 Task: Check the percentage active listings of underground utilities in the last 1 year.
Action: Mouse moved to (1050, 238)
Screenshot: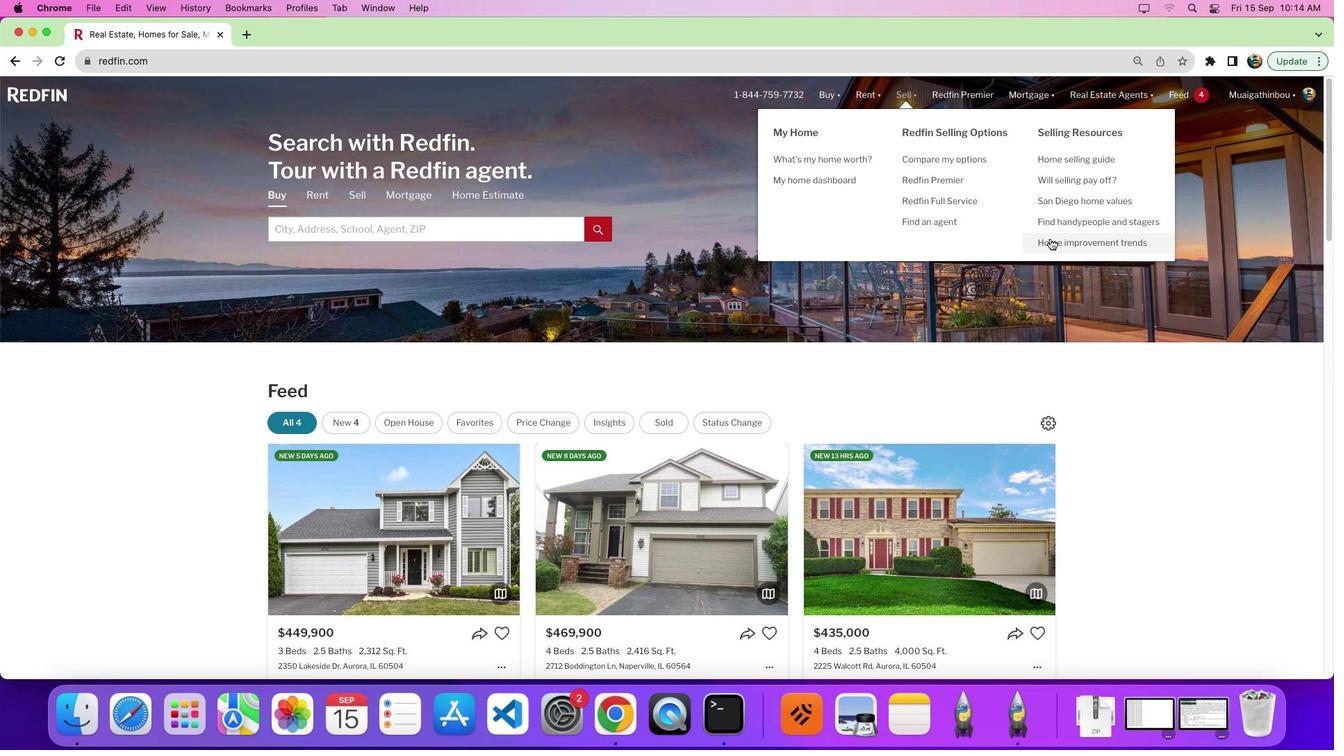 
Action: Mouse pressed left at (1050, 238)
Screenshot: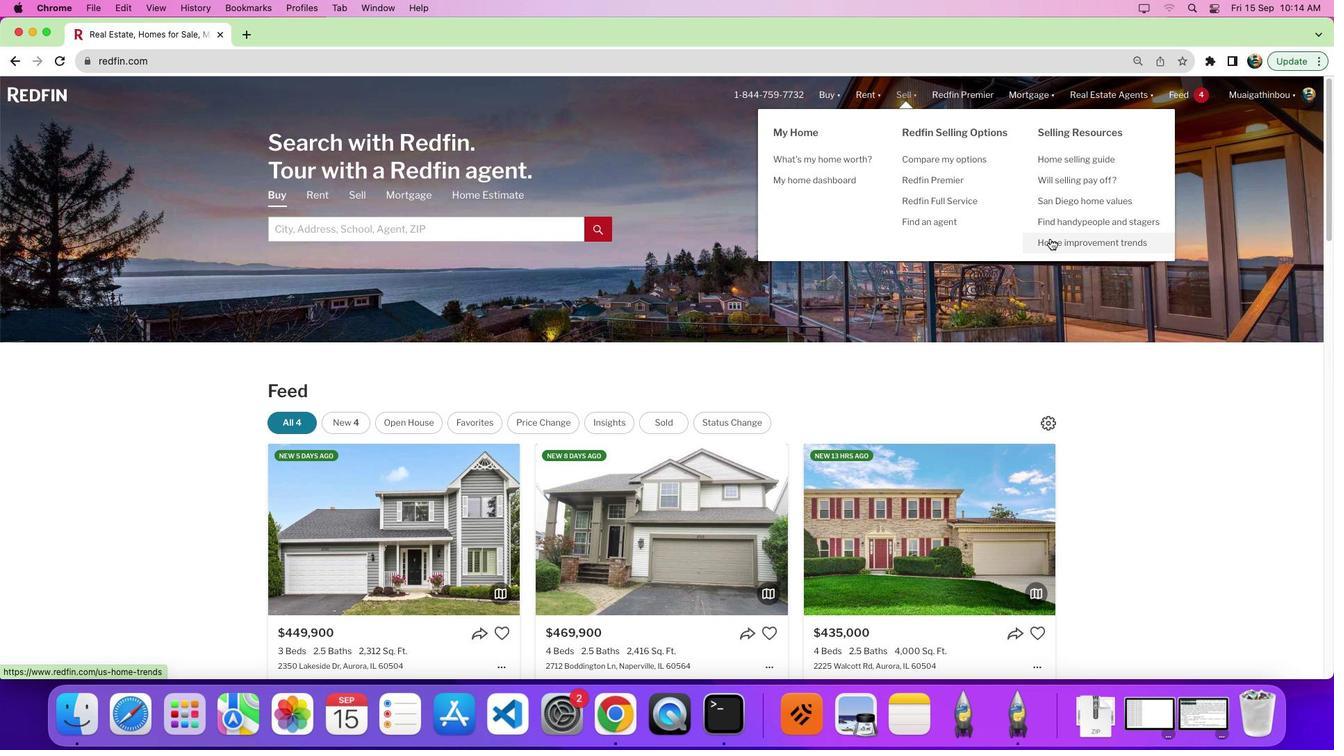 
Action: Mouse moved to (381, 276)
Screenshot: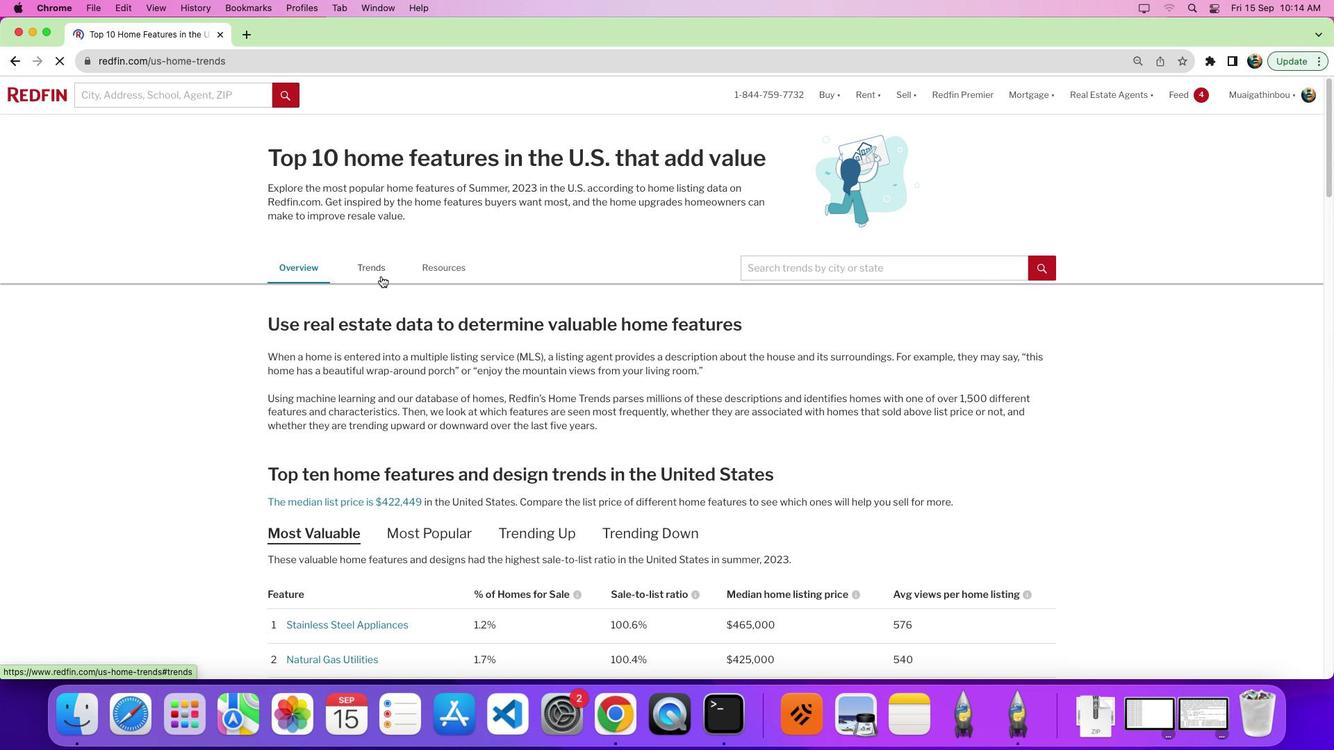 
Action: Mouse pressed left at (381, 276)
Screenshot: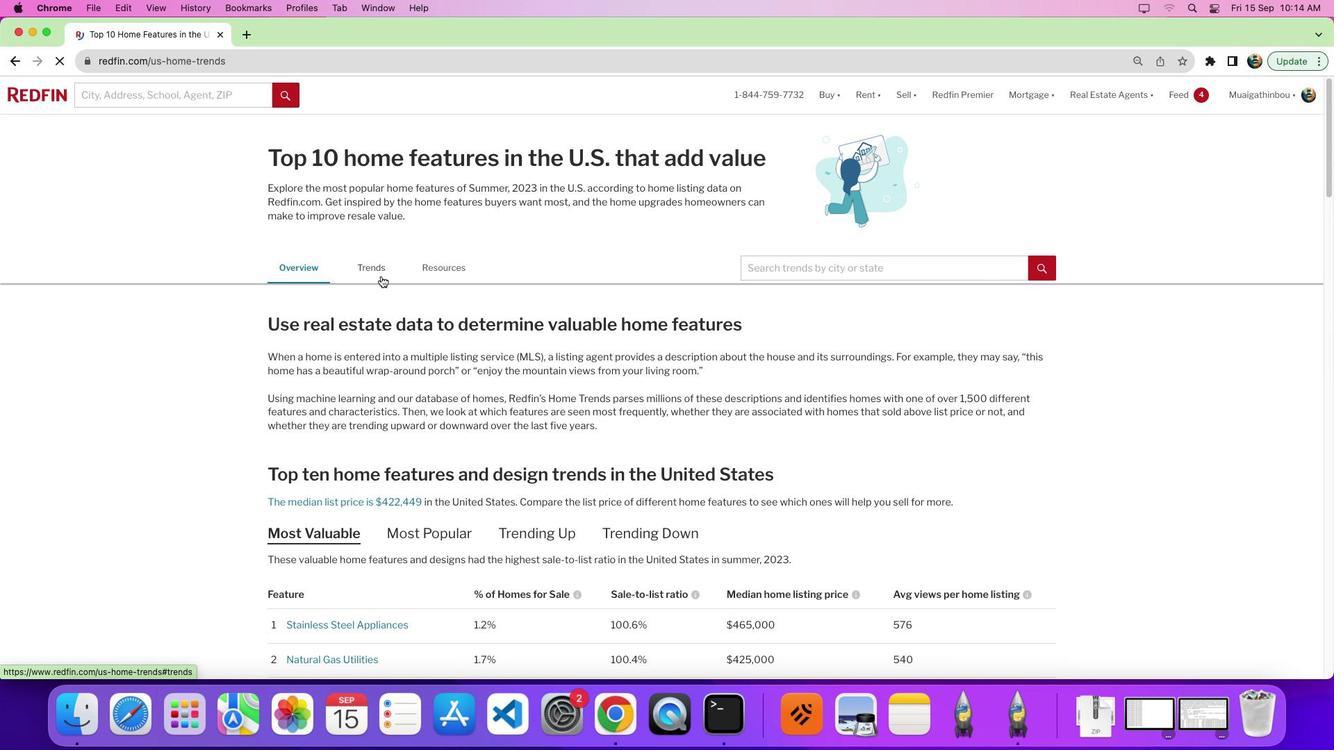 
Action: Mouse moved to (368, 263)
Screenshot: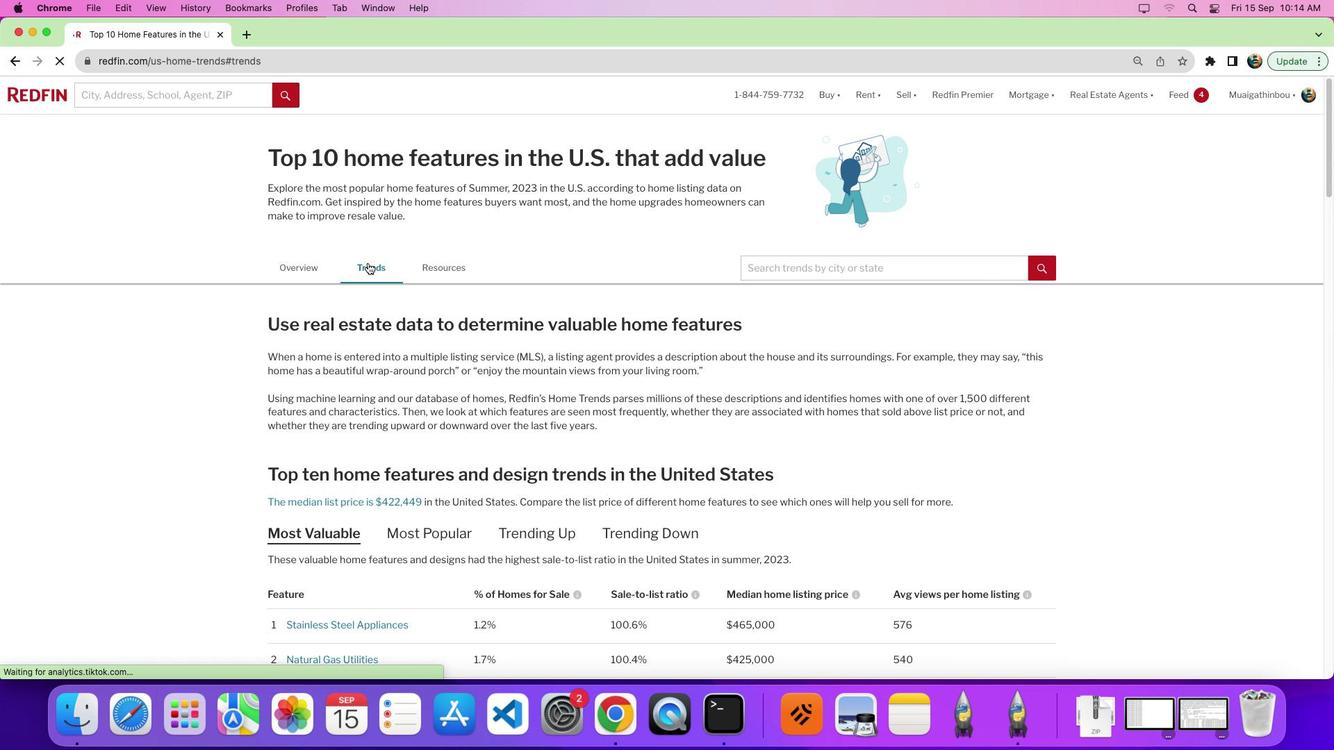 
Action: Mouse pressed left at (368, 263)
Screenshot: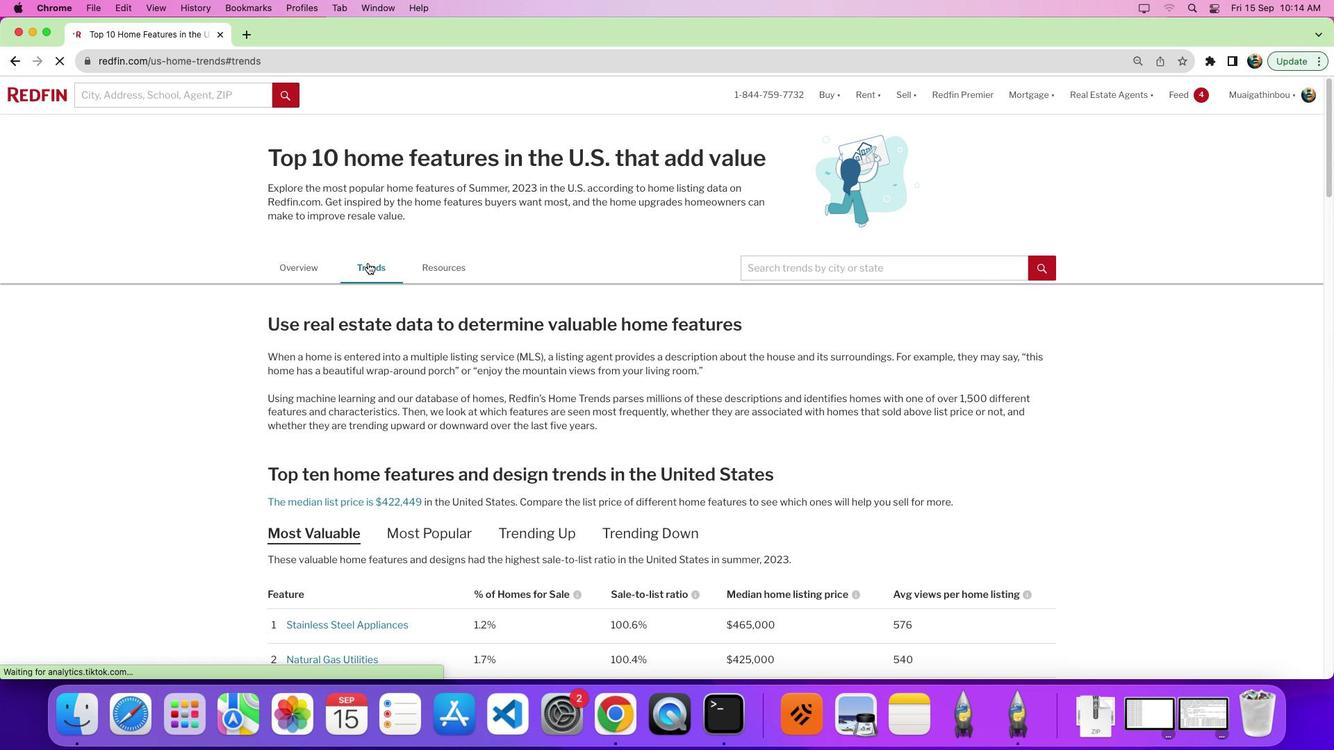 
Action: Mouse moved to (520, 355)
Screenshot: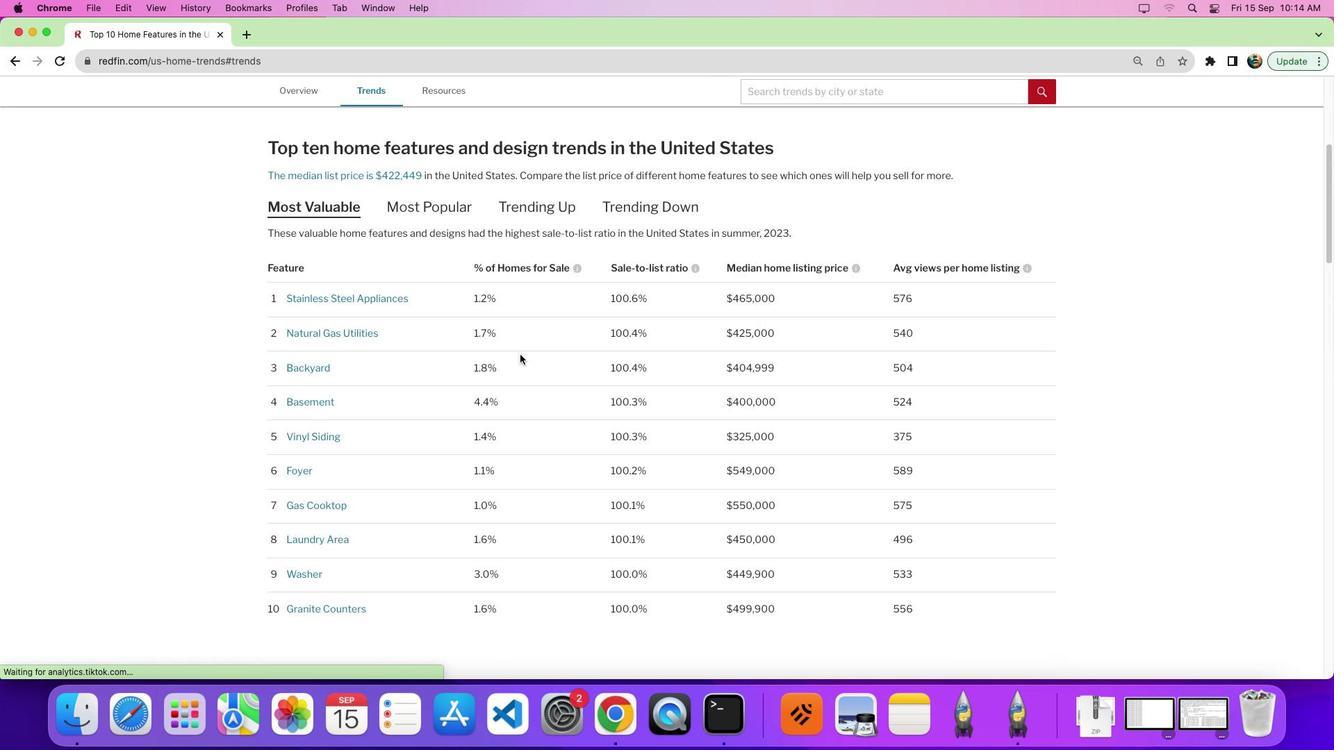 
Action: Mouse scrolled (520, 355) with delta (0, 0)
Screenshot: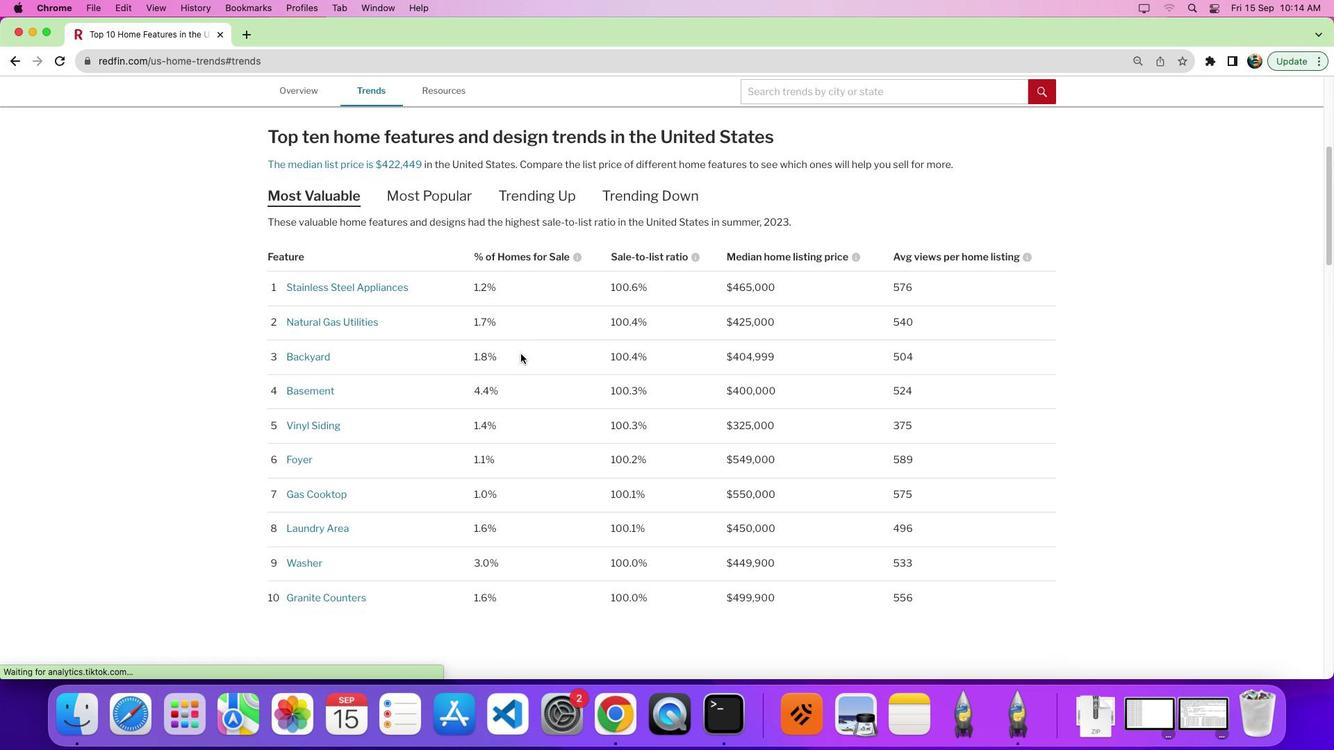 
Action: Mouse scrolled (520, 355) with delta (0, 0)
Screenshot: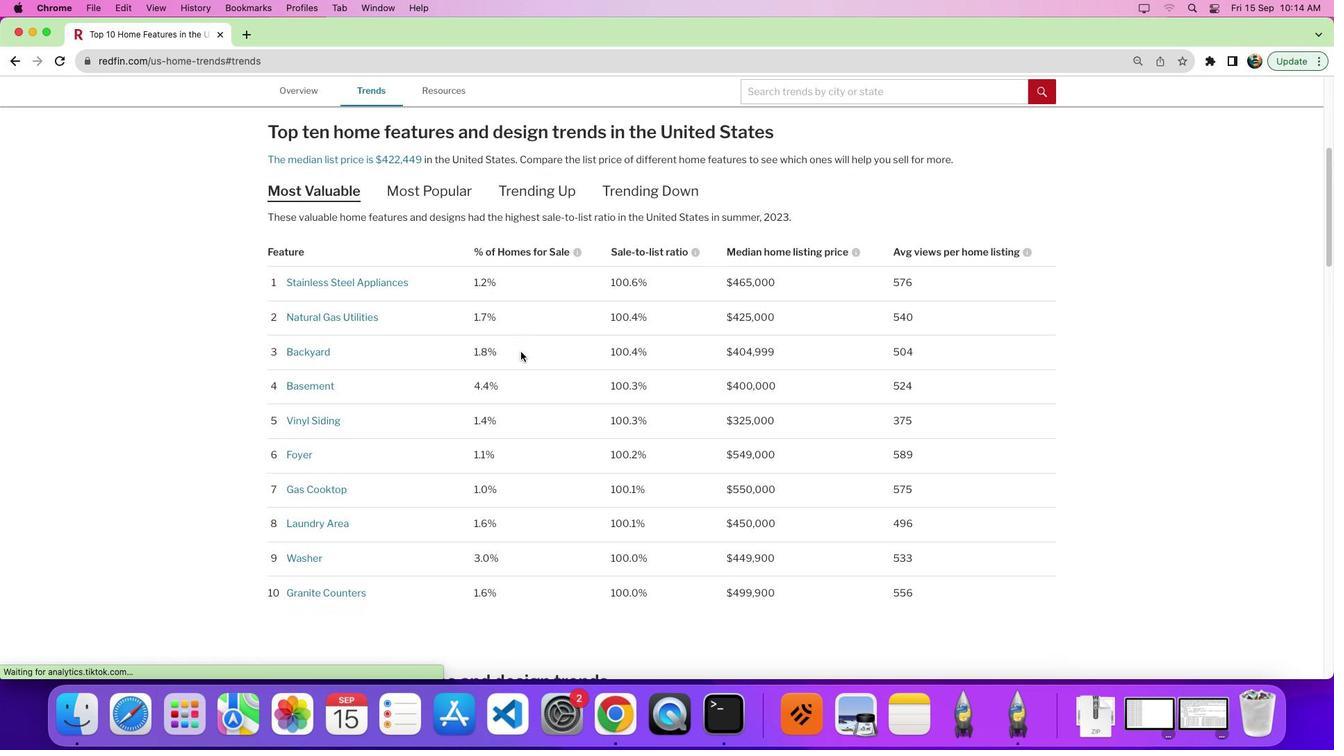 
Action: Mouse moved to (520, 353)
Screenshot: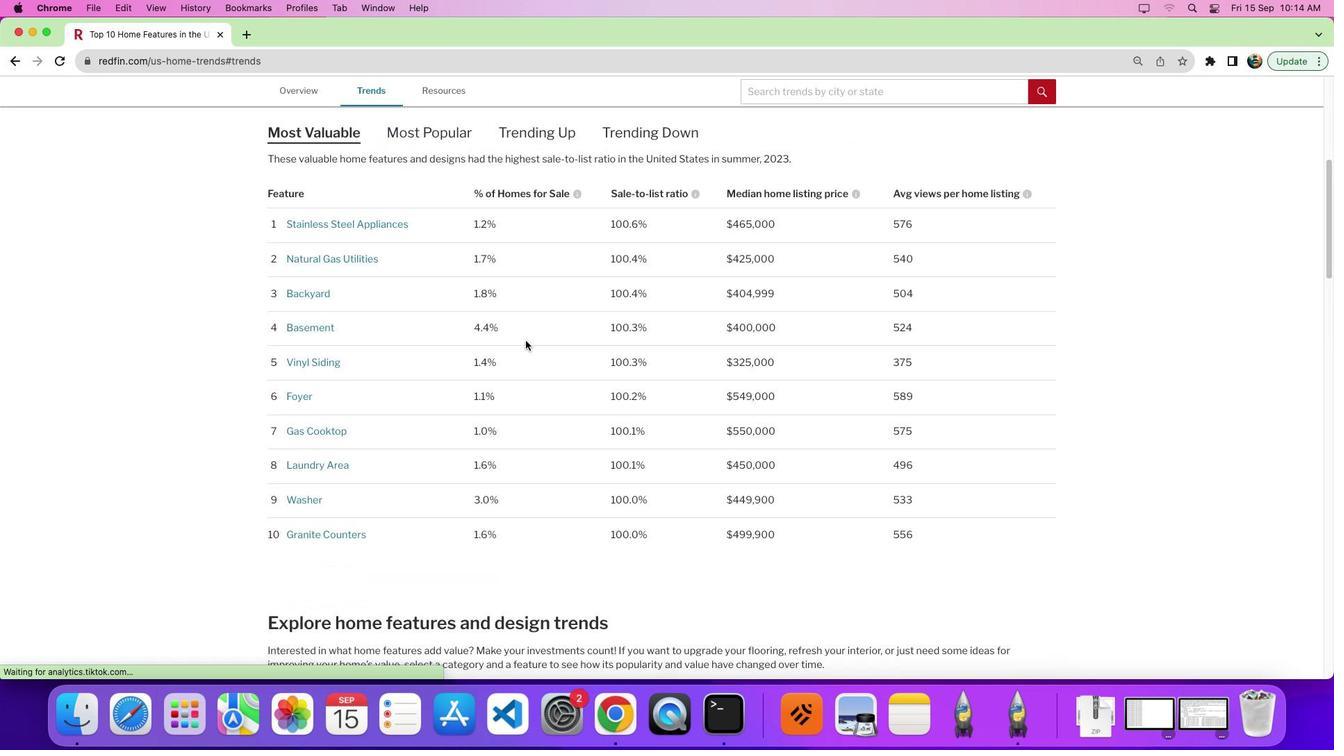 
Action: Mouse scrolled (520, 353) with delta (0, -2)
Screenshot: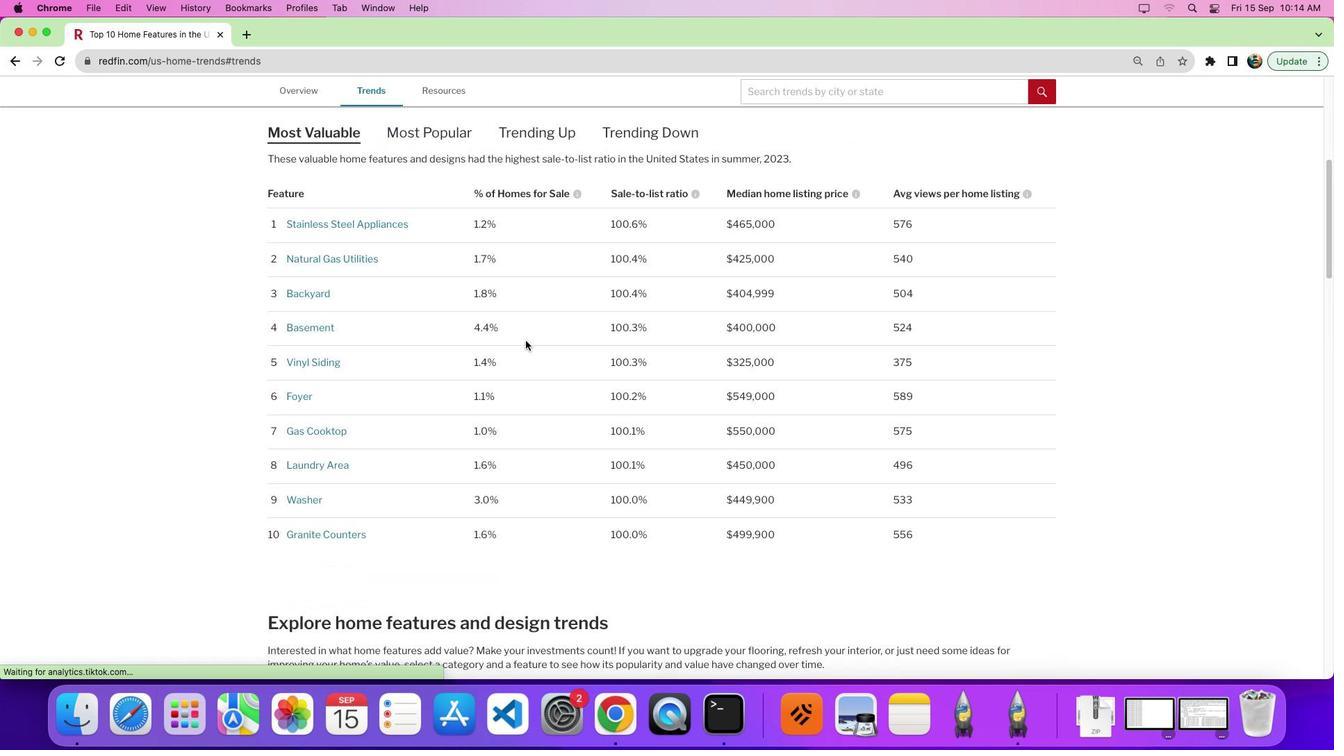 
Action: Mouse moved to (532, 339)
Screenshot: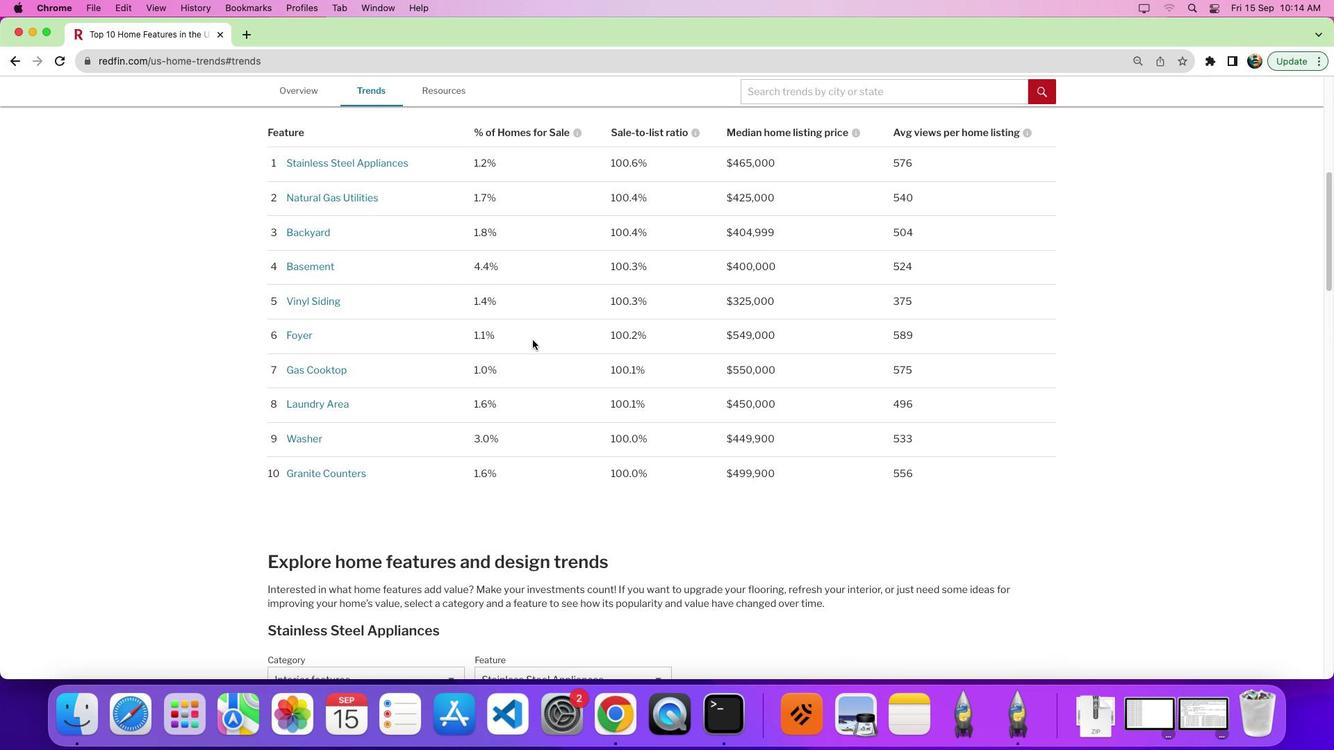 
Action: Mouse scrolled (532, 339) with delta (0, 0)
Screenshot: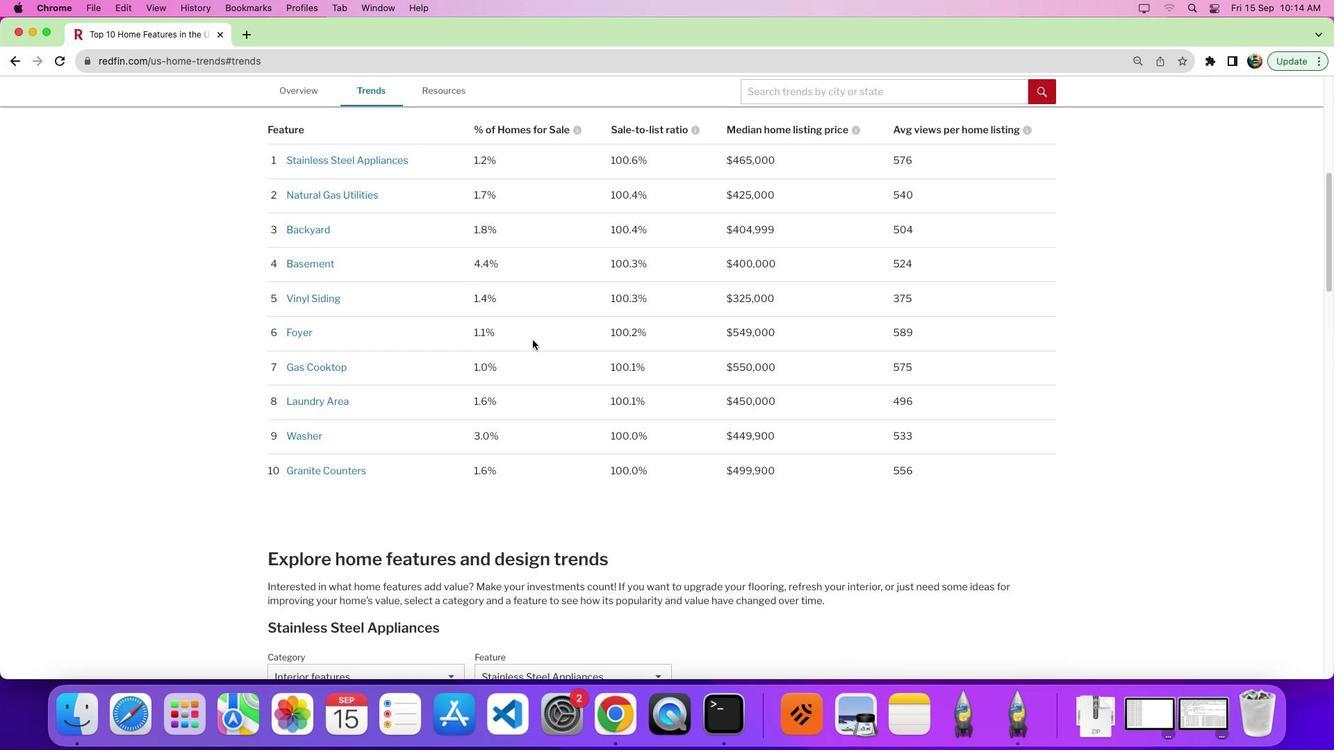 
Action: Mouse moved to (533, 339)
Screenshot: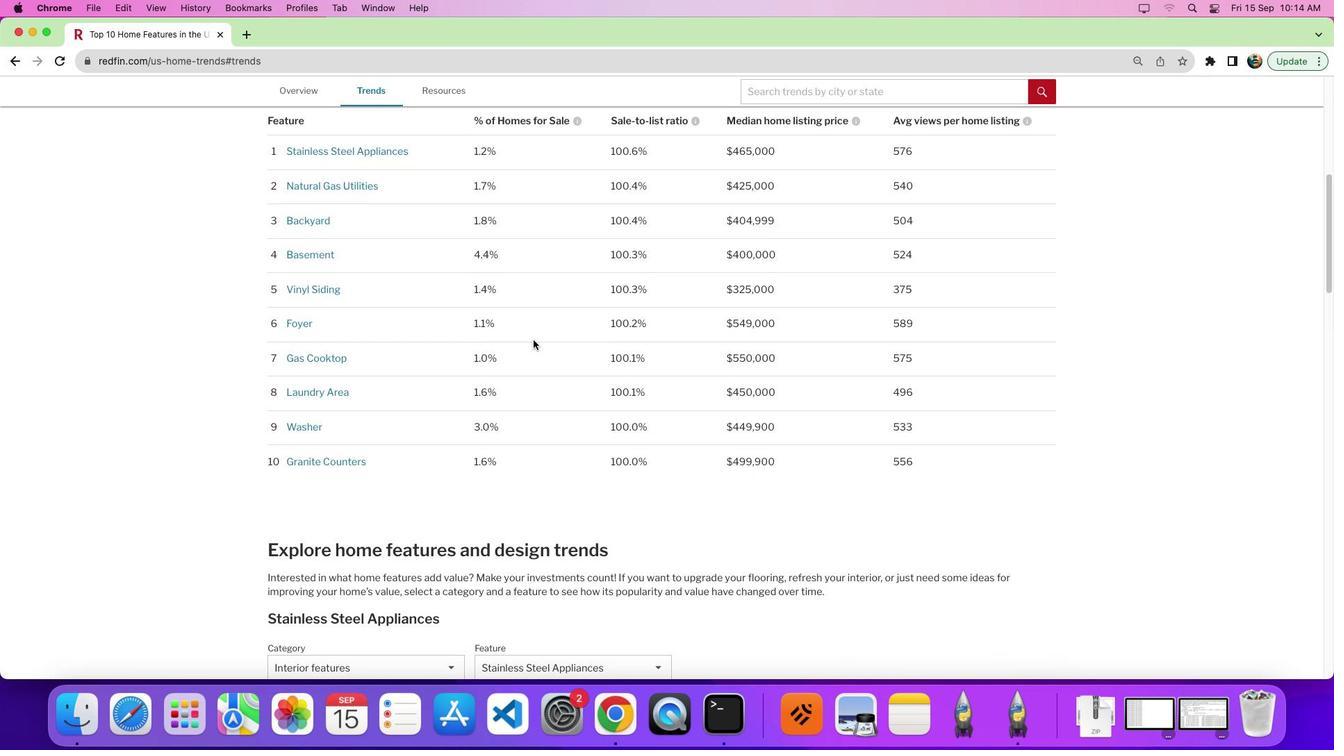 
Action: Mouse scrolled (533, 339) with delta (0, 0)
Screenshot: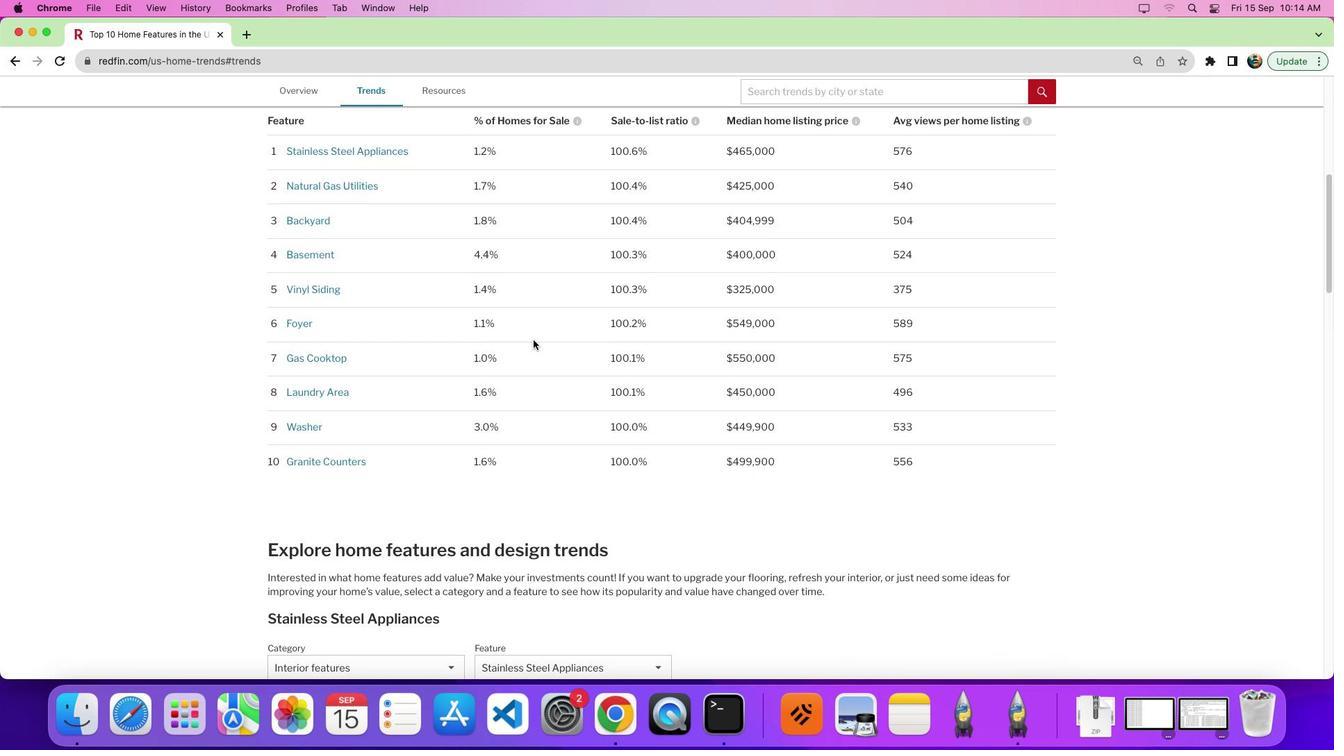 
Action: Mouse moved to (536, 344)
Screenshot: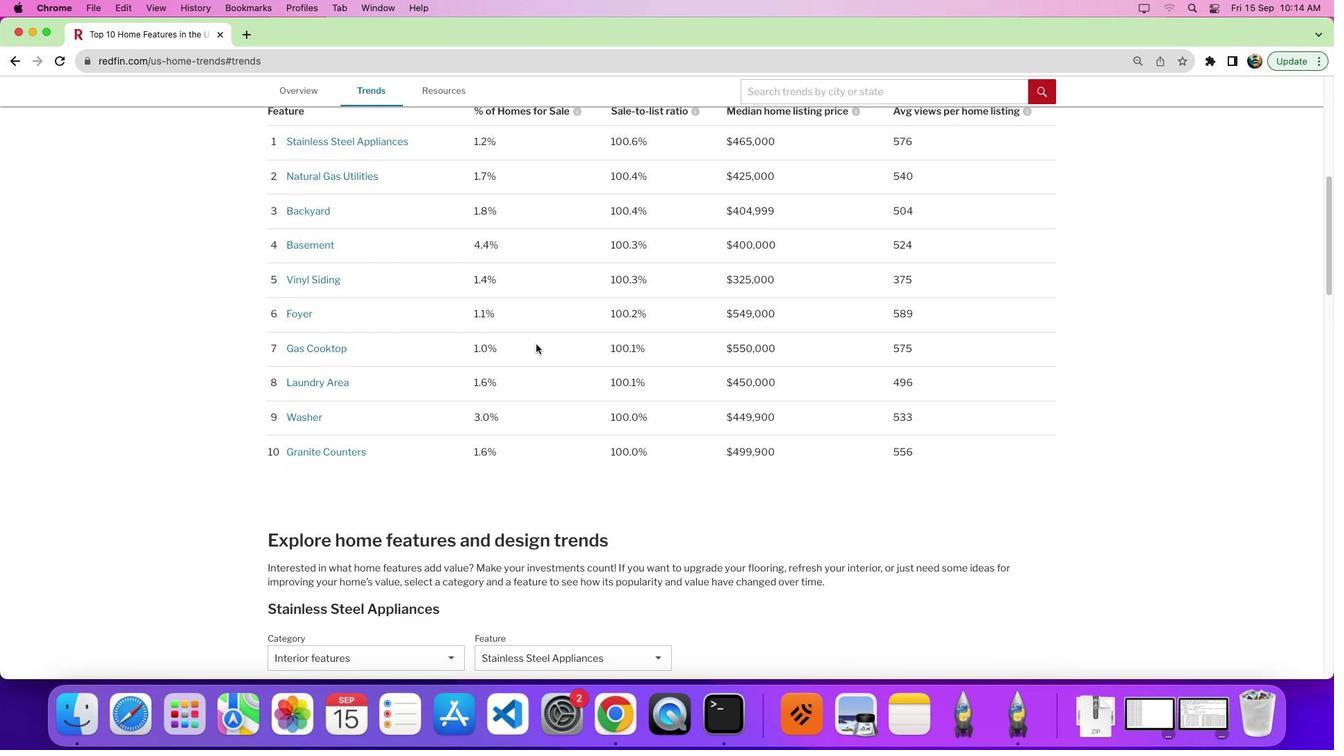 
Action: Mouse scrolled (536, 344) with delta (0, 0)
Screenshot: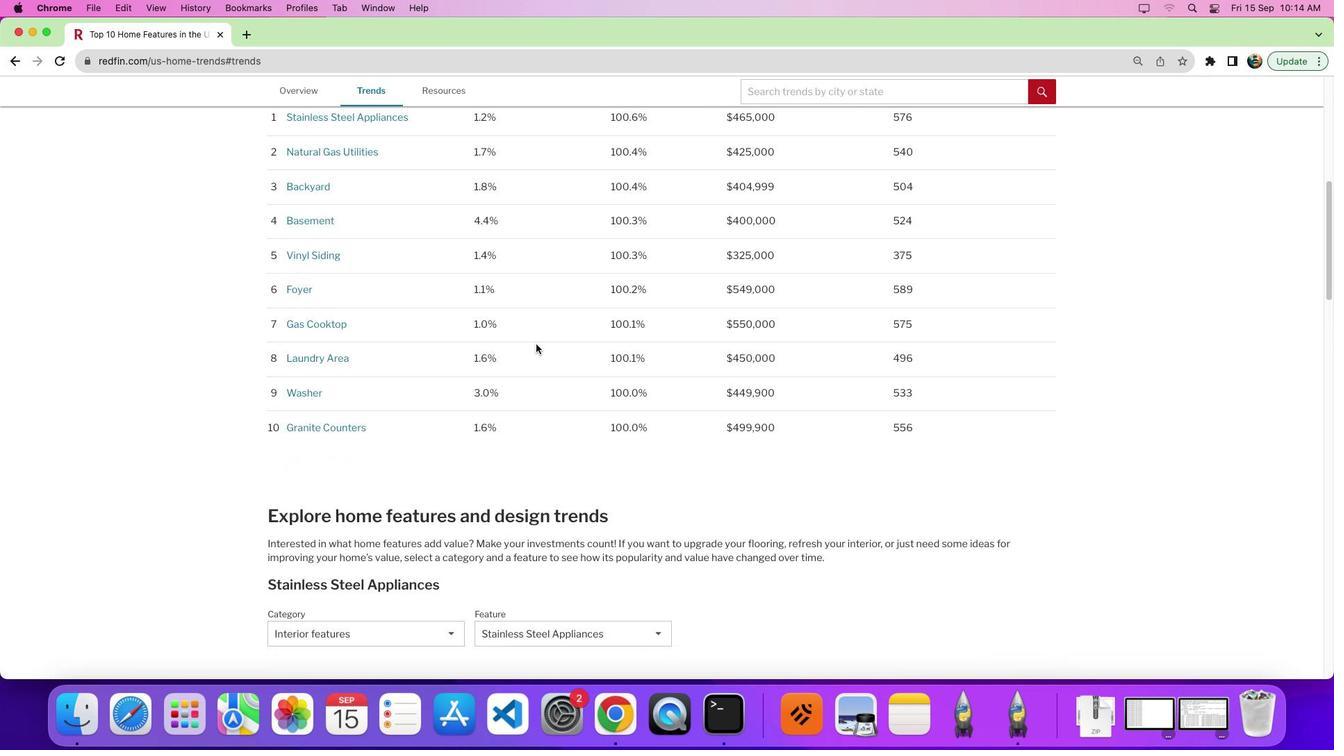 
Action: Mouse scrolled (536, 344) with delta (0, 0)
Screenshot: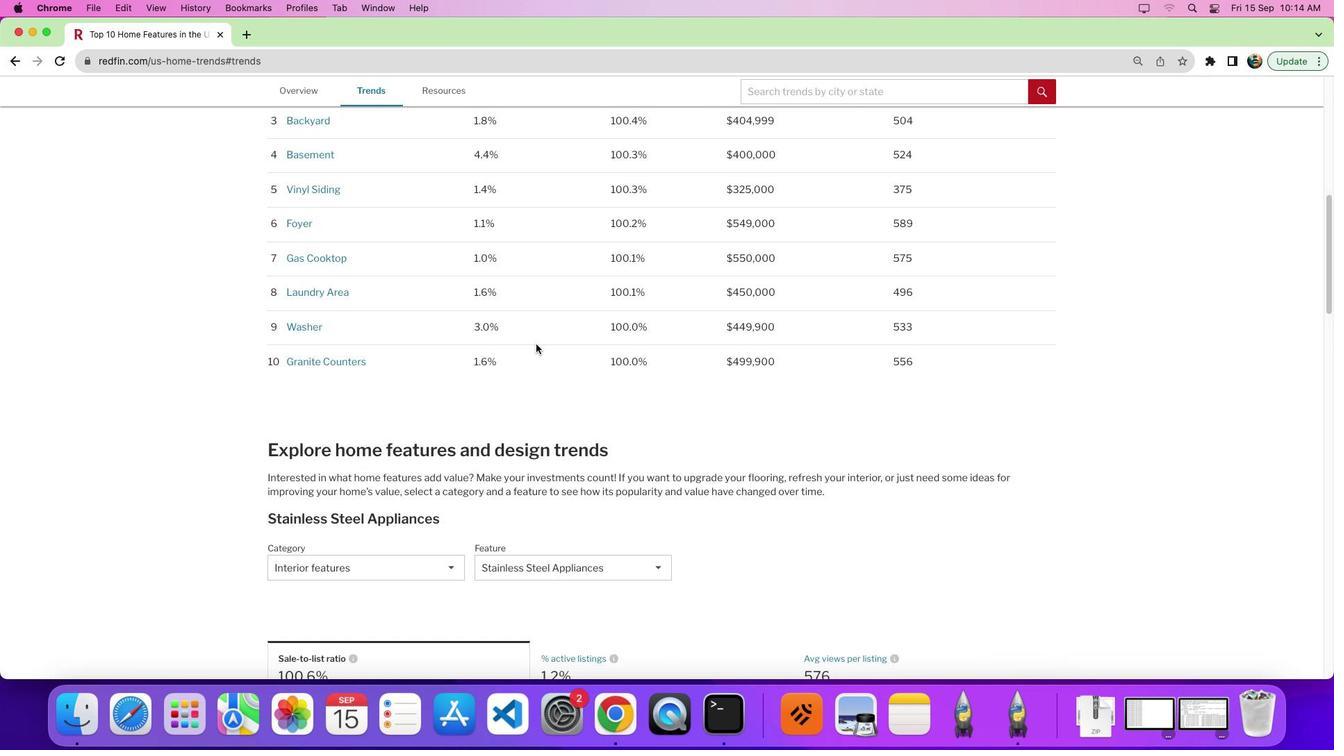
Action: Mouse scrolled (536, 344) with delta (0, -4)
Screenshot: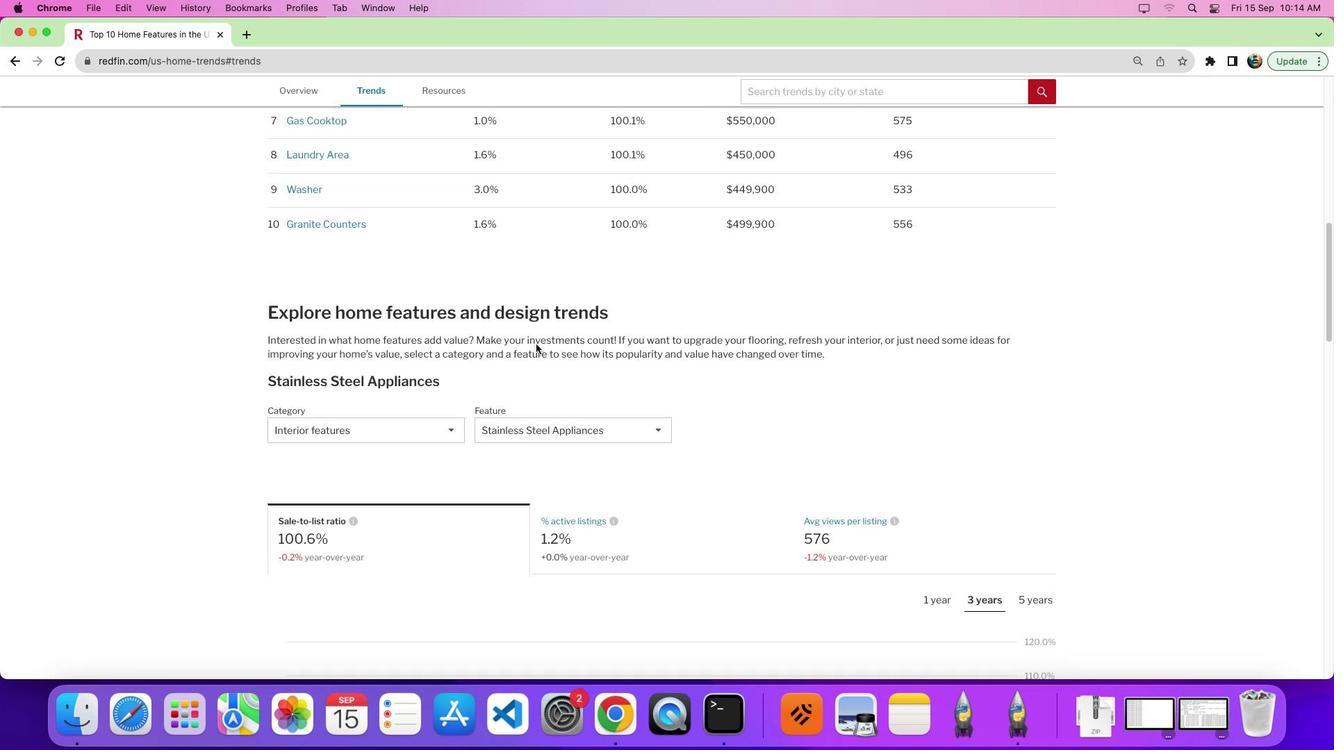 
Action: Mouse moved to (362, 417)
Screenshot: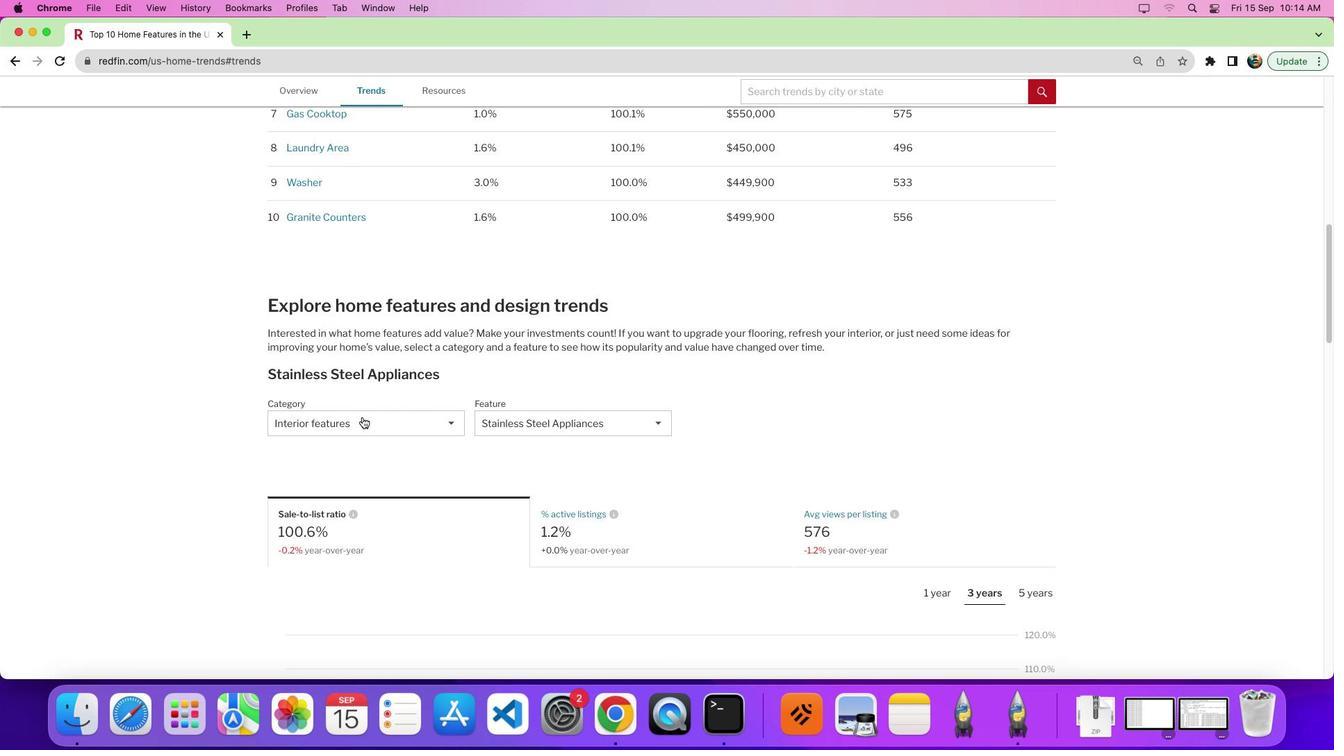 
Action: Mouse pressed left at (362, 417)
Screenshot: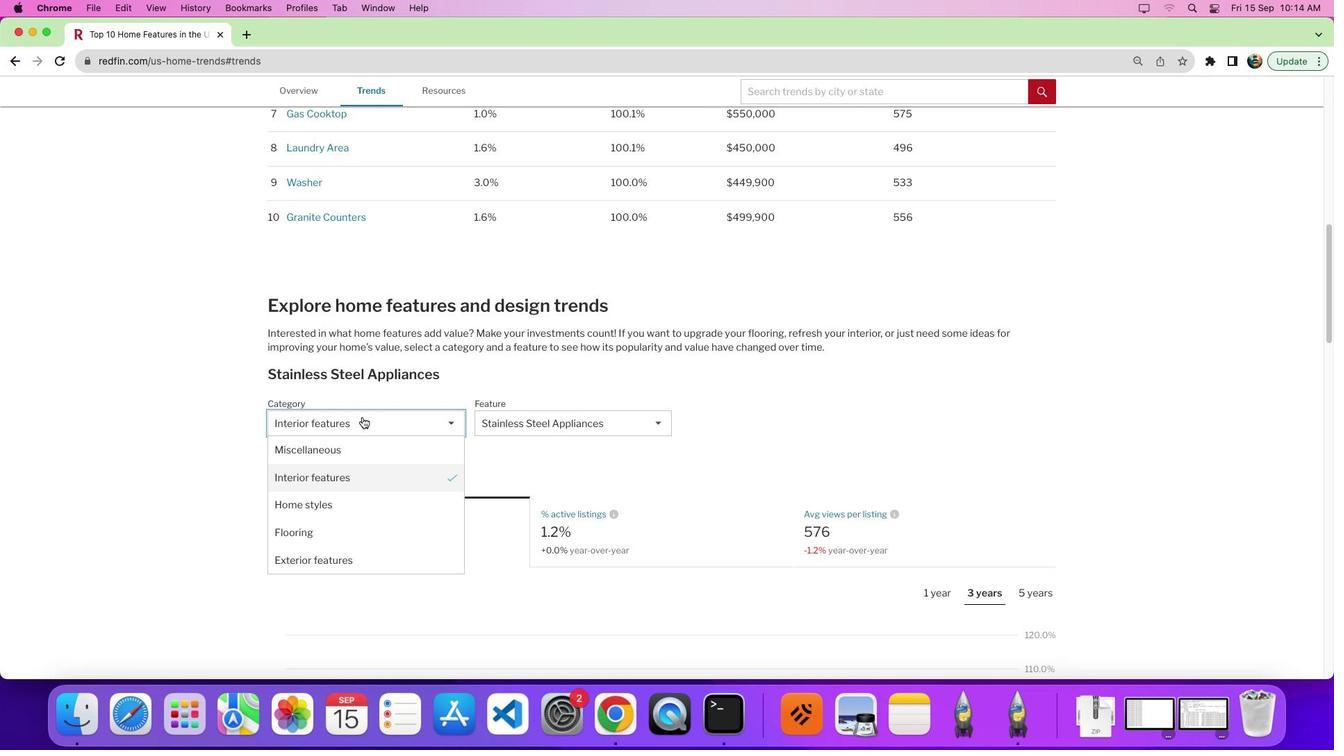 
Action: Mouse moved to (367, 449)
Screenshot: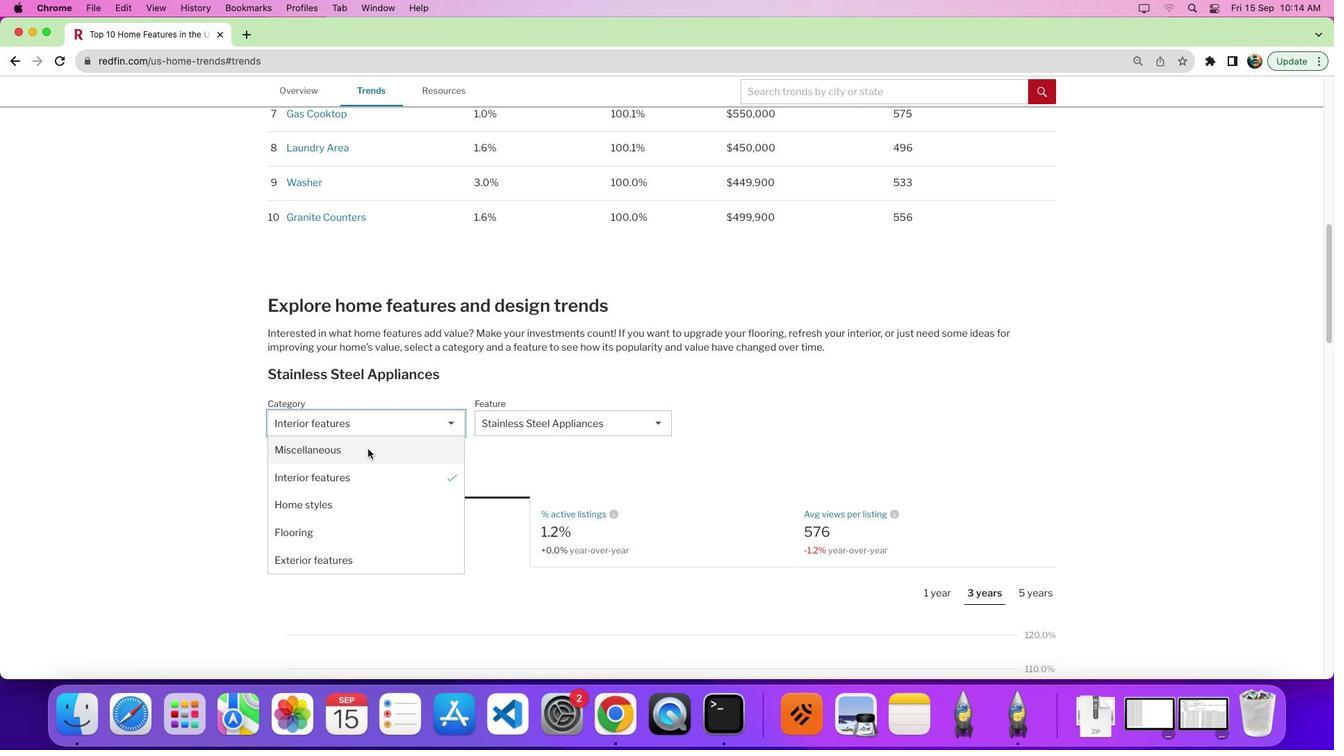 
Action: Mouse pressed left at (367, 449)
Screenshot: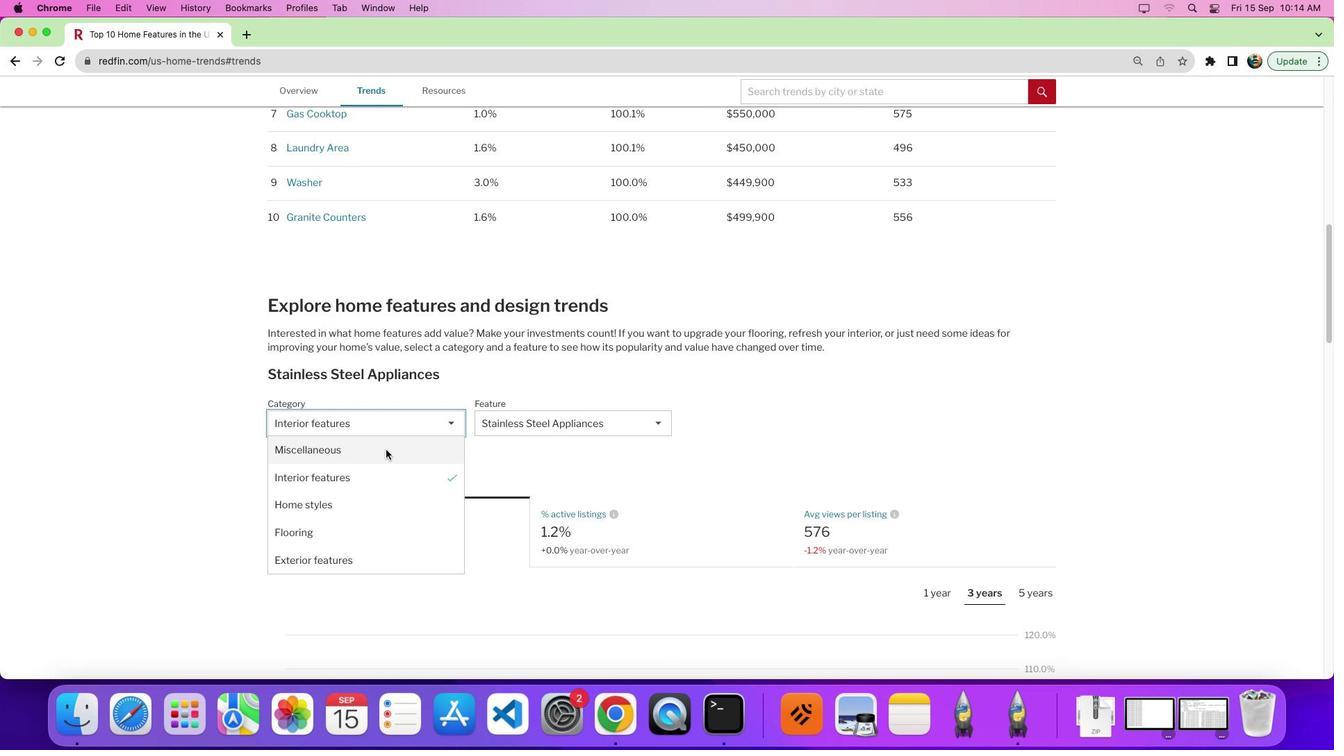 
Action: Mouse moved to (543, 427)
Screenshot: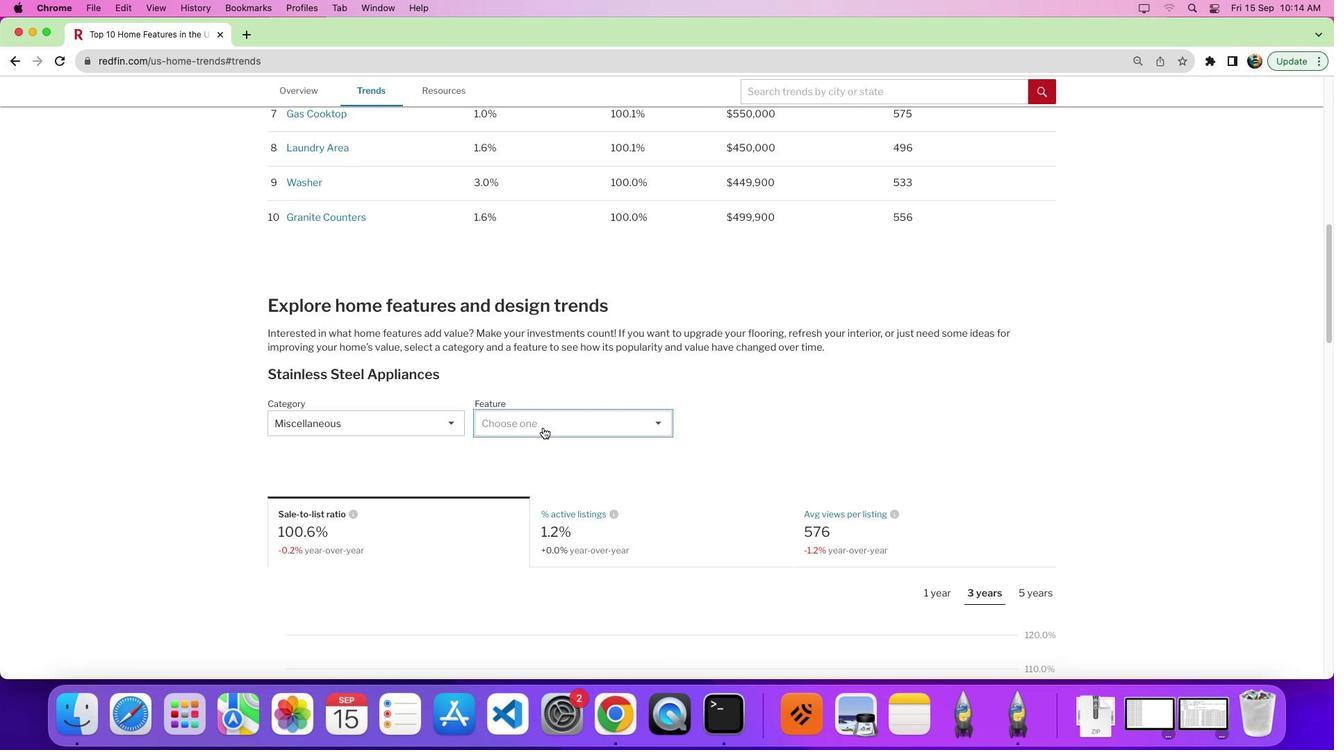 
Action: Mouse pressed left at (543, 427)
Screenshot: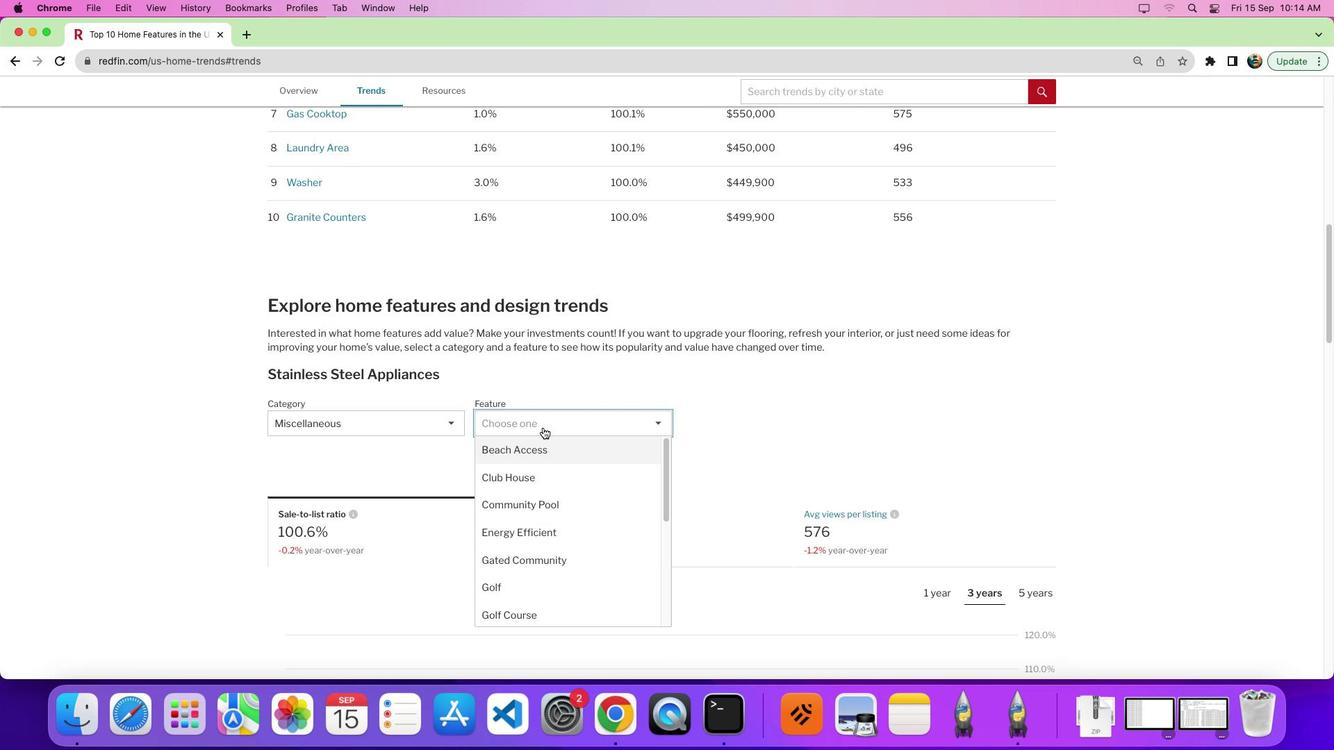 
Action: Mouse moved to (556, 536)
Screenshot: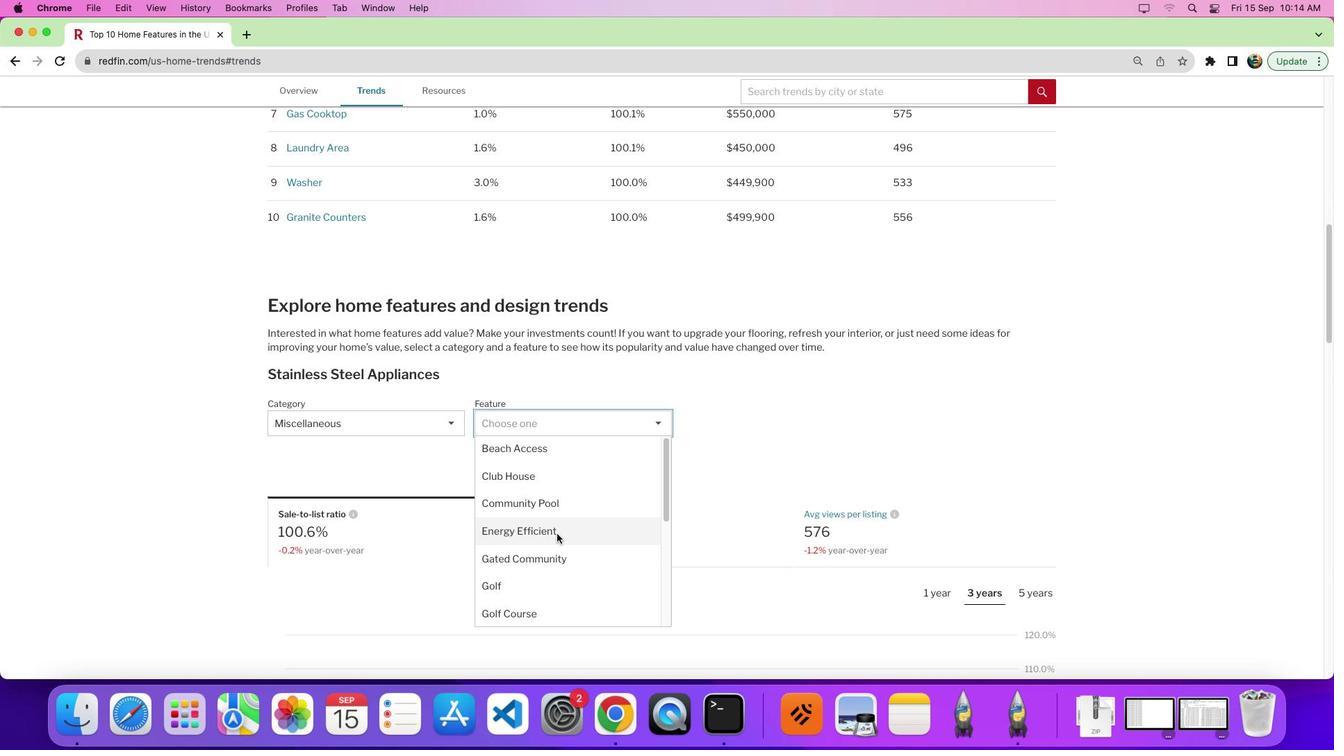 
Action: Mouse scrolled (556, 536) with delta (0, 0)
Screenshot: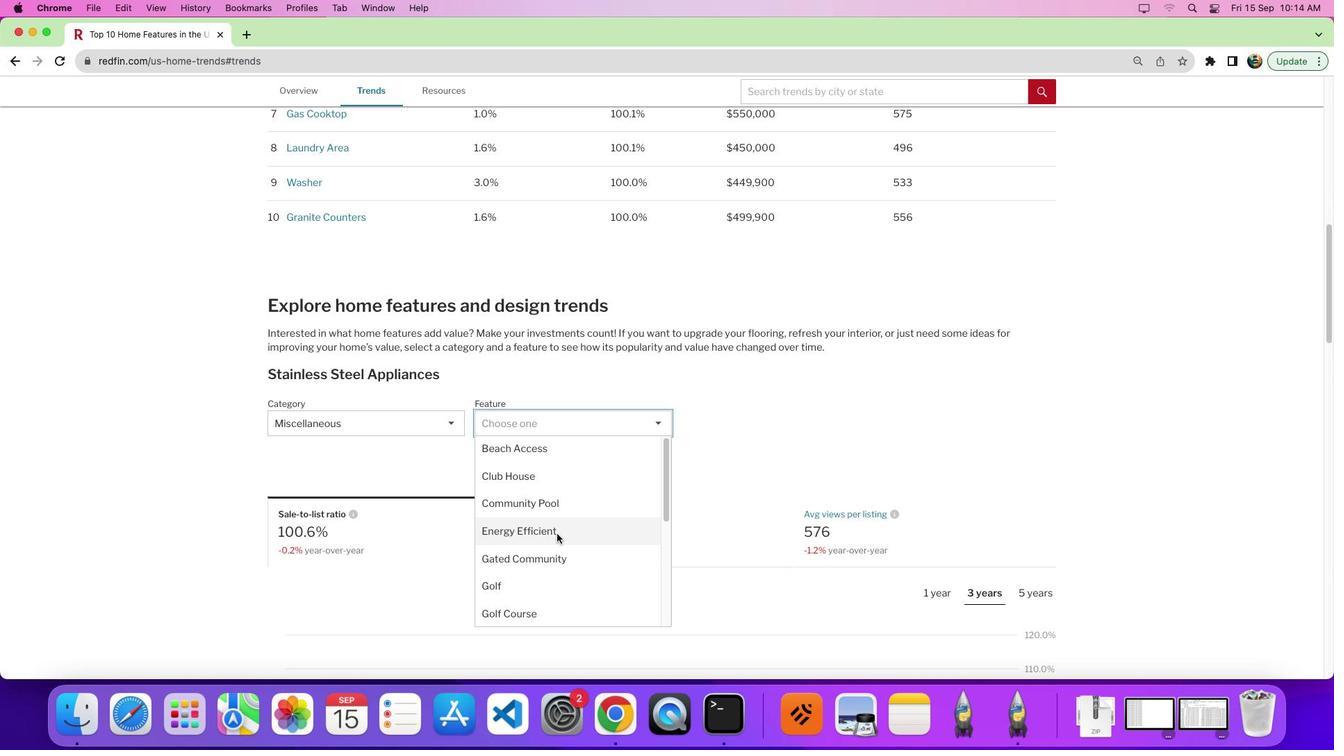 
Action: Mouse moved to (556, 533)
Screenshot: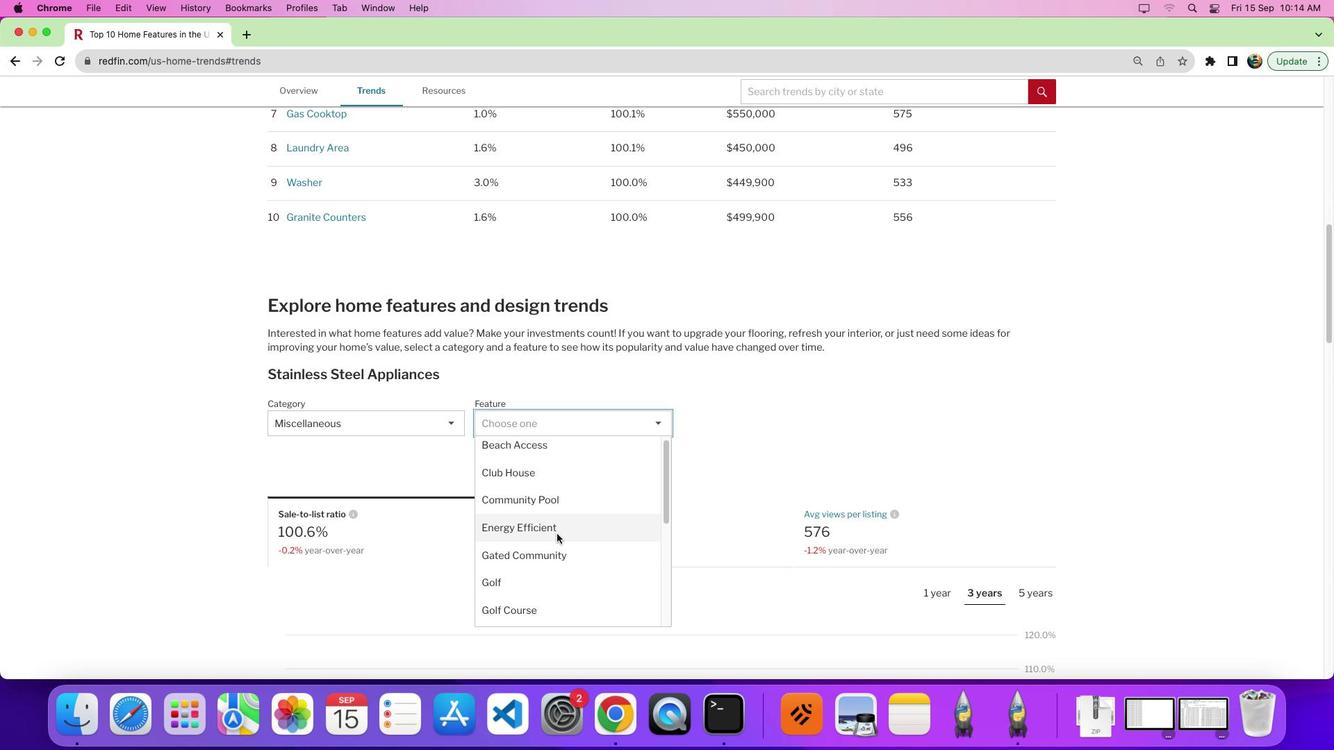 
Action: Mouse scrolled (556, 533) with delta (0, 0)
Screenshot: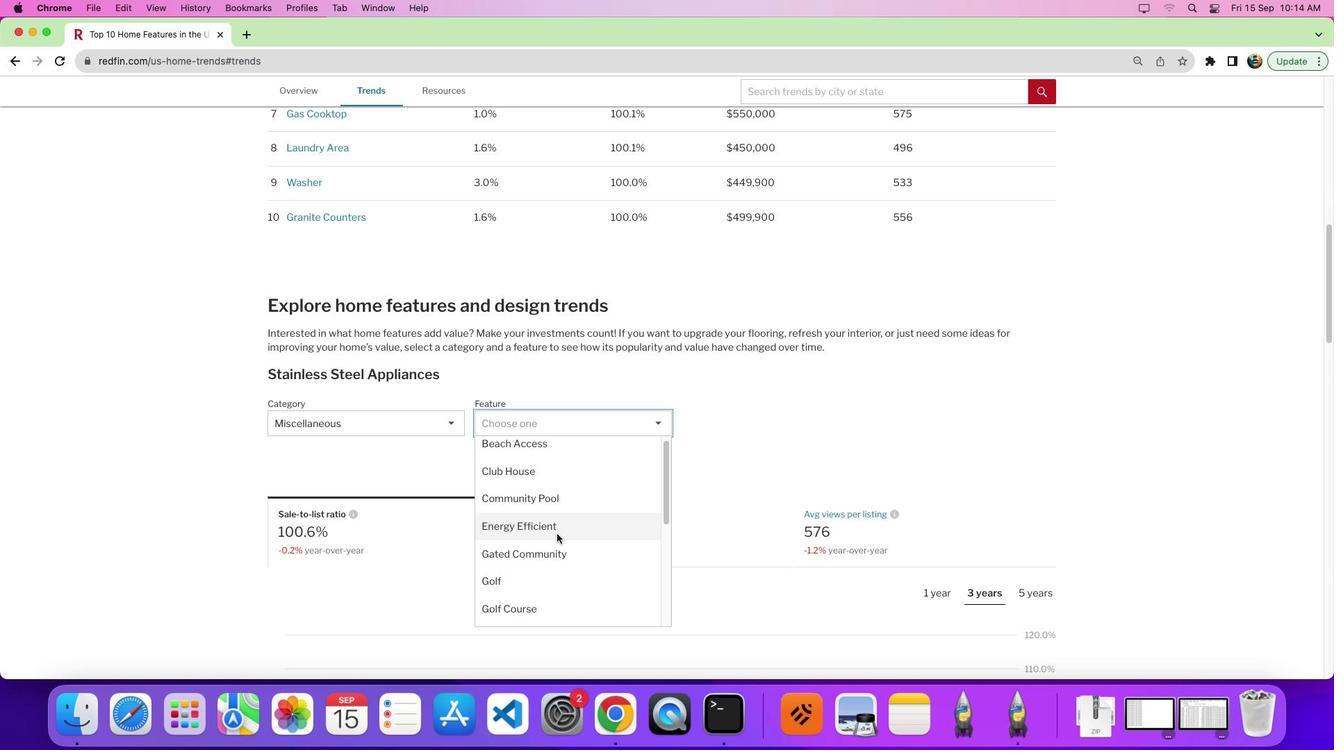 
Action: Mouse scrolled (556, 533) with delta (0, 0)
Screenshot: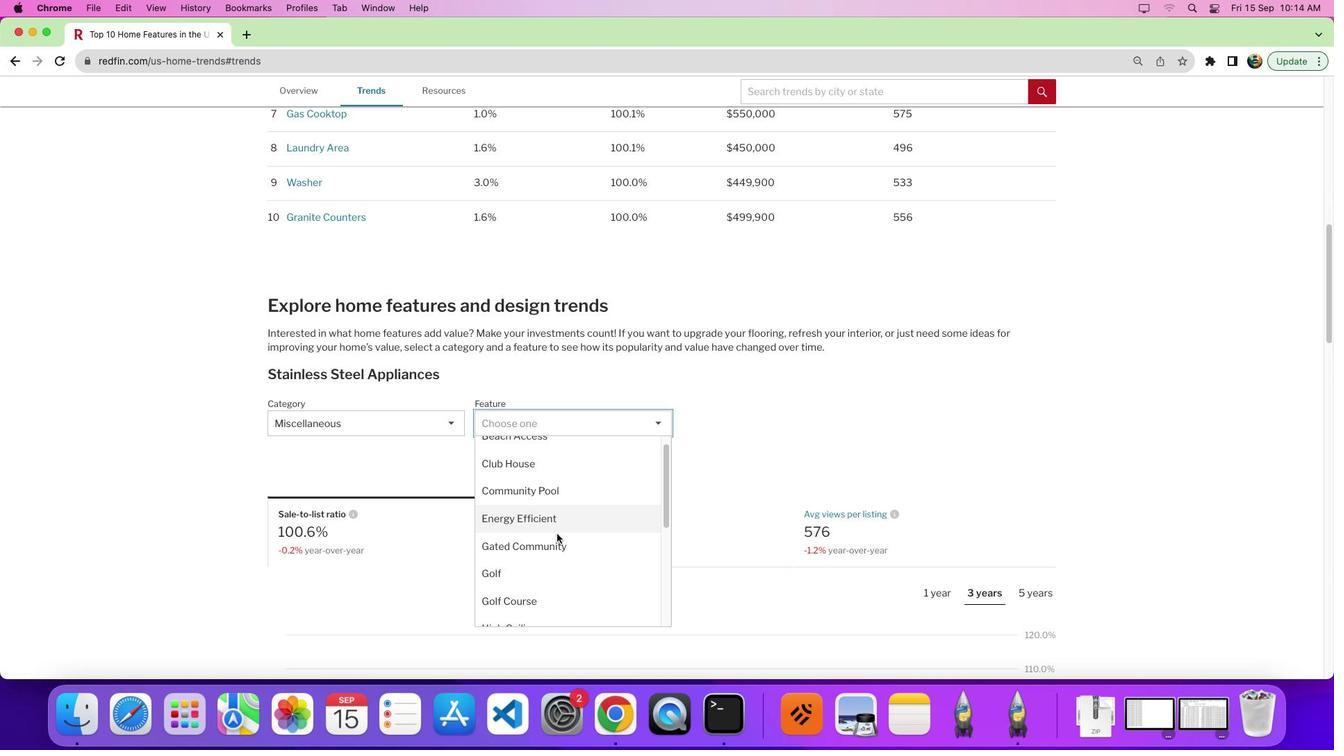 
Action: Mouse scrolled (556, 533) with delta (0, 0)
Screenshot: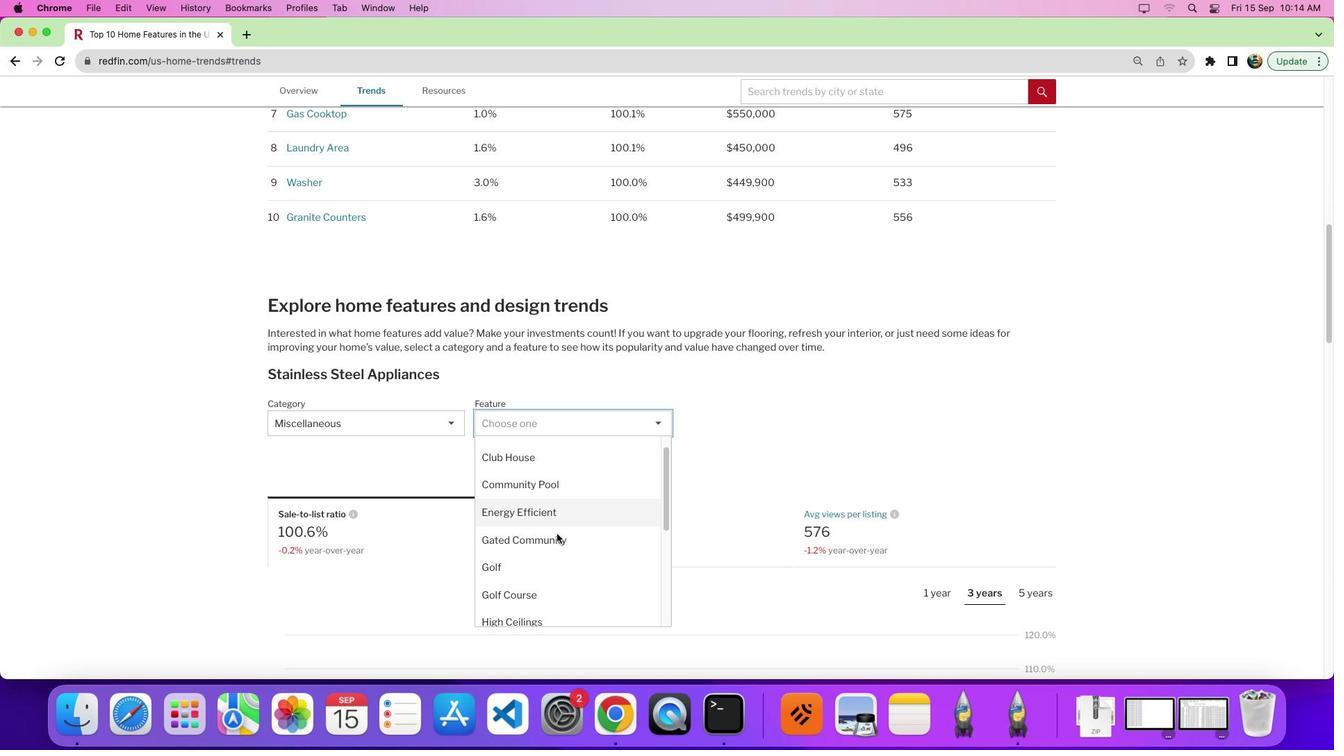 
Action: Mouse scrolled (556, 533) with delta (0, 0)
Screenshot: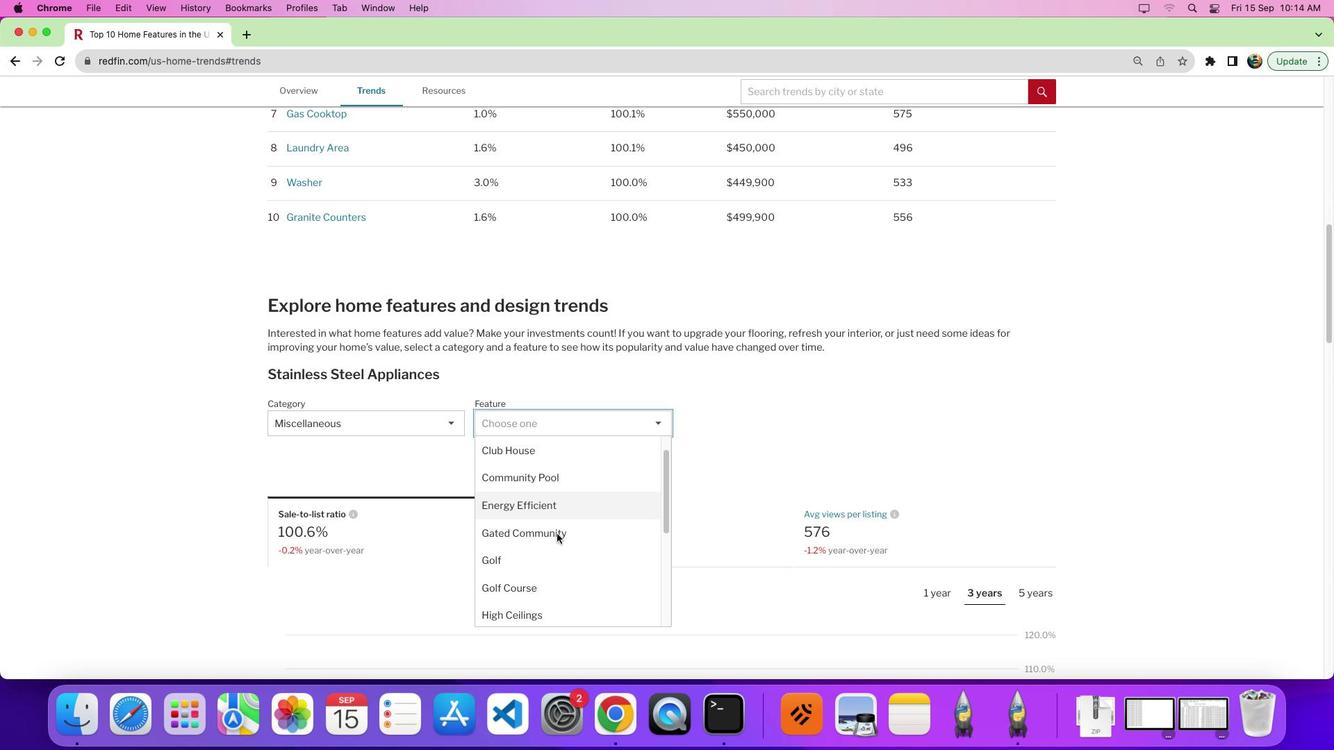 
Action: Mouse moved to (557, 533)
Screenshot: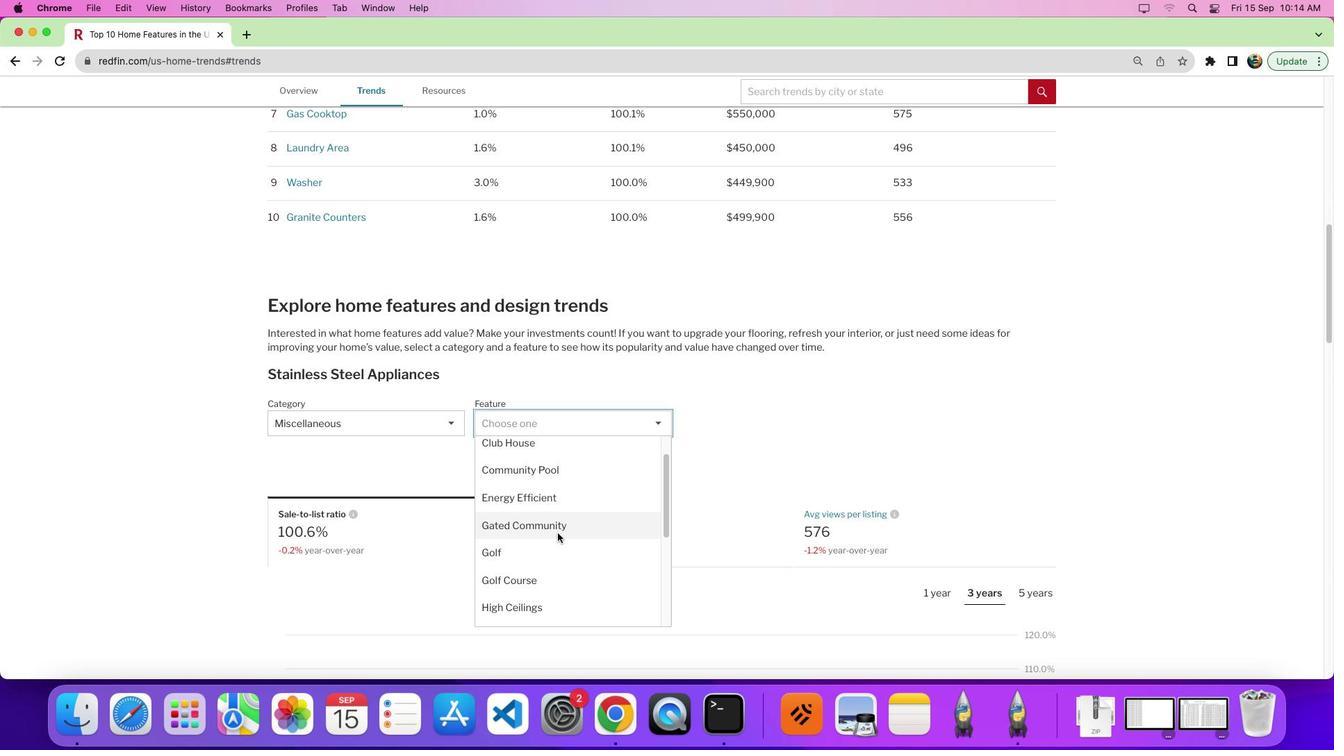 
Action: Mouse scrolled (557, 533) with delta (0, 0)
Screenshot: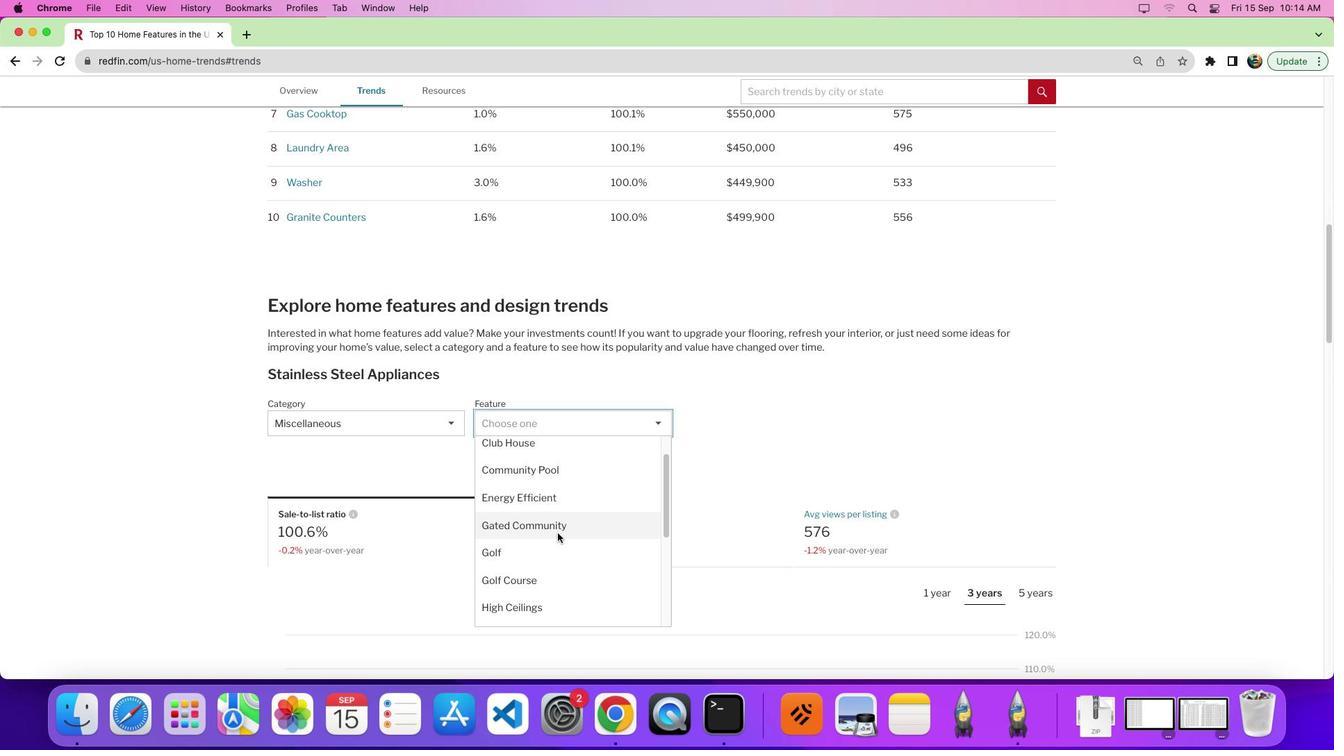 
Action: Mouse scrolled (557, 533) with delta (0, 0)
Screenshot: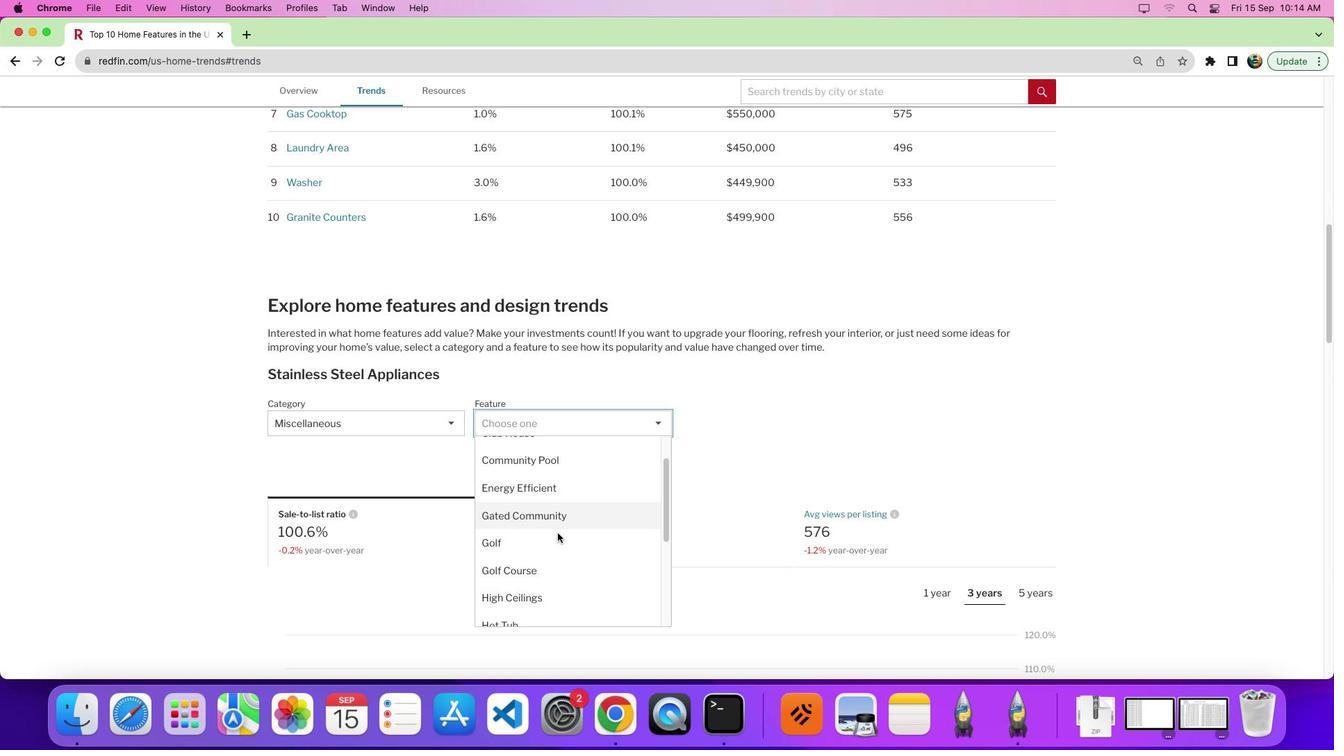 
Action: Mouse moved to (558, 532)
Screenshot: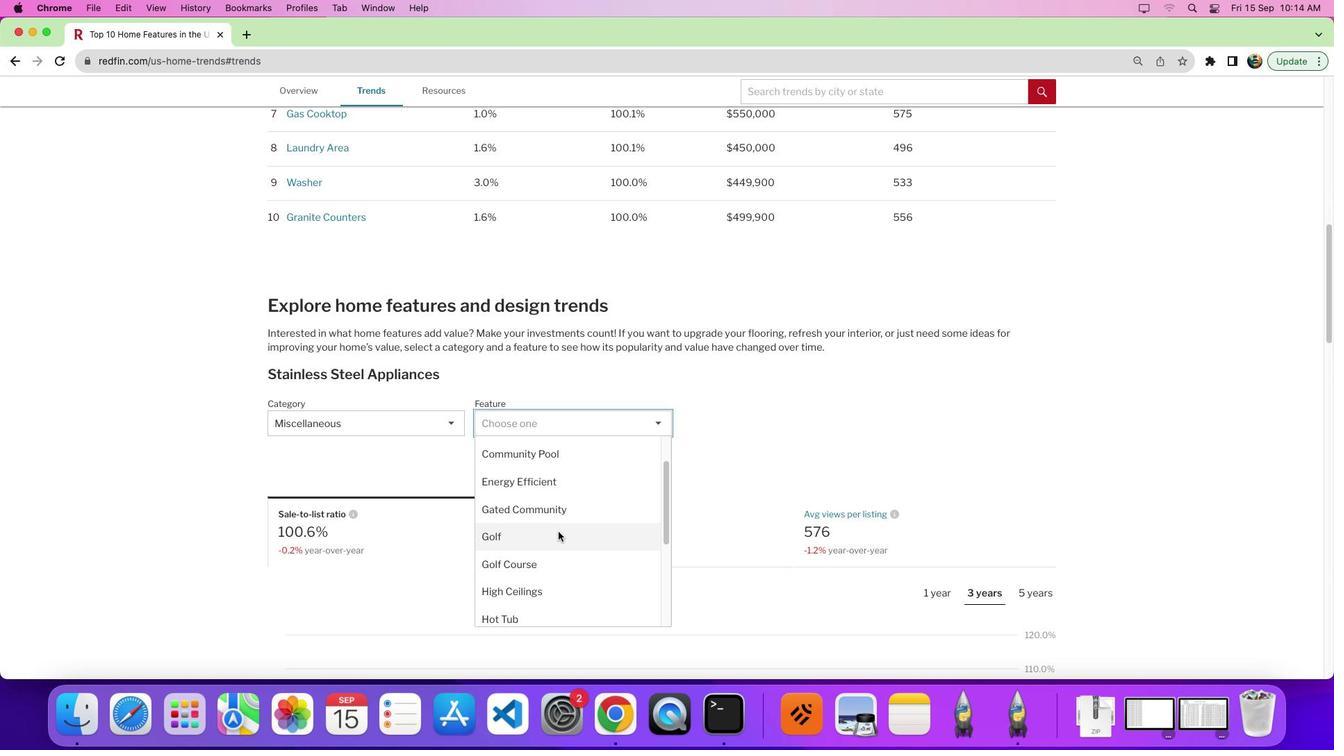 
Action: Mouse scrolled (558, 532) with delta (0, 0)
Screenshot: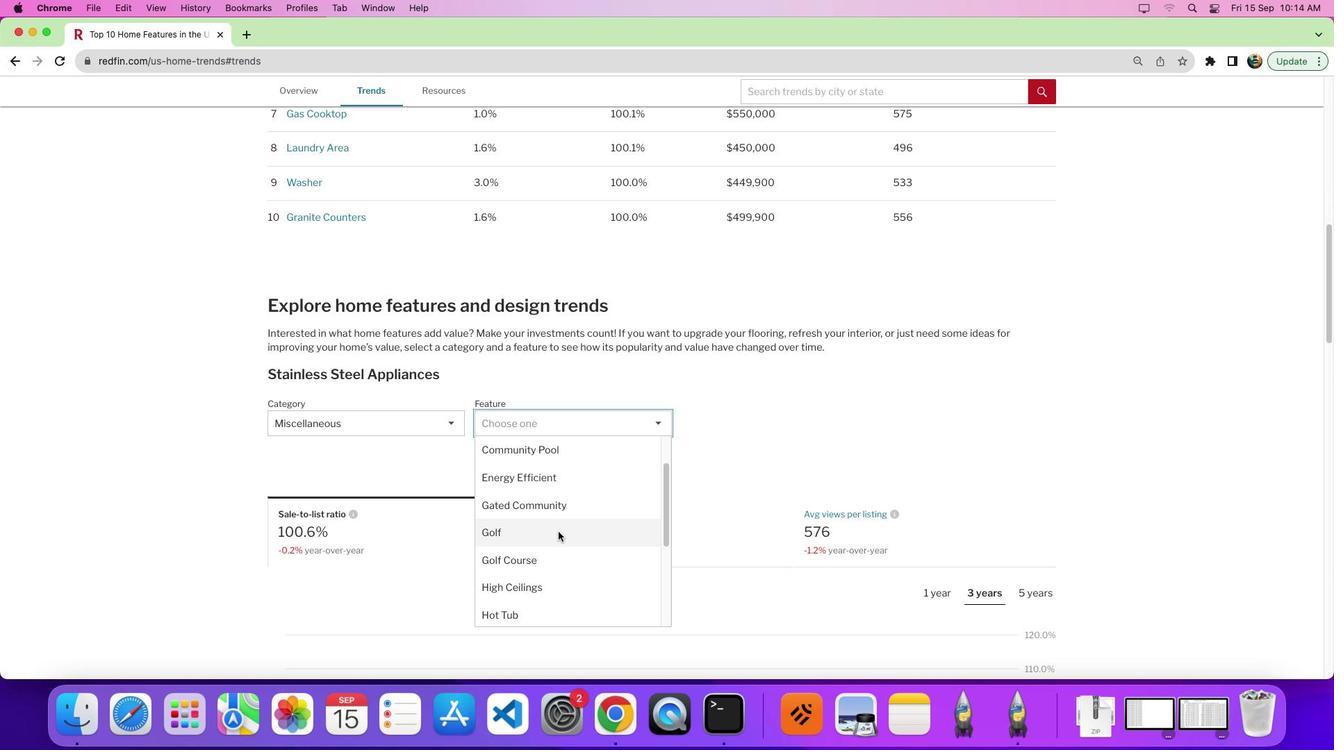 
Action: Mouse scrolled (558, 532) with delta (0, 0)
Screenshot: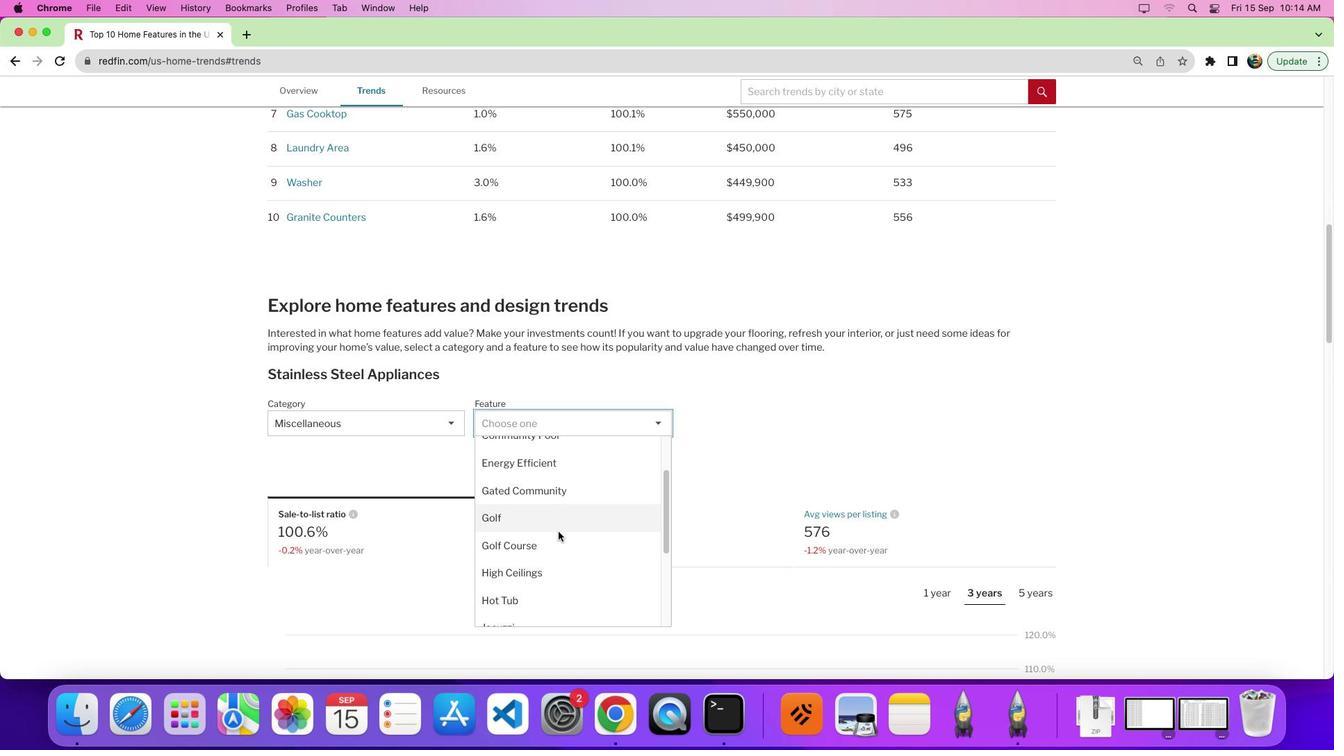 
Action: Mouse moved to (558, 532)
Screenshot: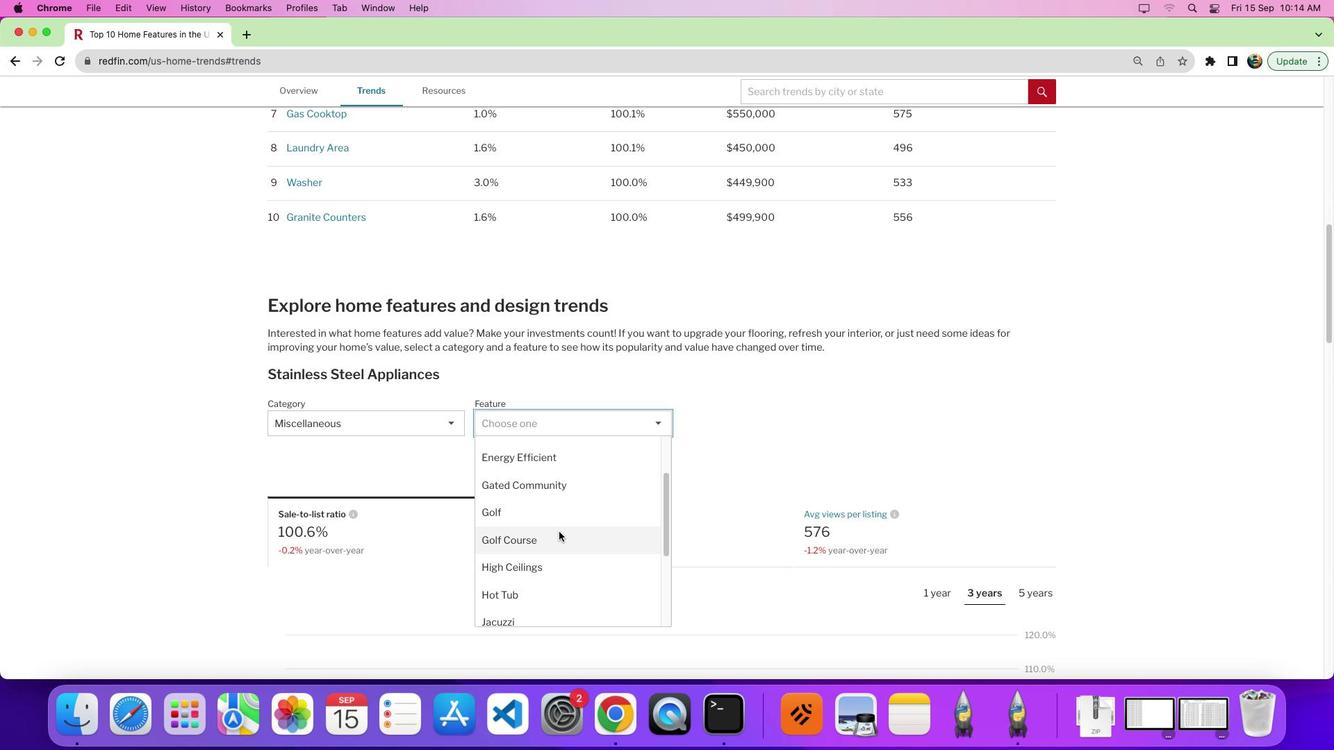 
Action: Mouse scrolled (558, 532) with delta (0, 0)
Screenshot: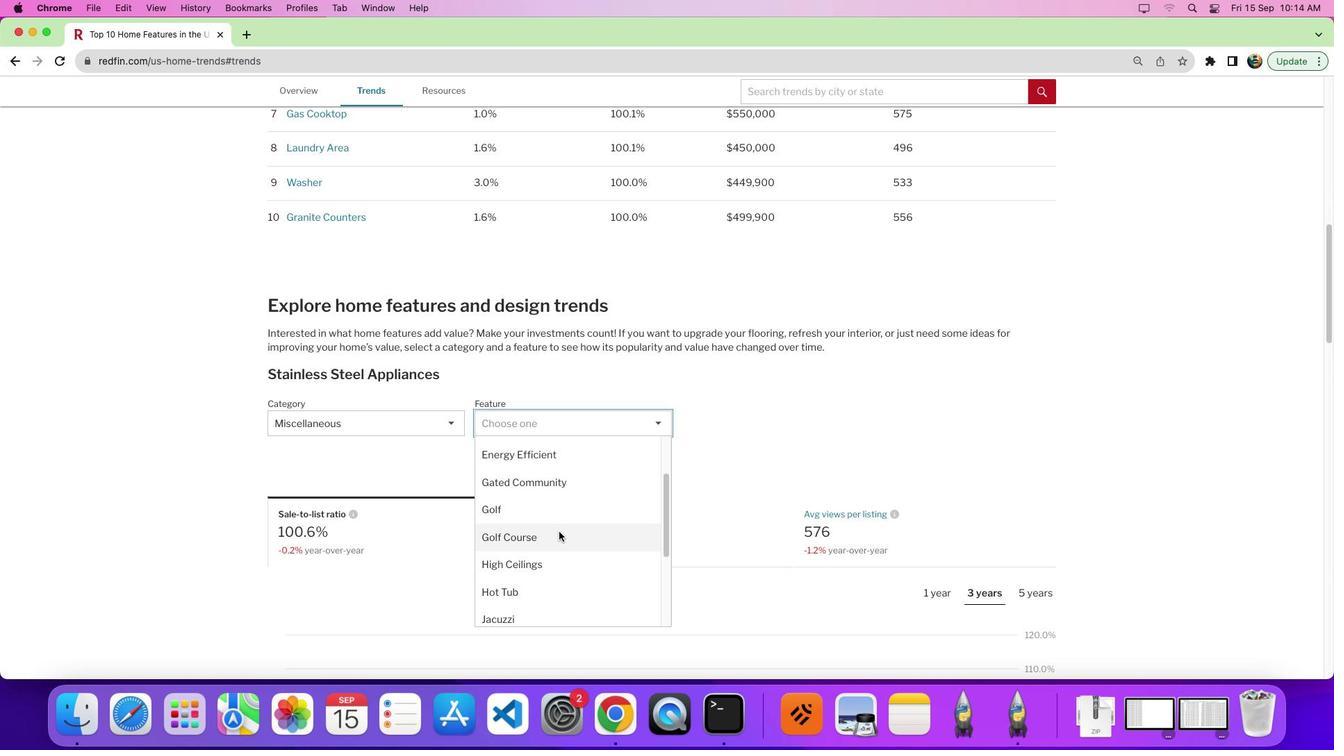 
Action: Mouse scrolled (558, 532) with delta (0, 0)
Screenshot: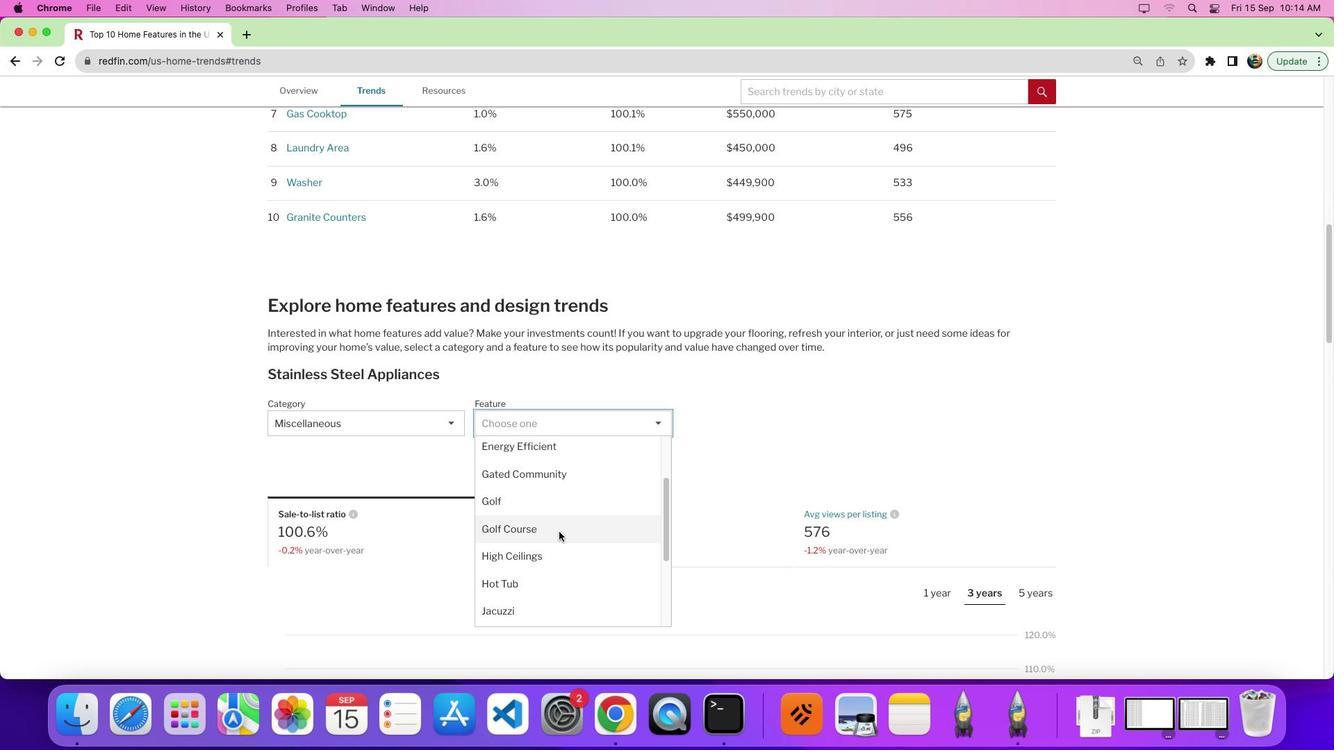 
Action: Mouse scrolled (558, 532) with delta (0, 0)
Screenshot: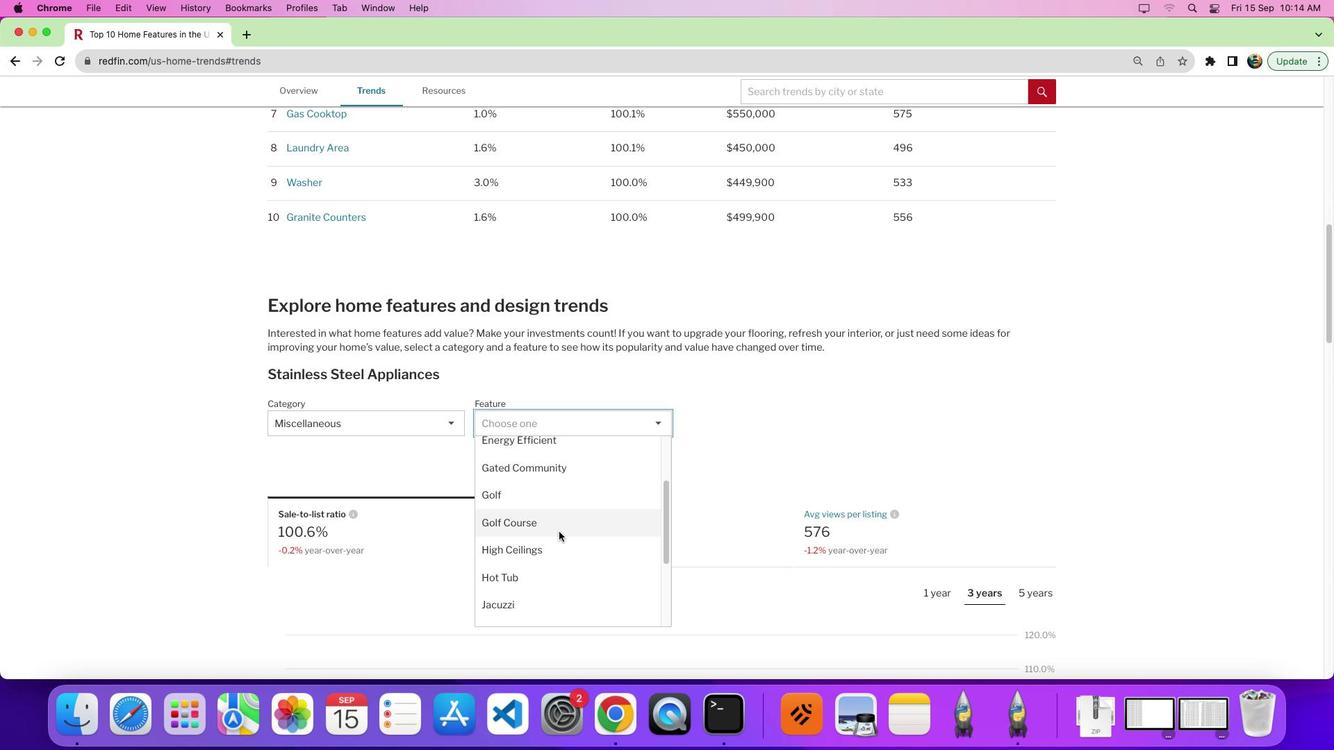 
Action: Mouse moved to (560, 531)
Screenshot: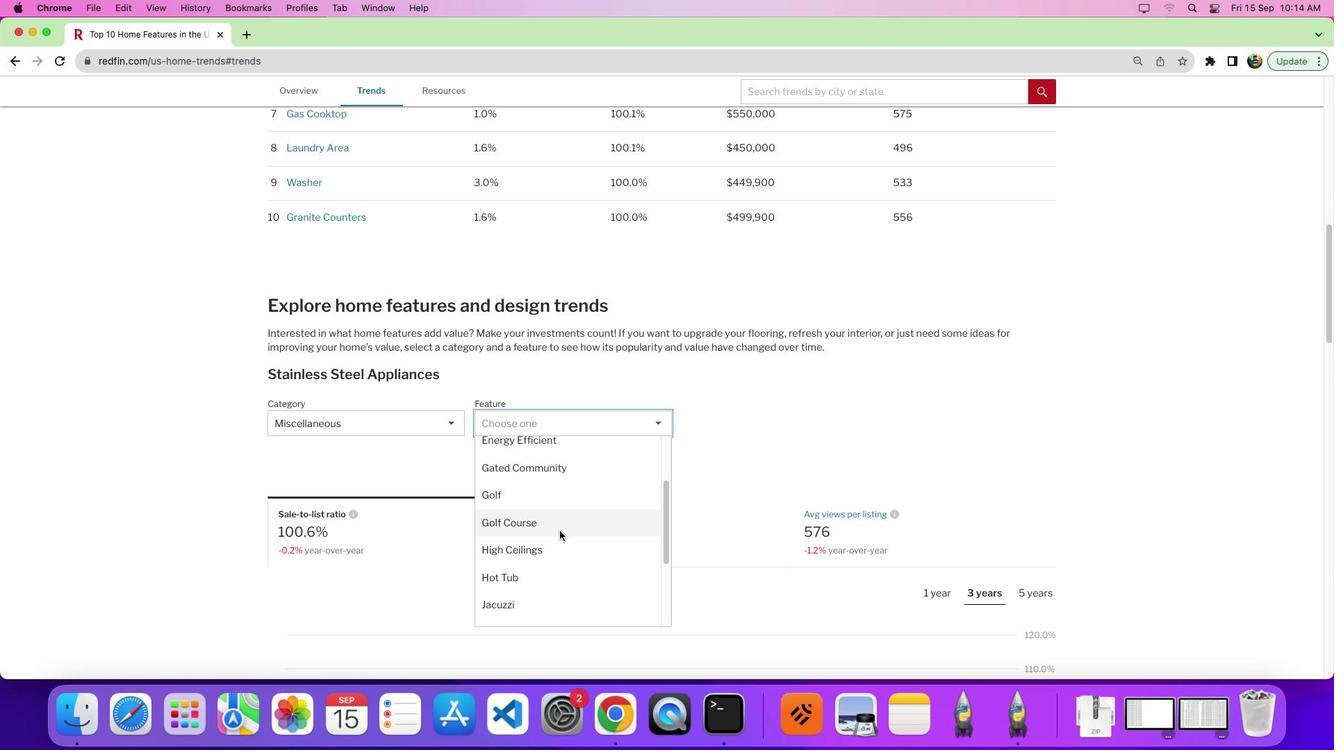 
Action: Mouse scrolled (560, 531) with delta (0, 0)
Screenshot: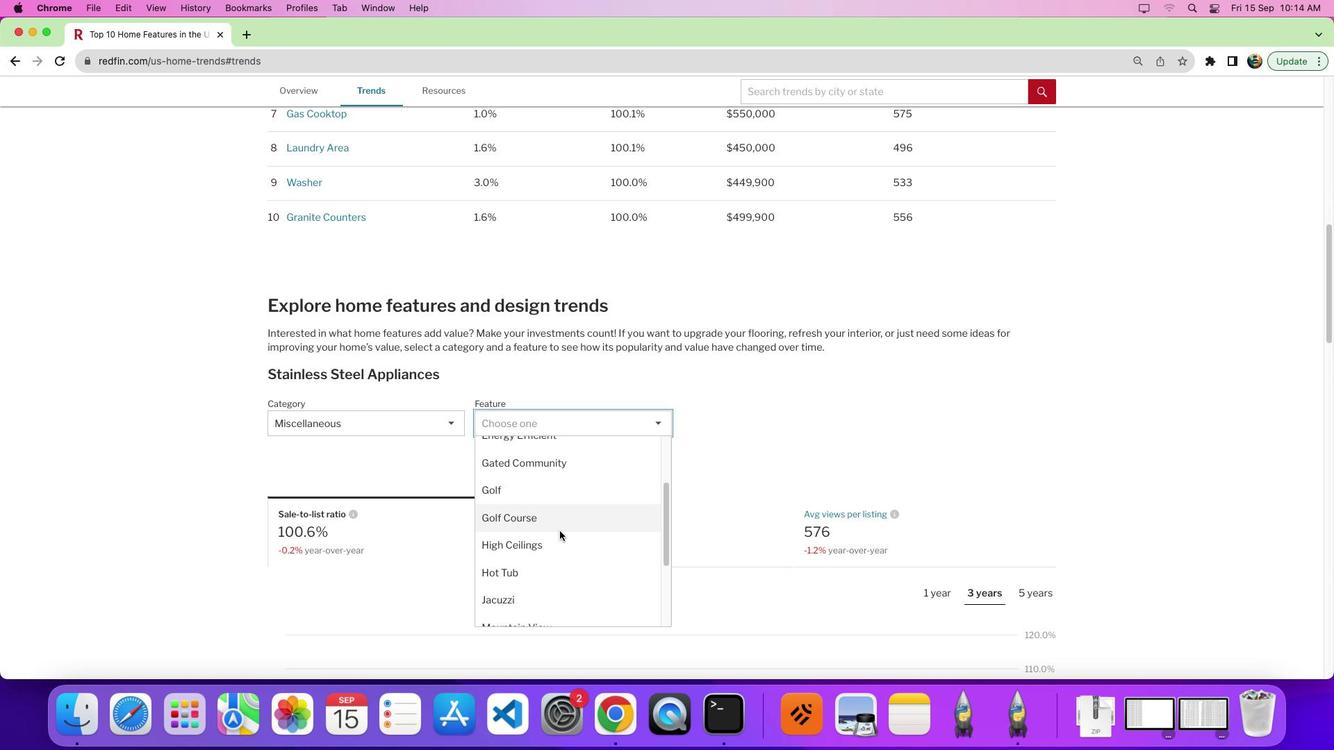 
Action: Mouse scrolled (560, 531) with delta (0, 0)
Screenshot: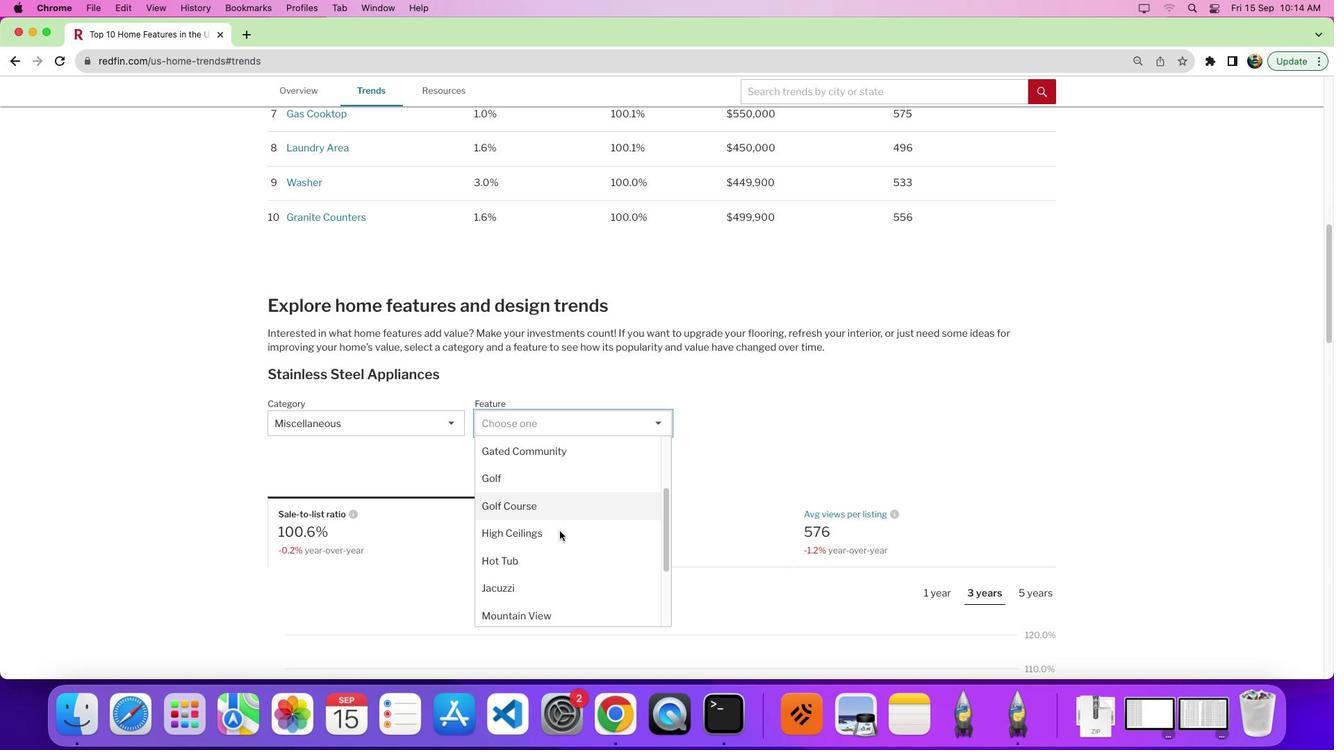 
Action: Mouse scrolled (560, 531) with delta (0, 0)
Screenshot: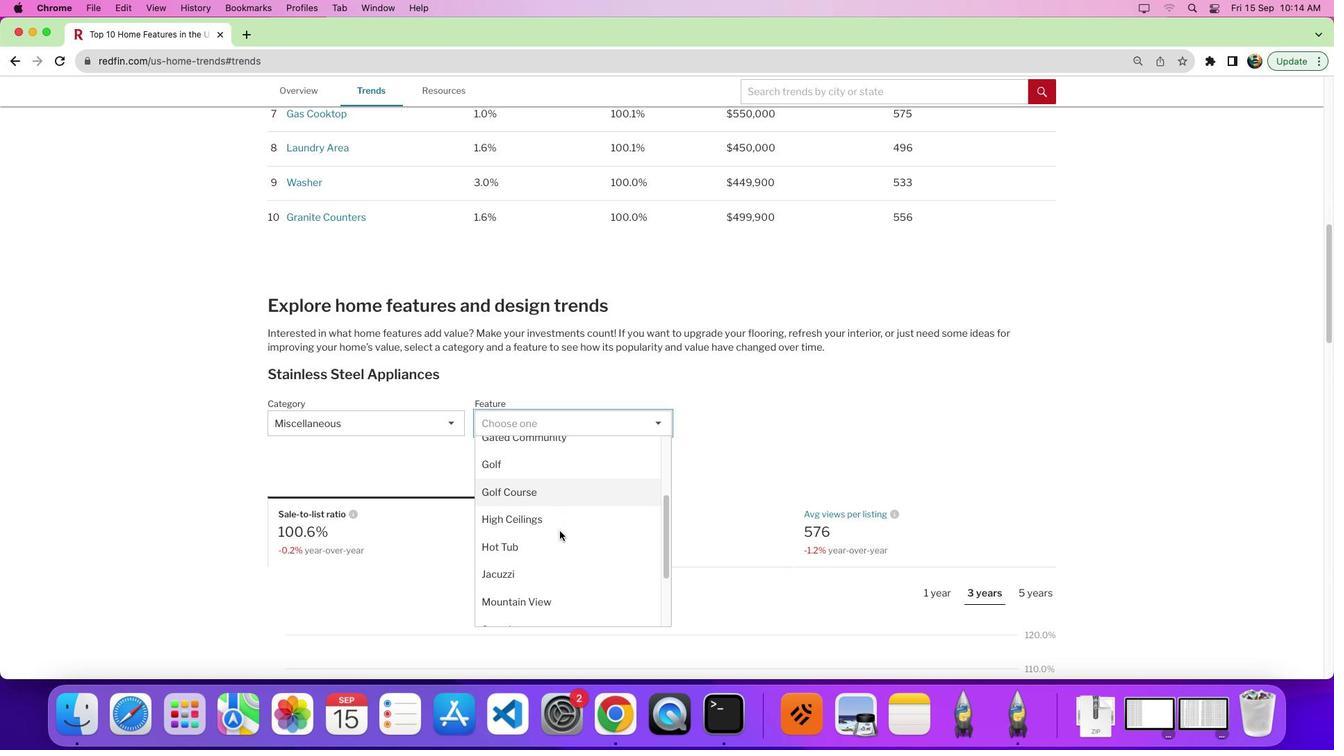 
Action: Mouse scrolled (560, 531) with delta (0, 0)
Screenshot: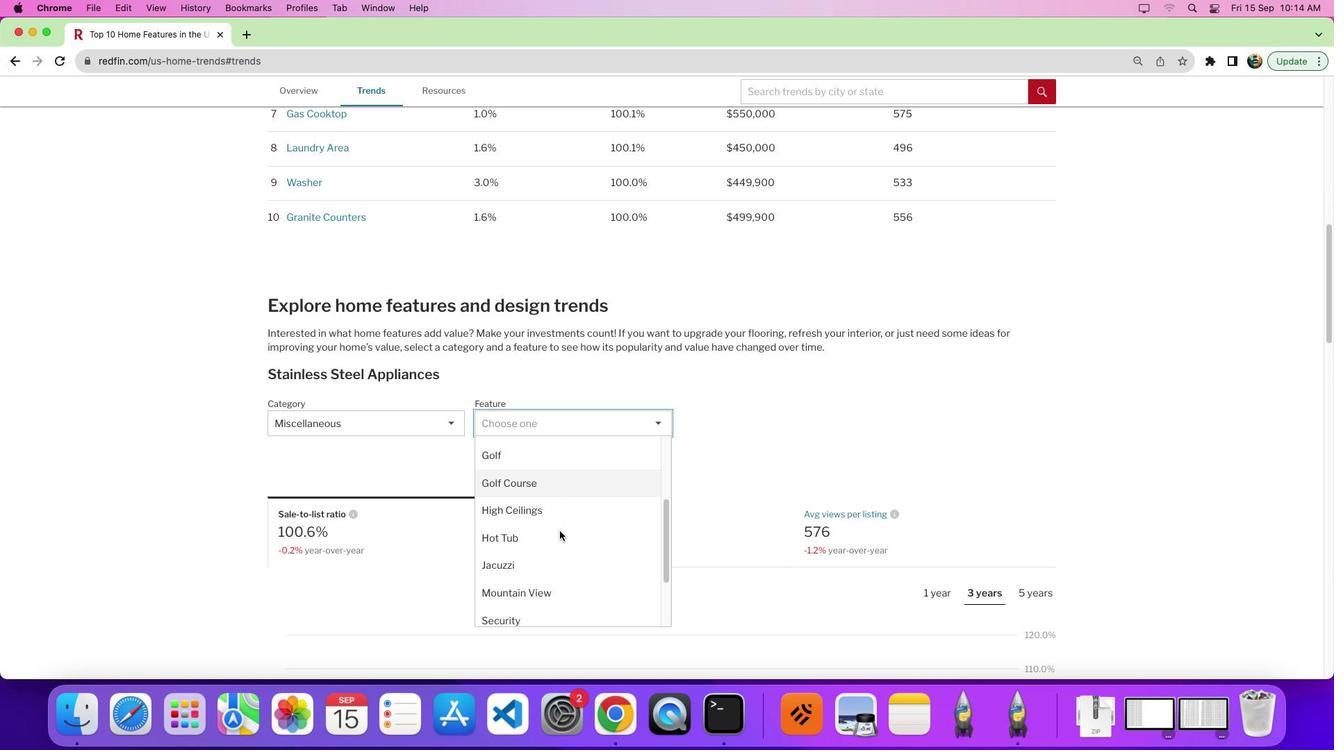 
Action: Mouse moved to (561, 529)
Screenshot: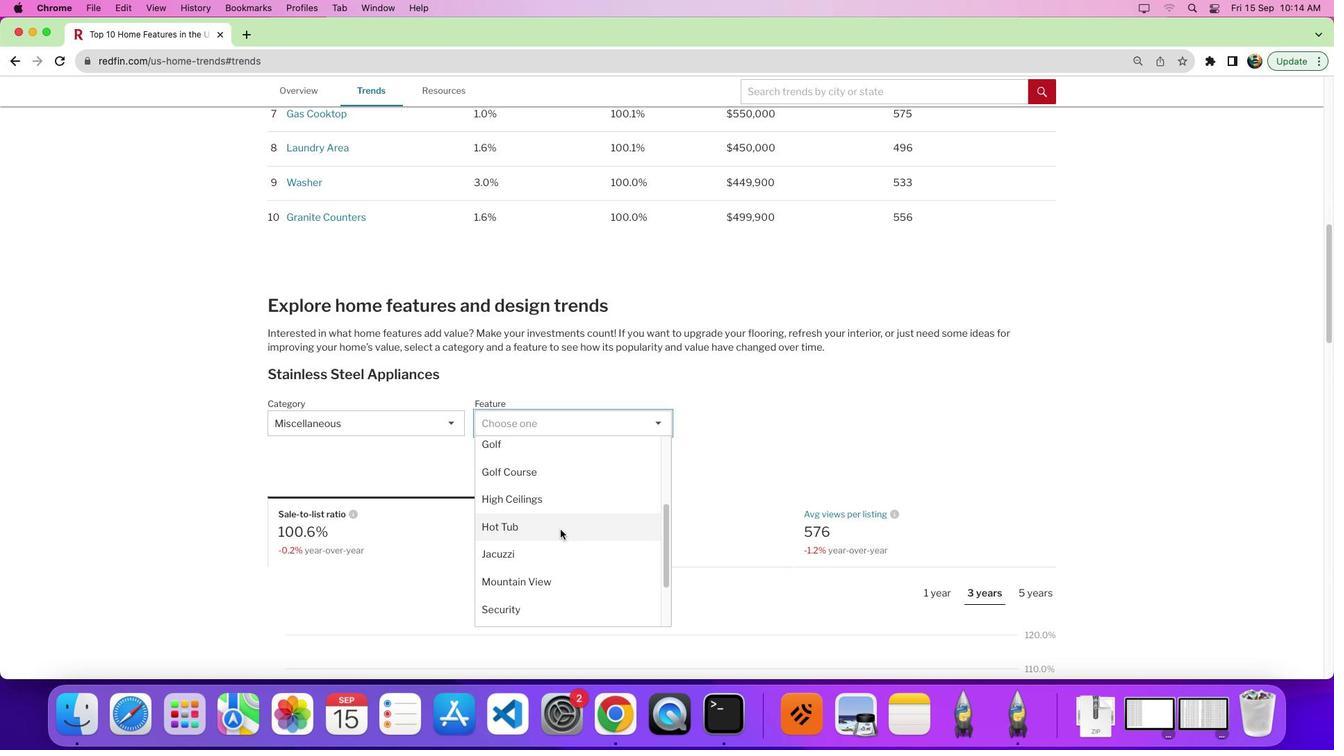 
Action: Mouse scrolled (561, 529) with delta (0, 0)
Screenshot: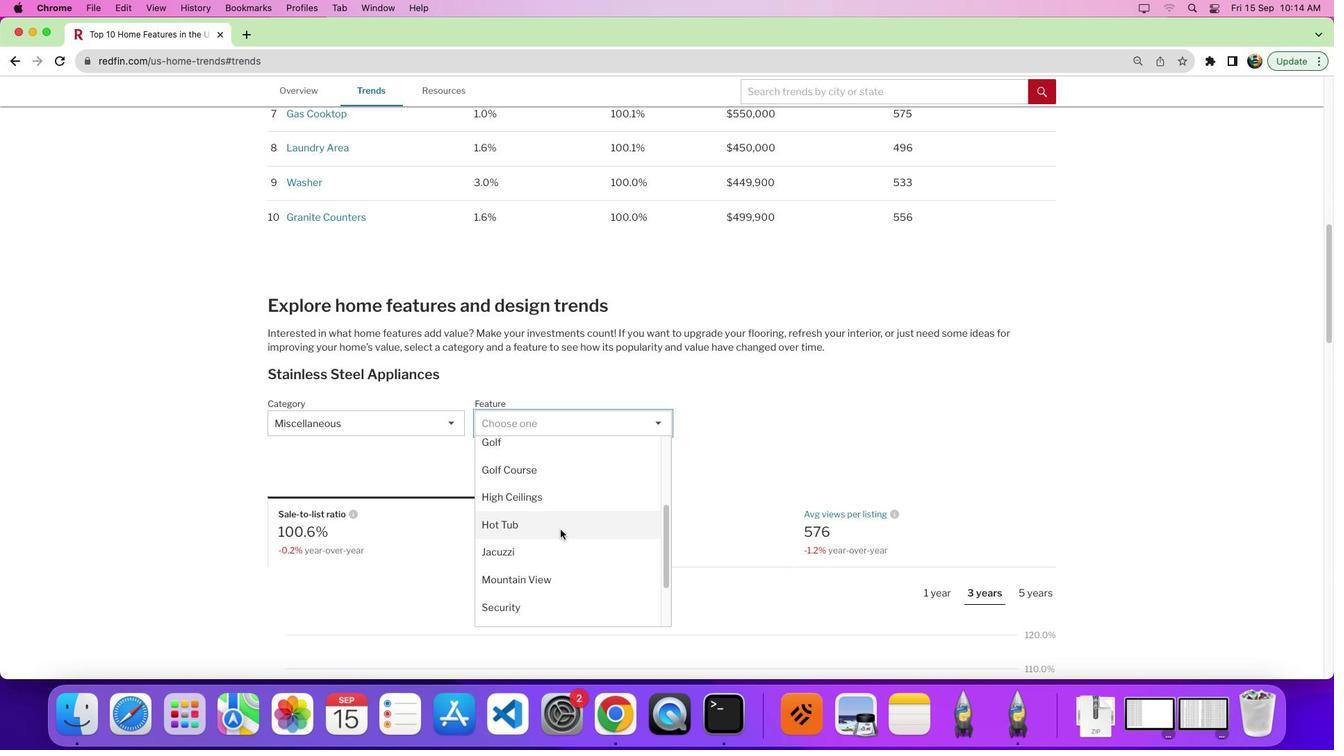 
Action: Mouse scrolled (561, 529) with delta (0, 0)
Screenshot: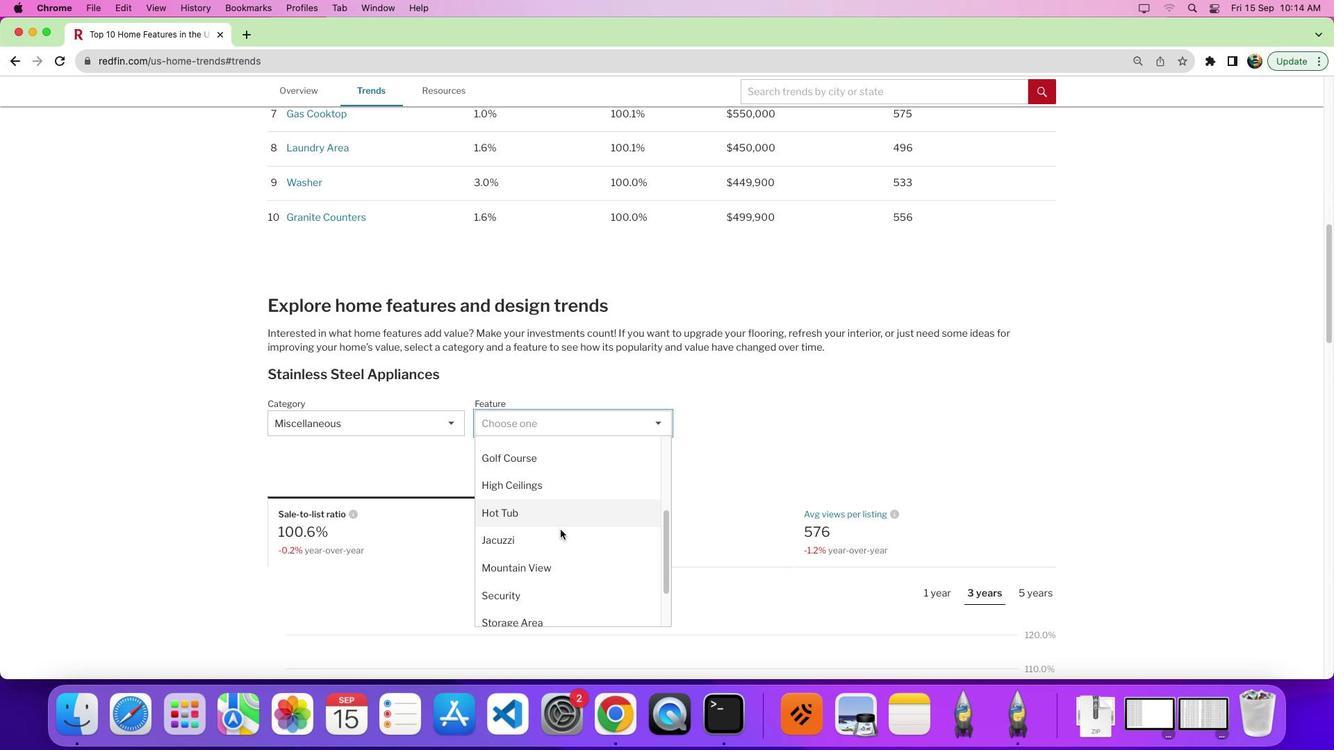 
Action: Mouse moved to (563, 523)
Screenshot: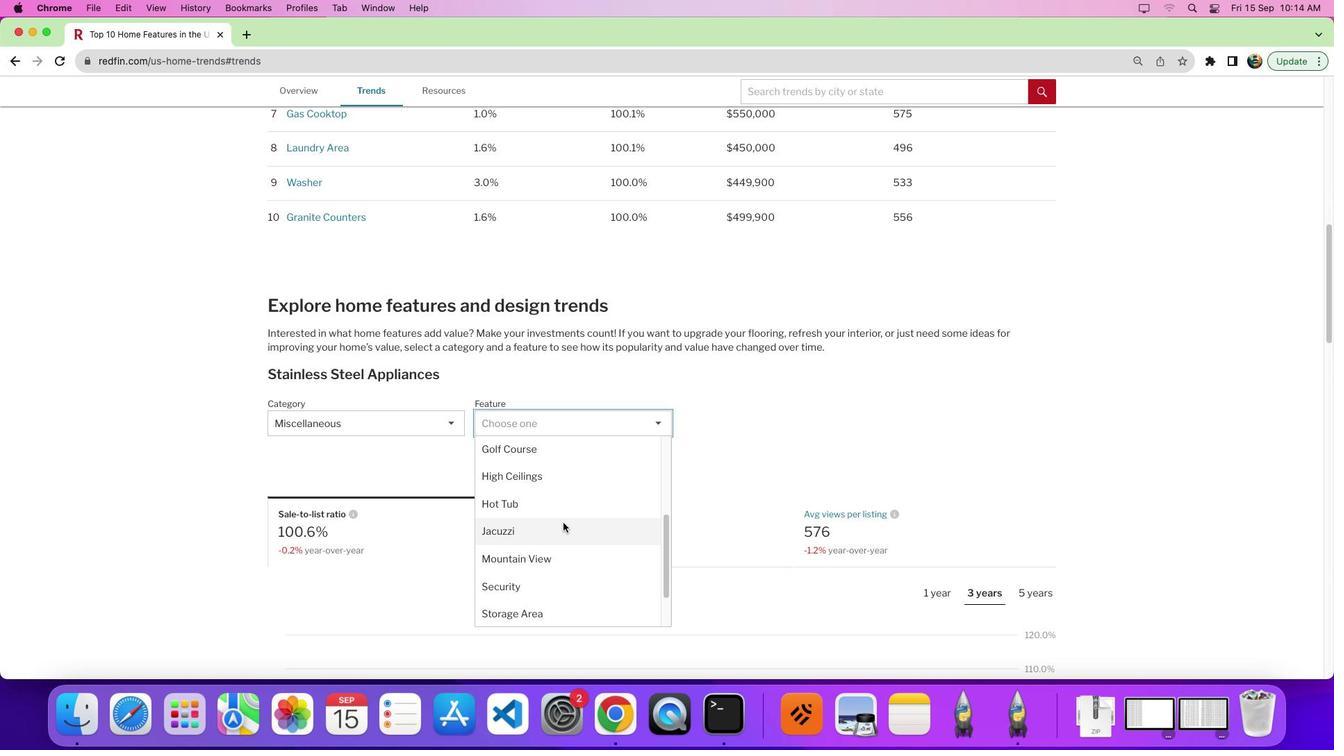 
Action: Mouse scrolled (563, 523) with delta (0, 0)
Screenshot: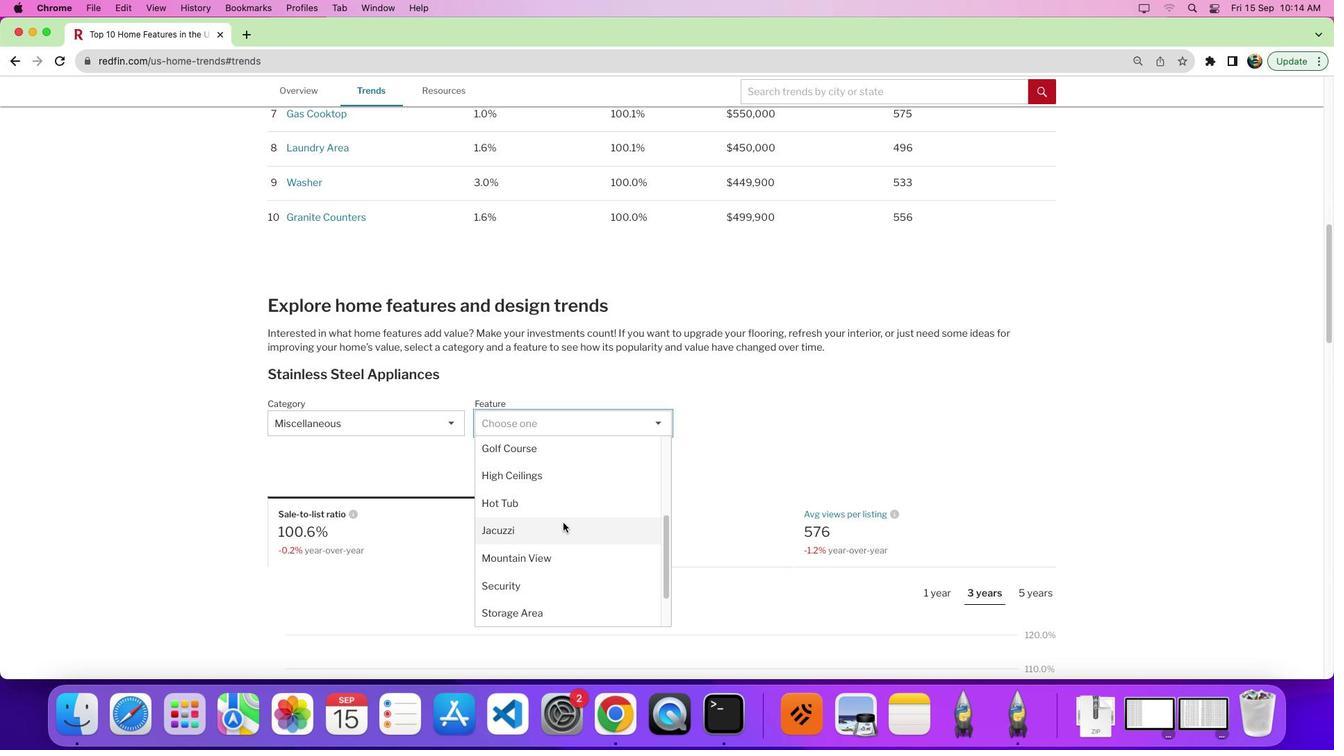 
Action: Mouse scrolled (563, 523) with delta (0, 0)
Screenshot: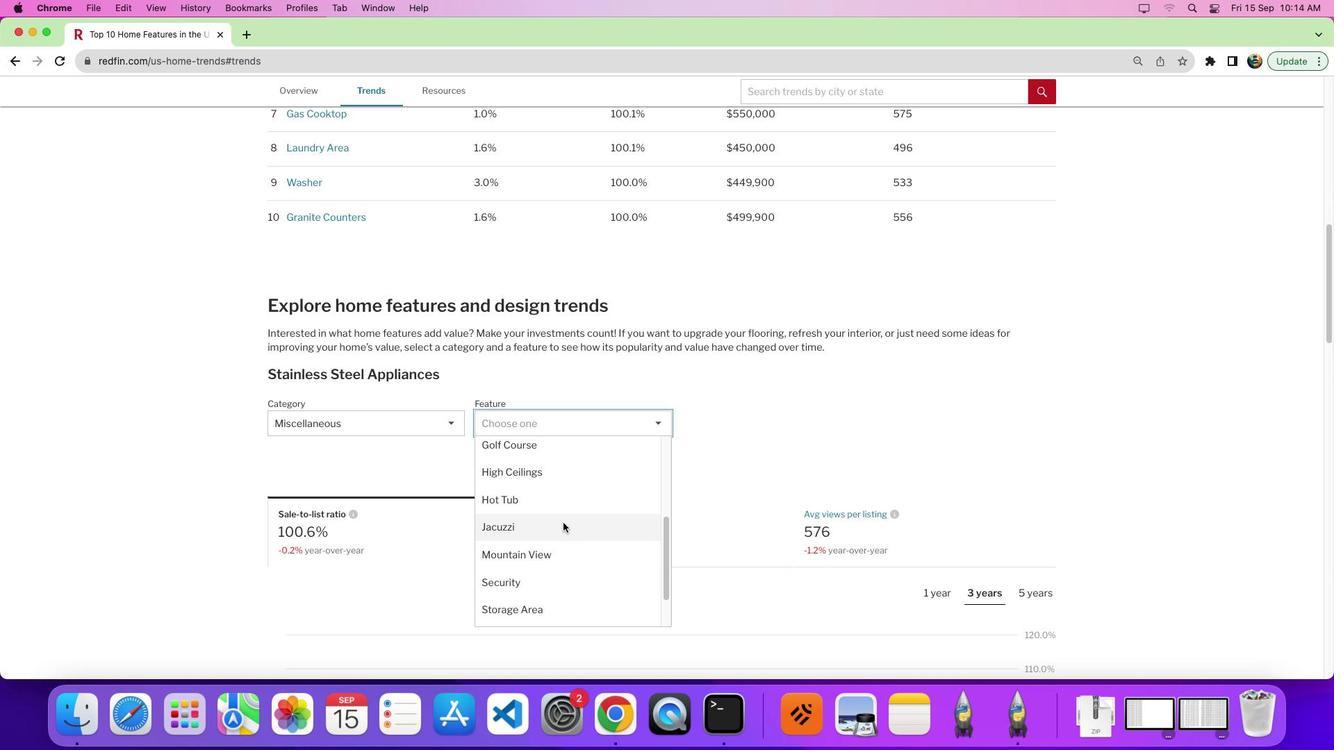 
Action: Mouse scrolled (563, 523) with delta (0, 0)
Screenshot: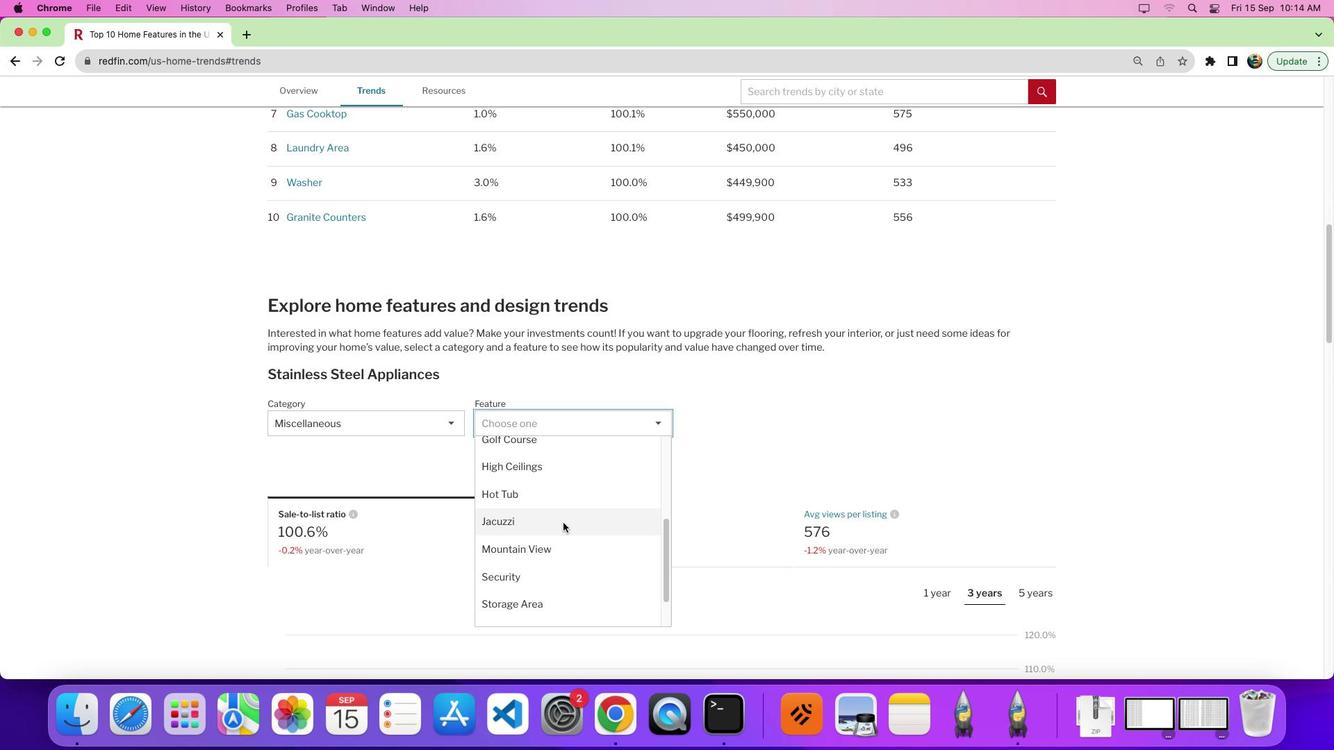 
Action: Mouse scrolled (563, 523) with delta (0, 0)
Screenshot: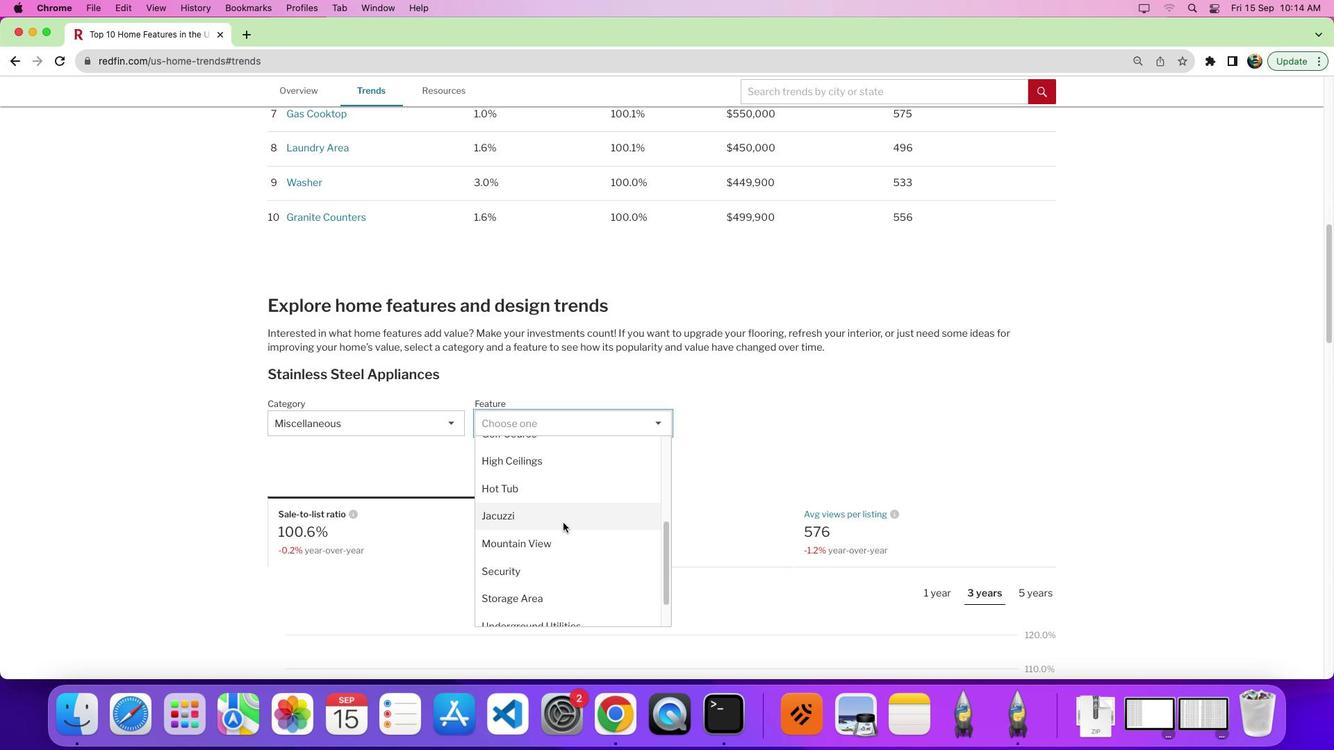 
Action: Mouse scrolled (563, 523) with delta (0, 0)
Screenshot: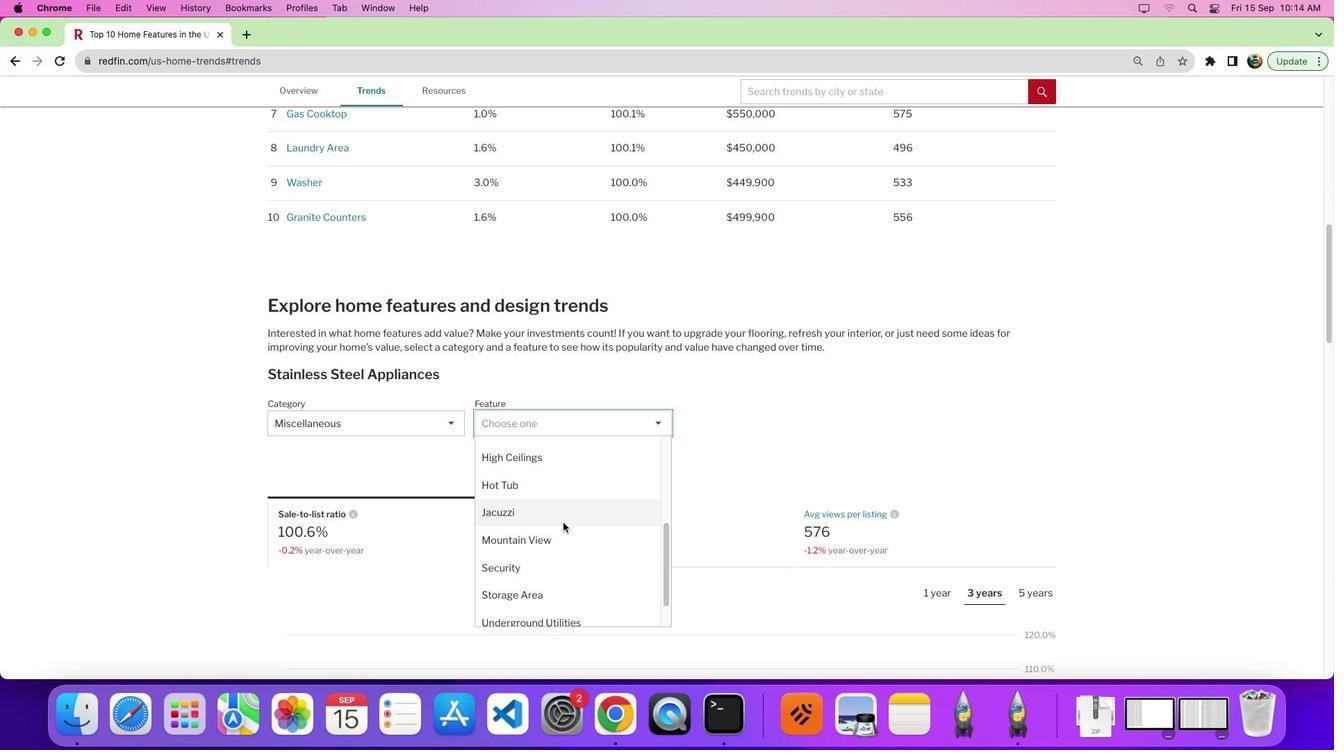 
Action: Mouse scrolled (563, 523) with delta (0, 0)
Screenshot: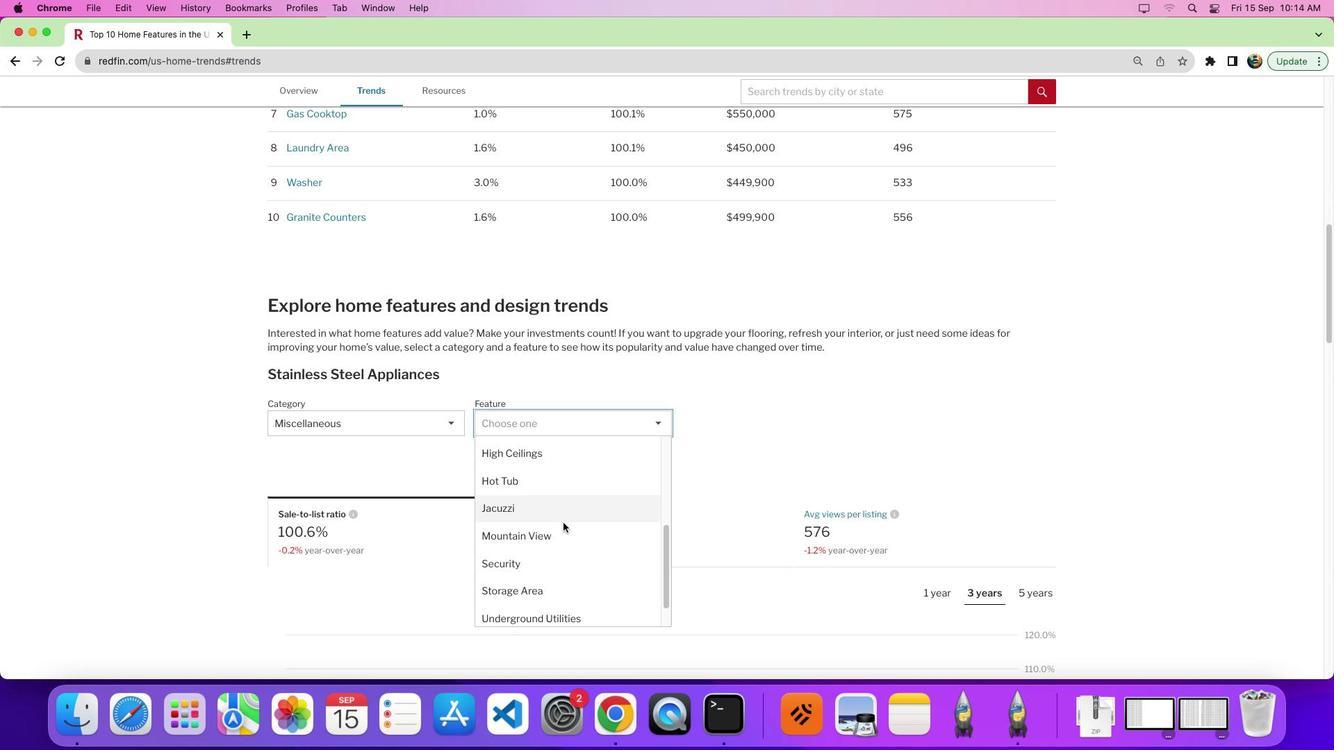 
Action: Mouse scrolled (563, 523) with delta (0, 0)
Screenshot: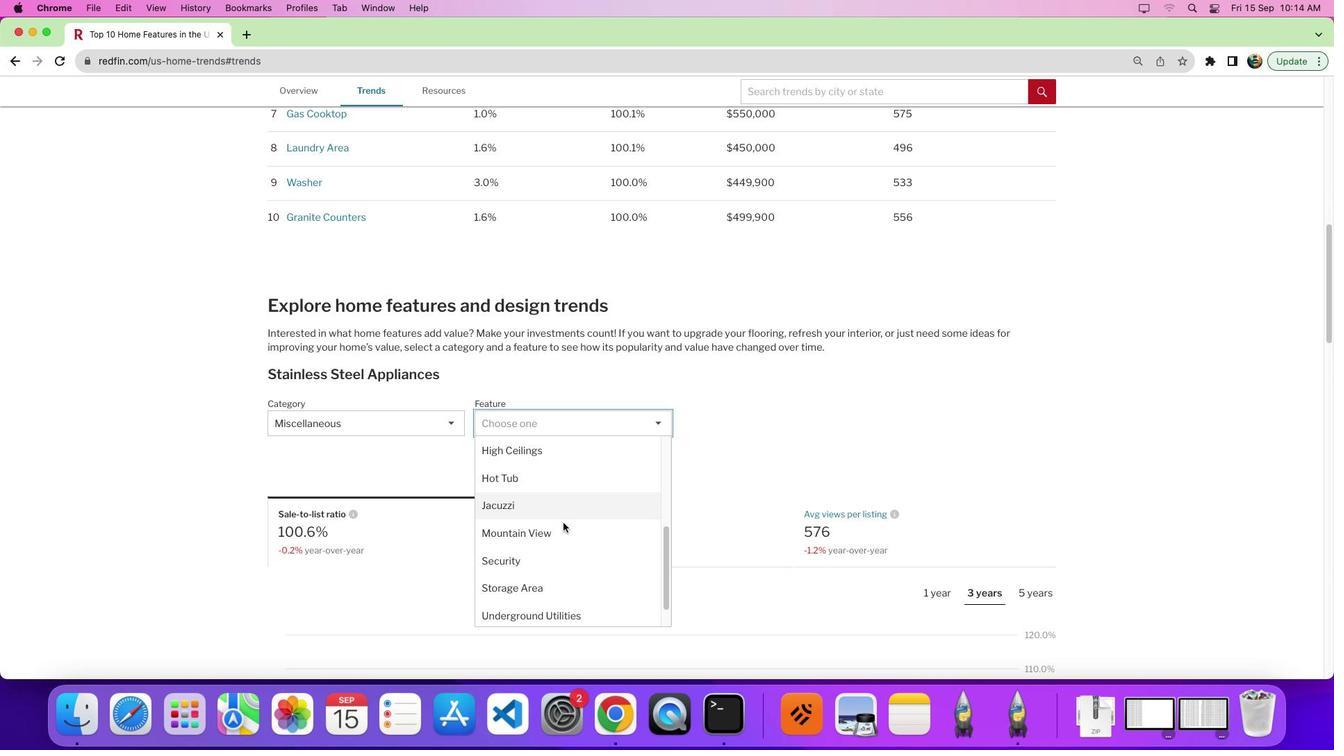 
Action: Mouse scrolled (563, 523) with delta (0, 0)
Screenshot: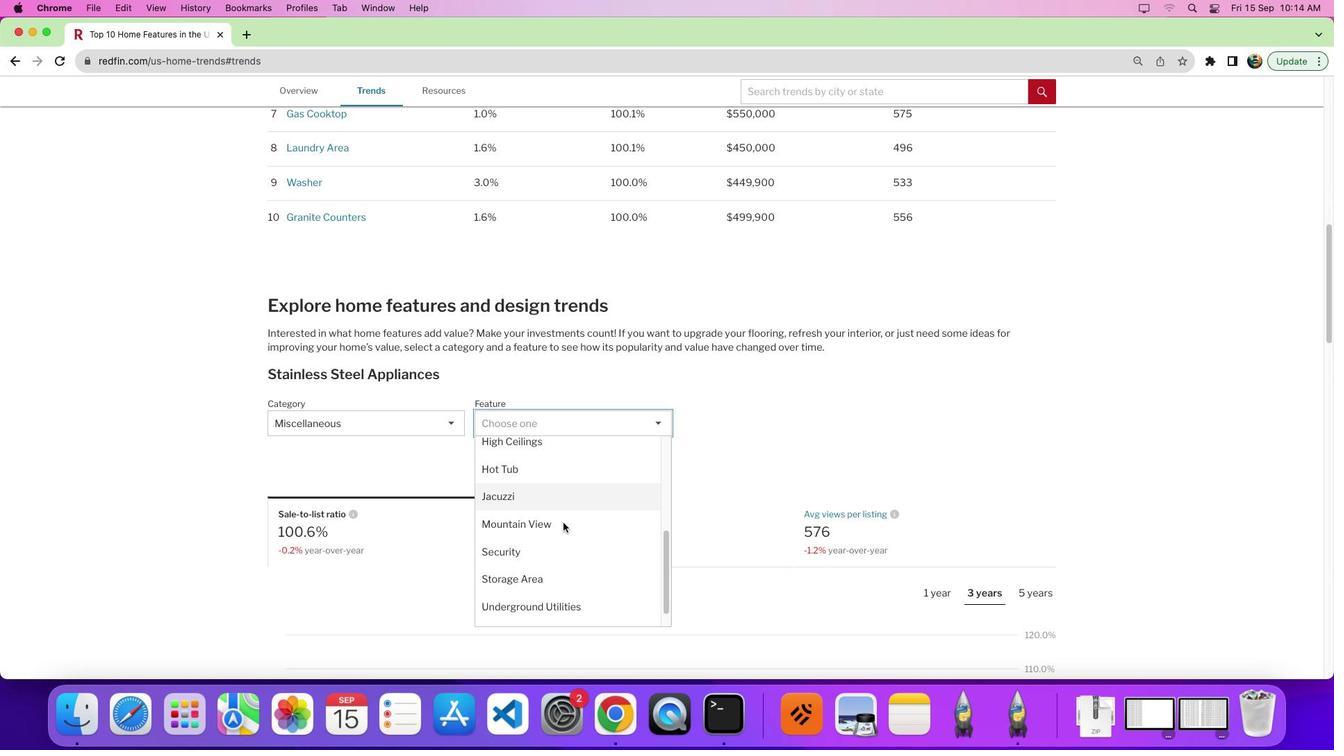 
Action: Mouse scrolled (563, 523) with delta (0, 0)
Screenshot: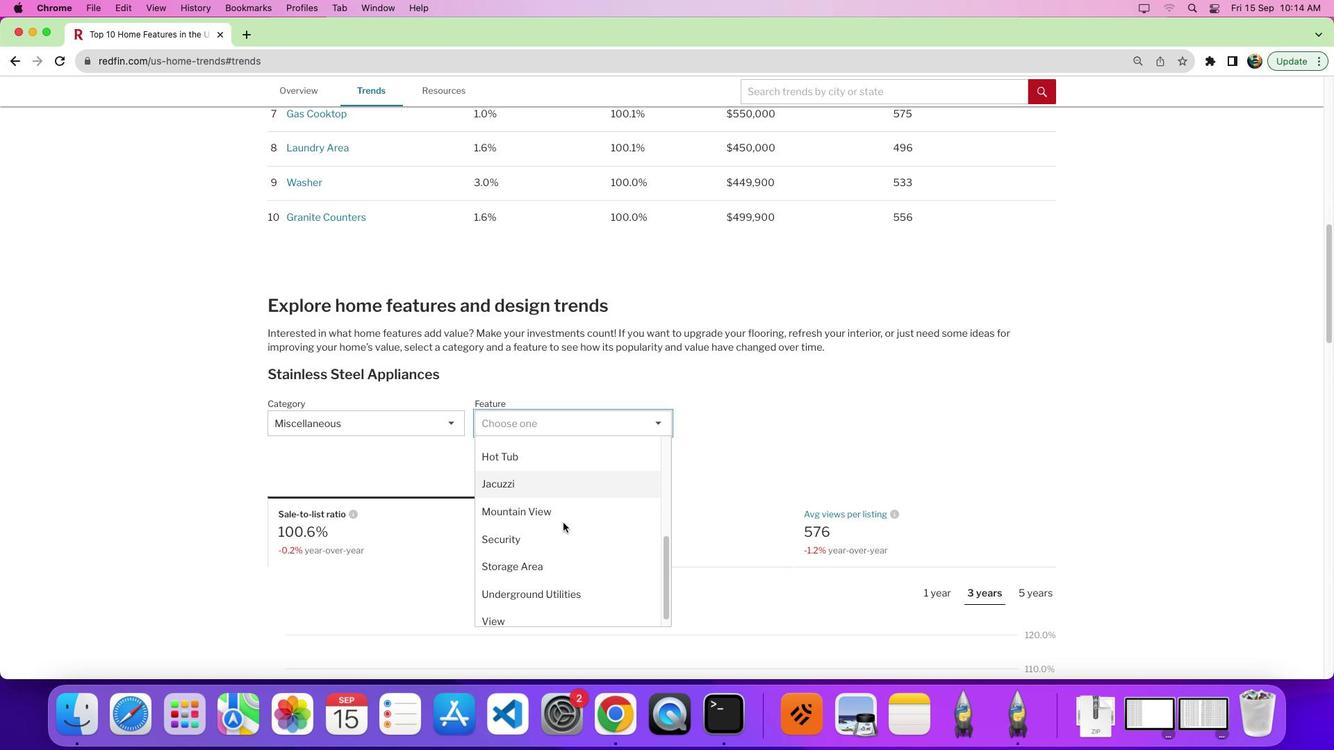 
Action: Mouse scrolled (563, 523) with delta (0, 0)
Screenshot: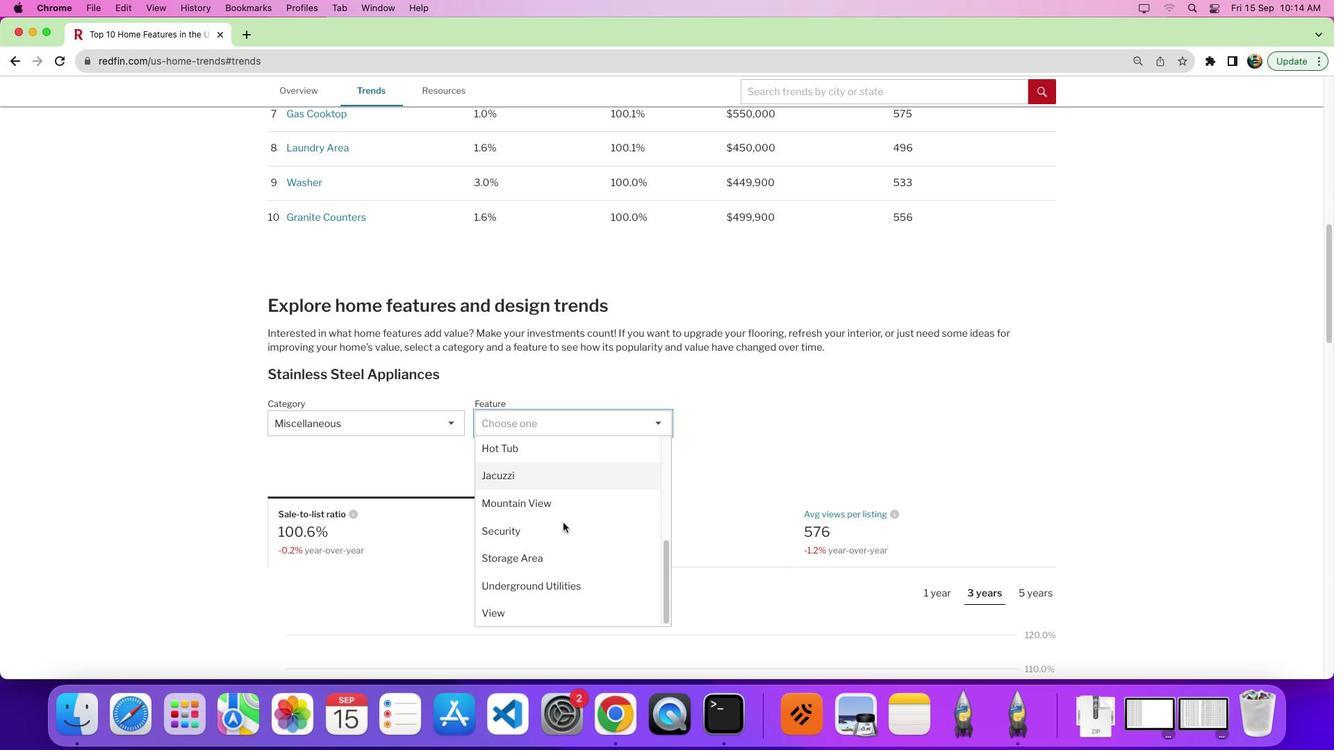 
Action: Mouse scrolled (563, 523) with delta (0, 0)
Screenshot: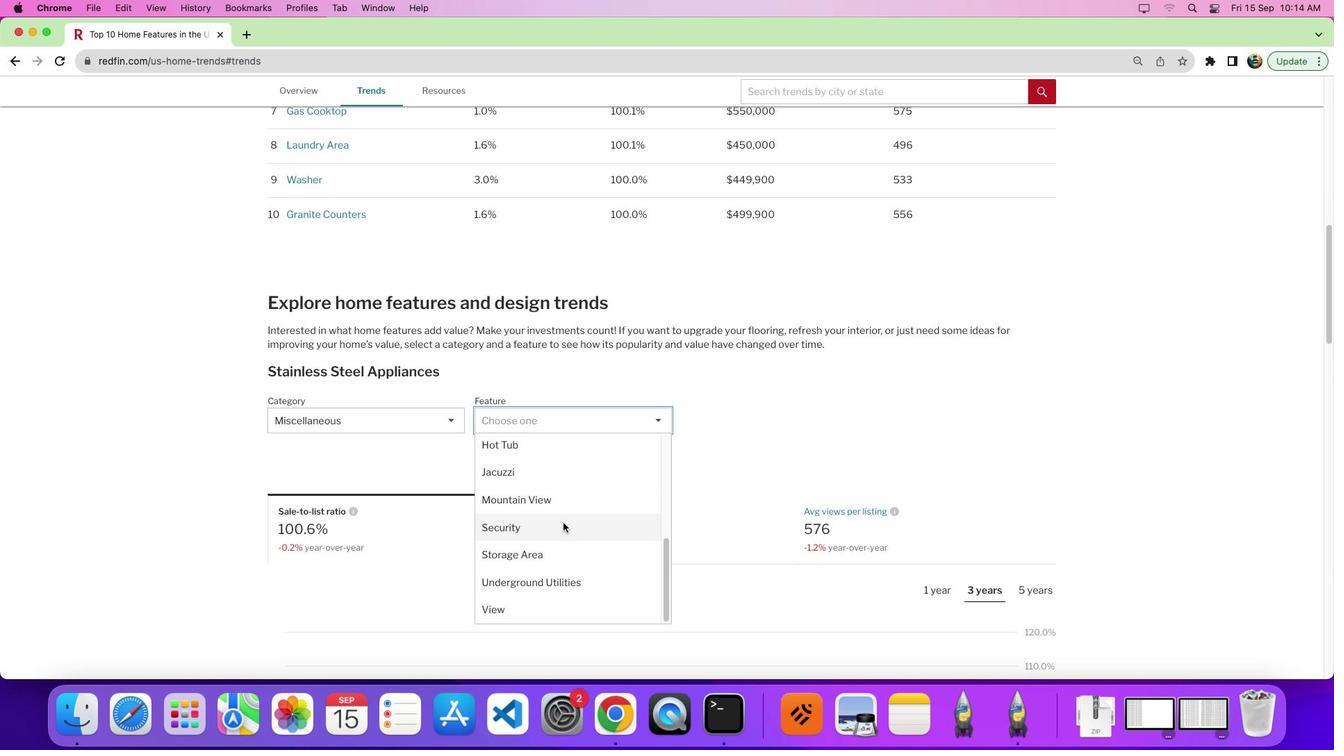
Action: Mouse scrolled (563, 523) with delta (0, 0)
Screenshot: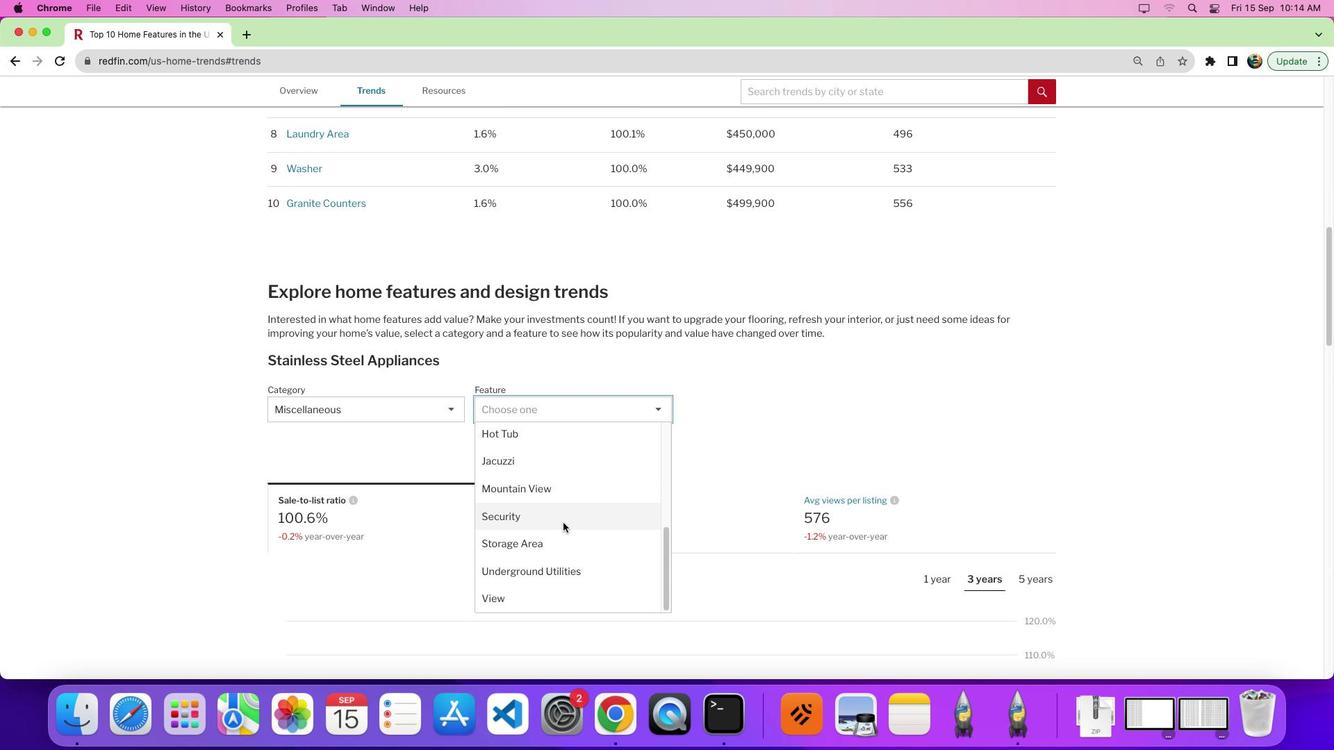 
Action: Mouse moved to (565, 522)
Screenshot: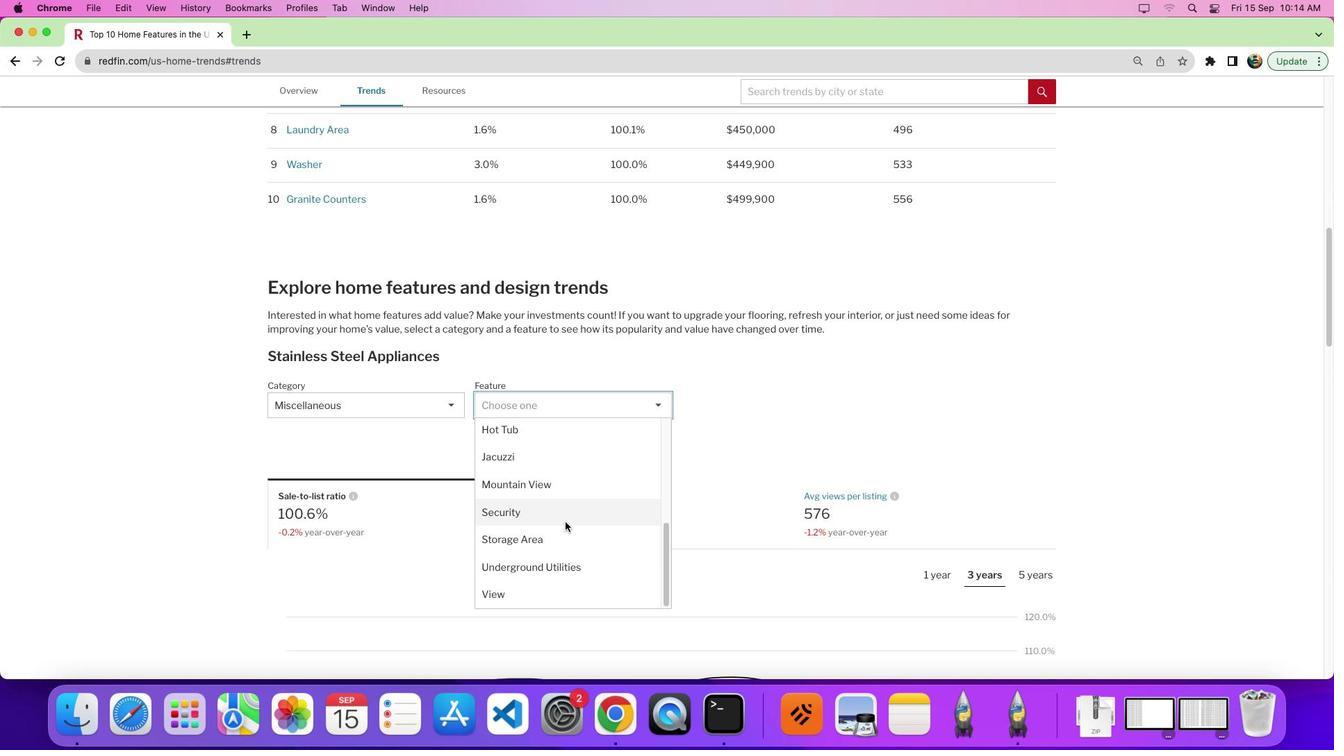 
Action: Mouse scrolled (565, 522) with delta (0, 0)
Screenshot: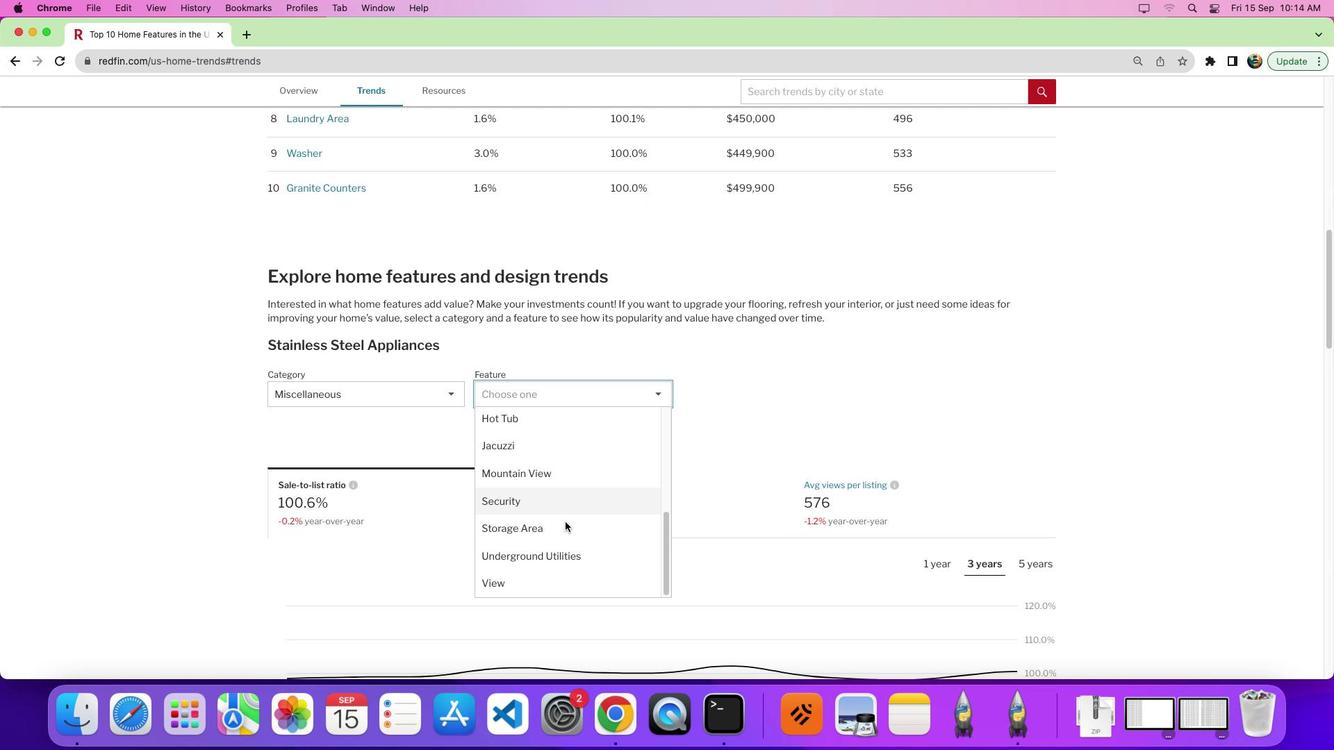 
Action: Mouse scrolled (565, 522) with delta (0, 0)
Screenshot: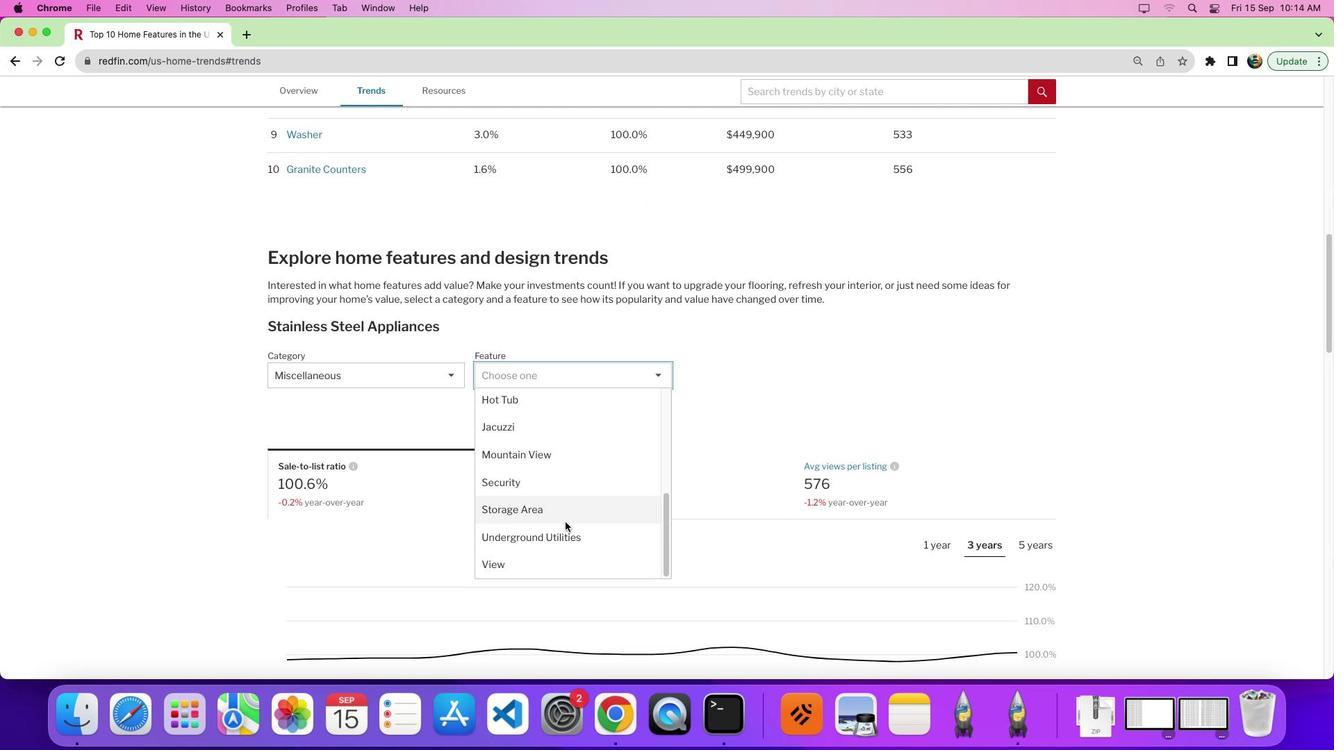 
Action: Mouse moved to (565, 522)
Screenshot: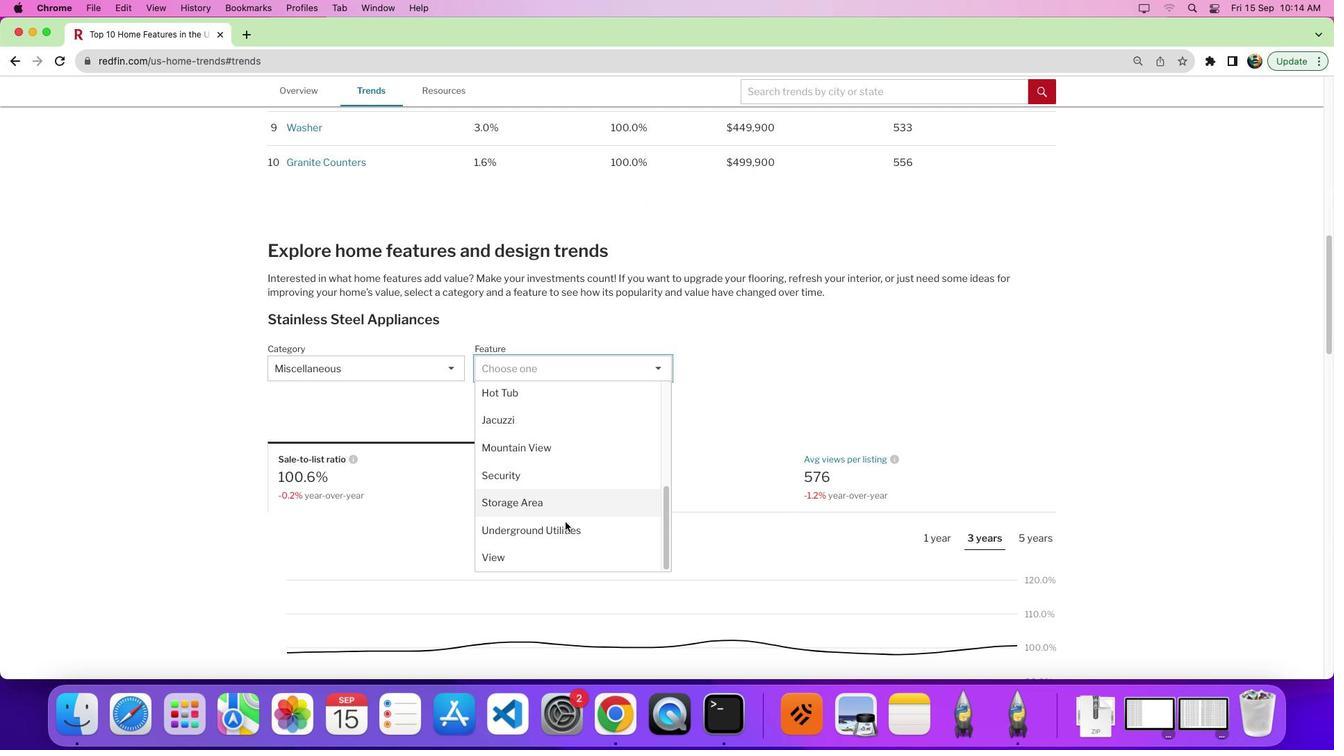 
Action: Mouse scrolled (565, 522) with delta (0, 0)
Screenshot: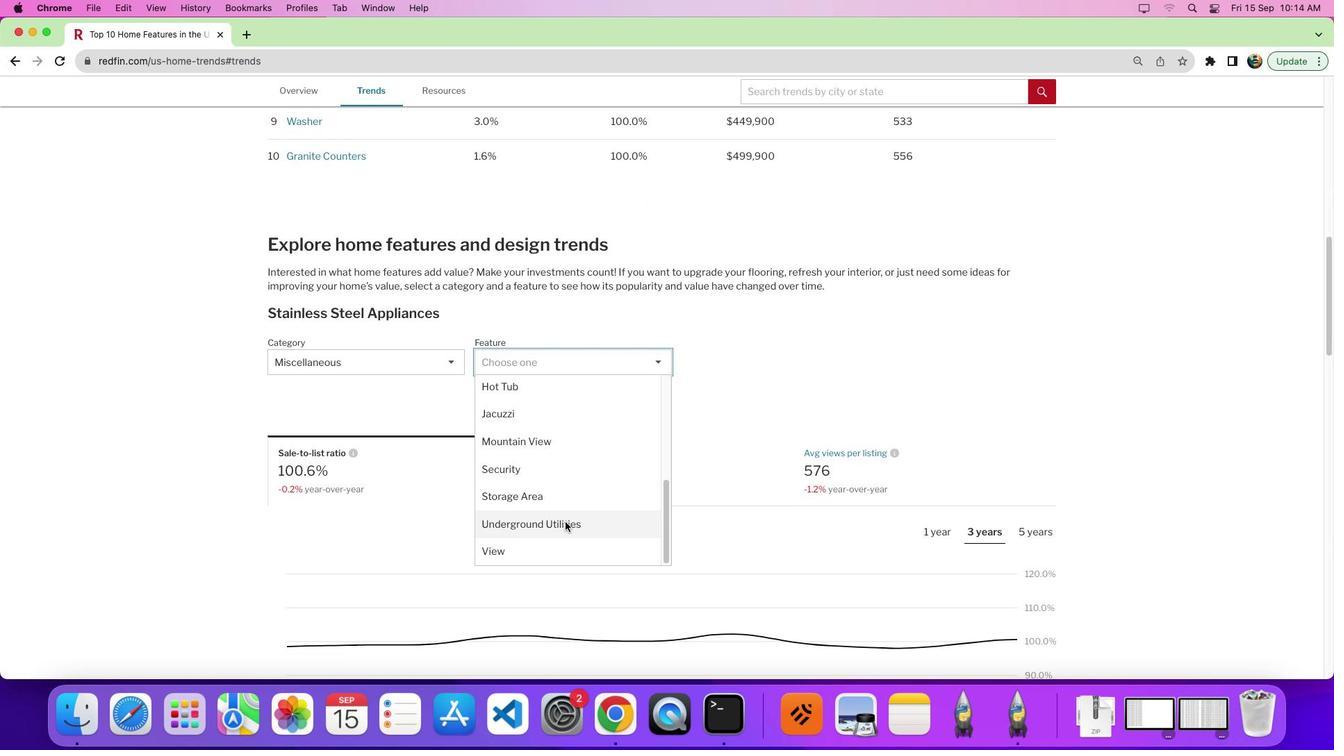
Action: Mouse scrolled (565, 522) with delta (0, 0)
Screenshot: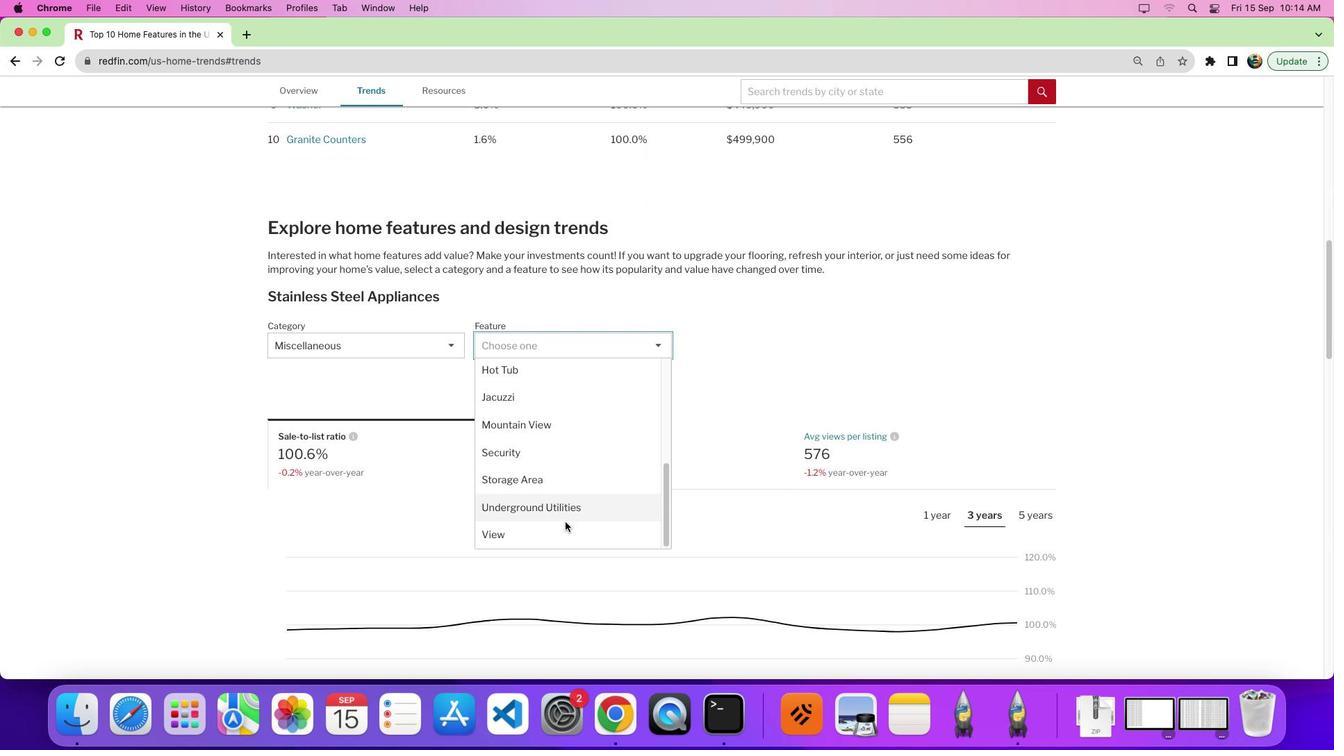 
Action: Mouse moved to (570, 507)
Screenshot: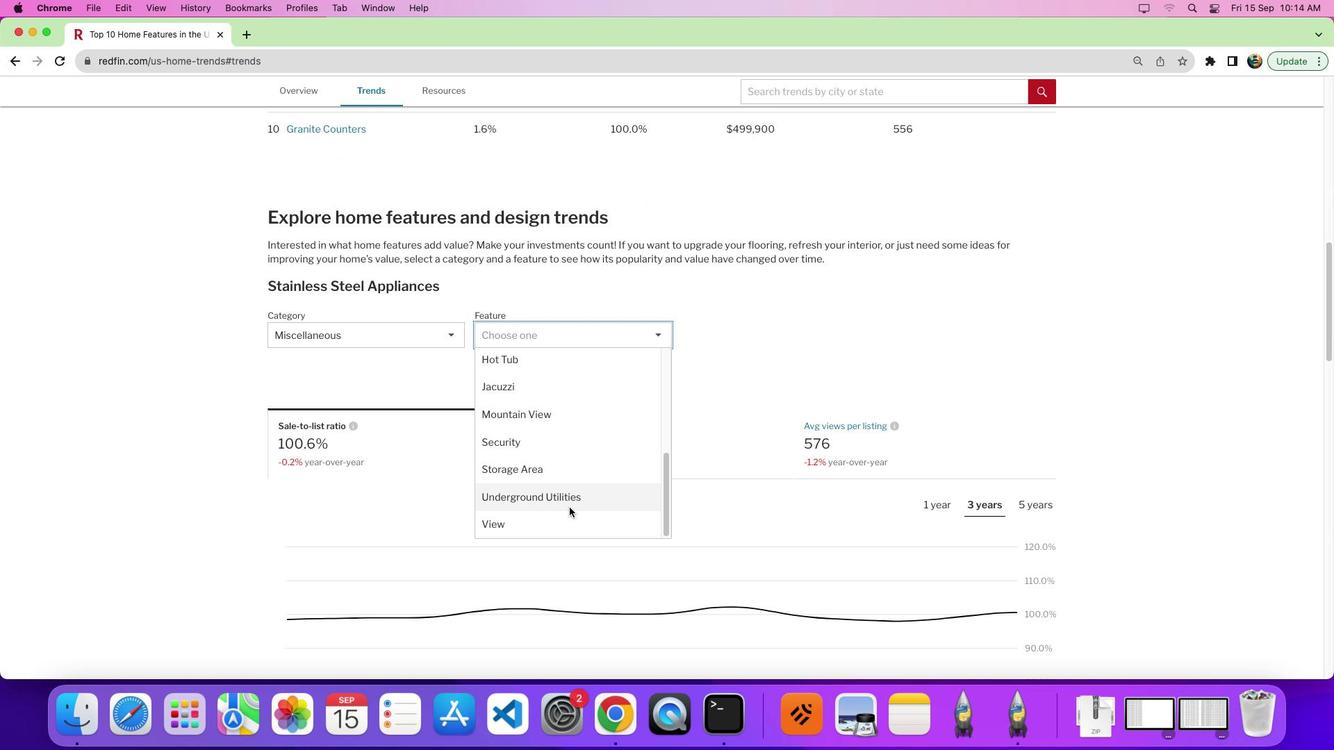 
Action: Mouse pressed left at (570, 507)
Screenshot: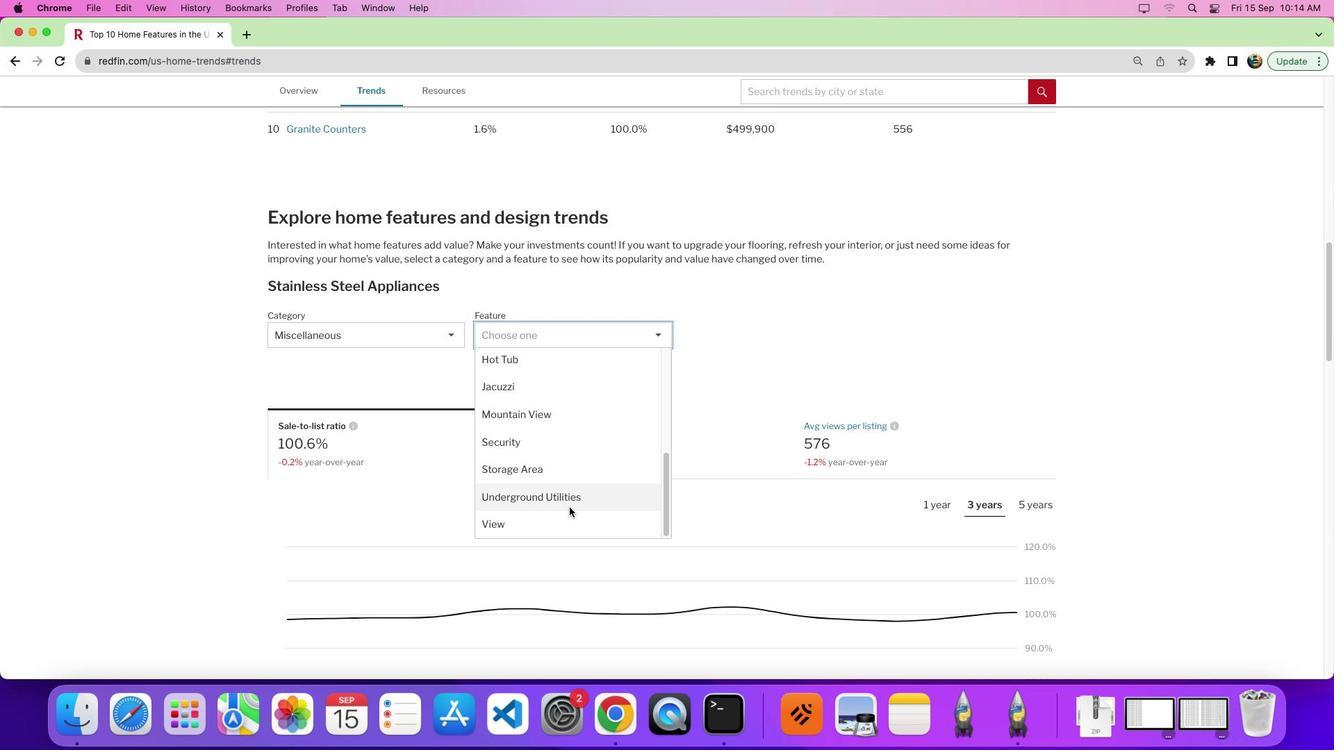 
Action: Mouse moved to (587, 437)
Screenshot: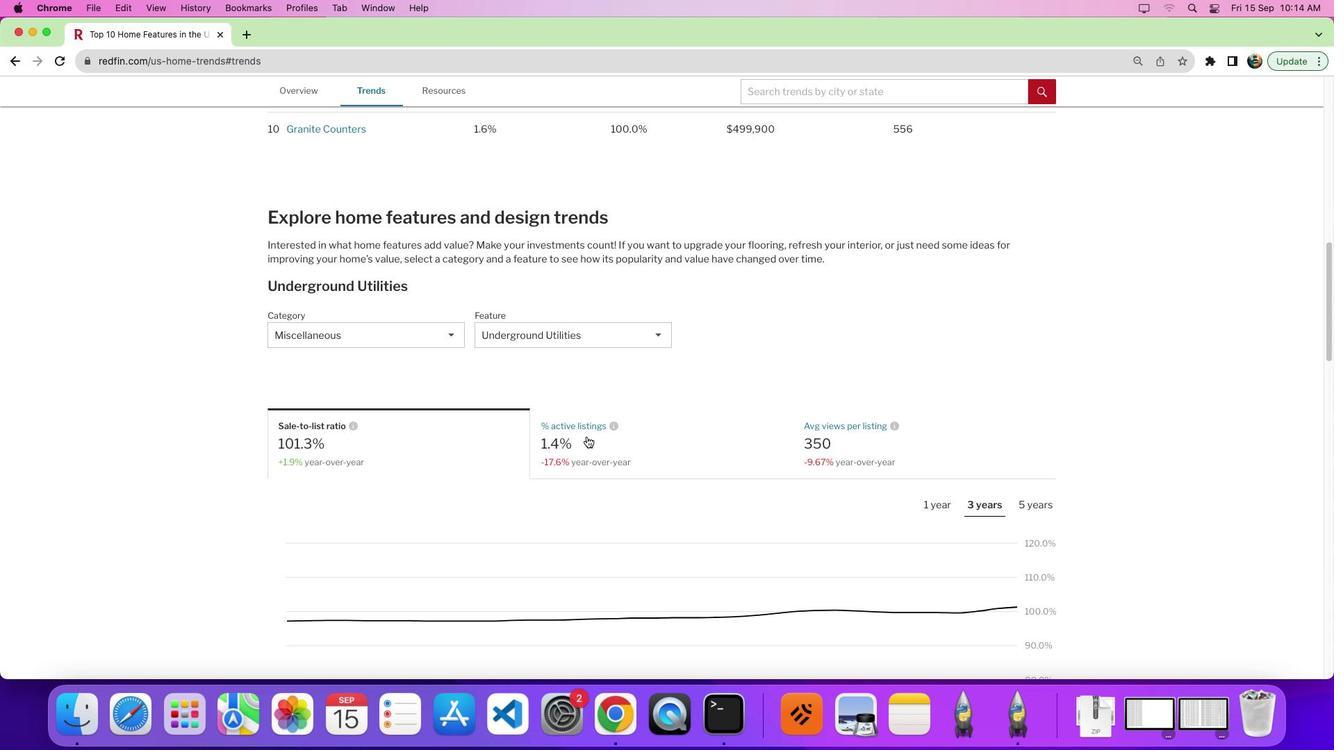 
Action: Mouse pressed left at (587, 437)
Screenshot: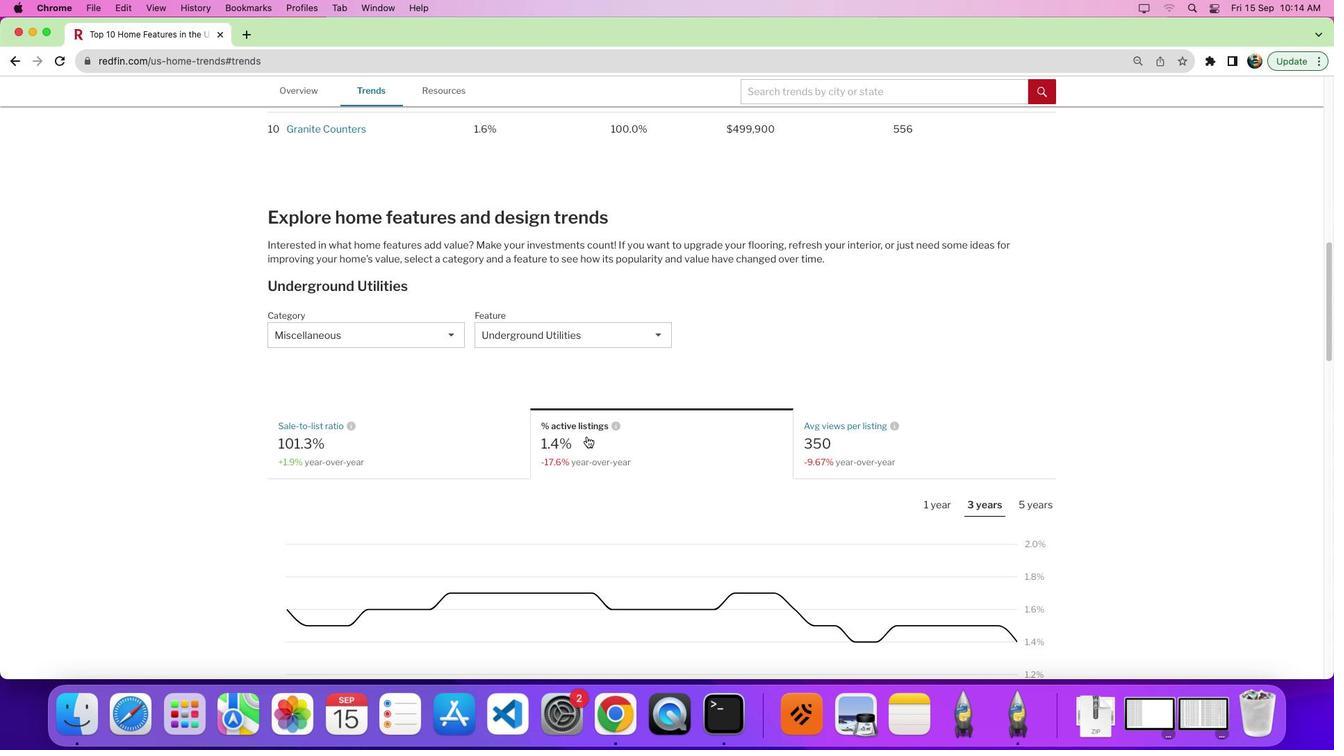 
Action: Mouse moved to (941, 498)
Screenshot: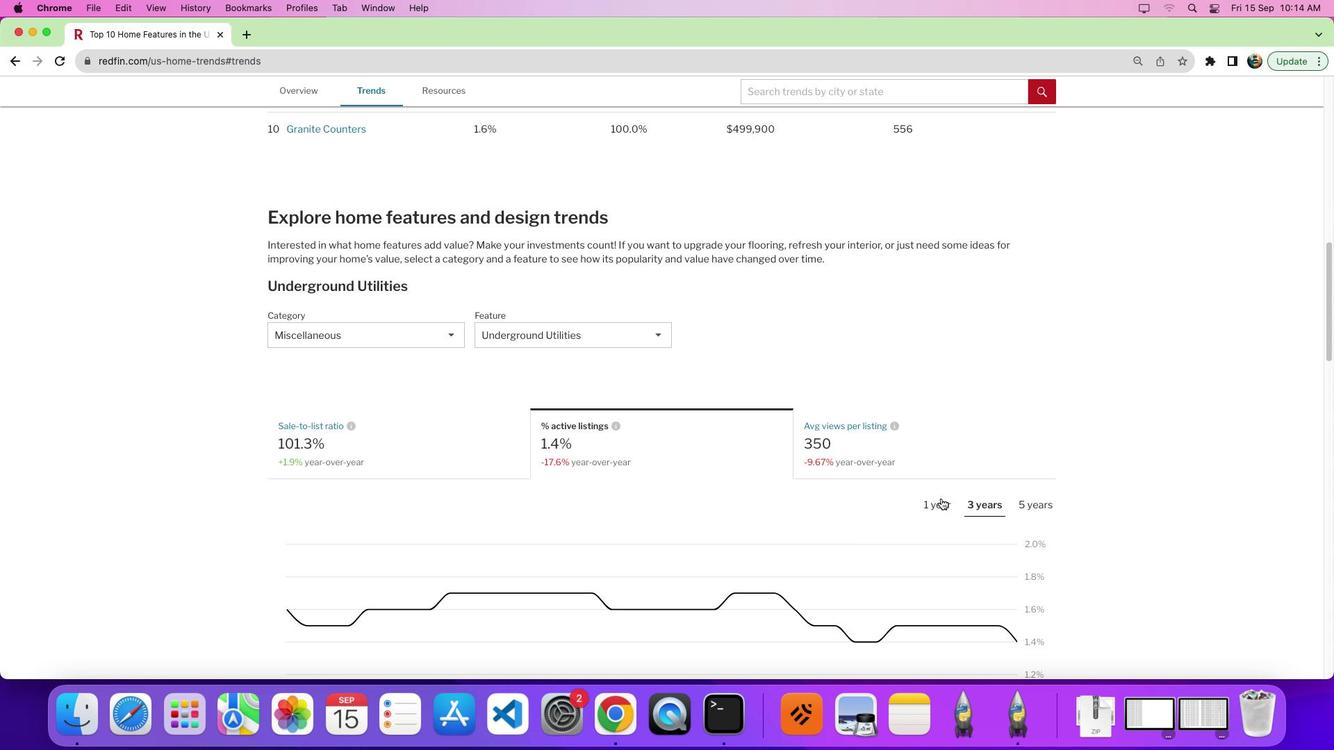 
Action: Mouse pressed left at (941, 498)
Screenshot: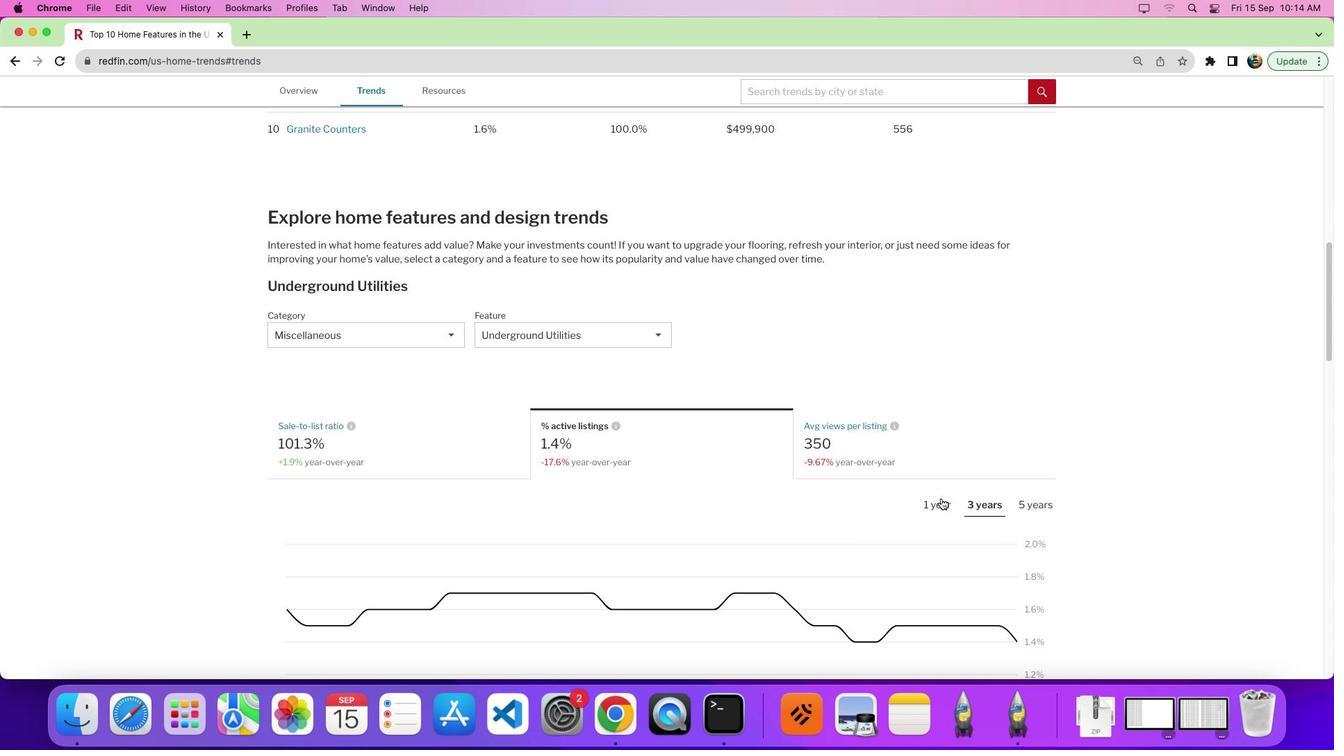 
Action: Mouse moved to (939, 501)
Screenshot: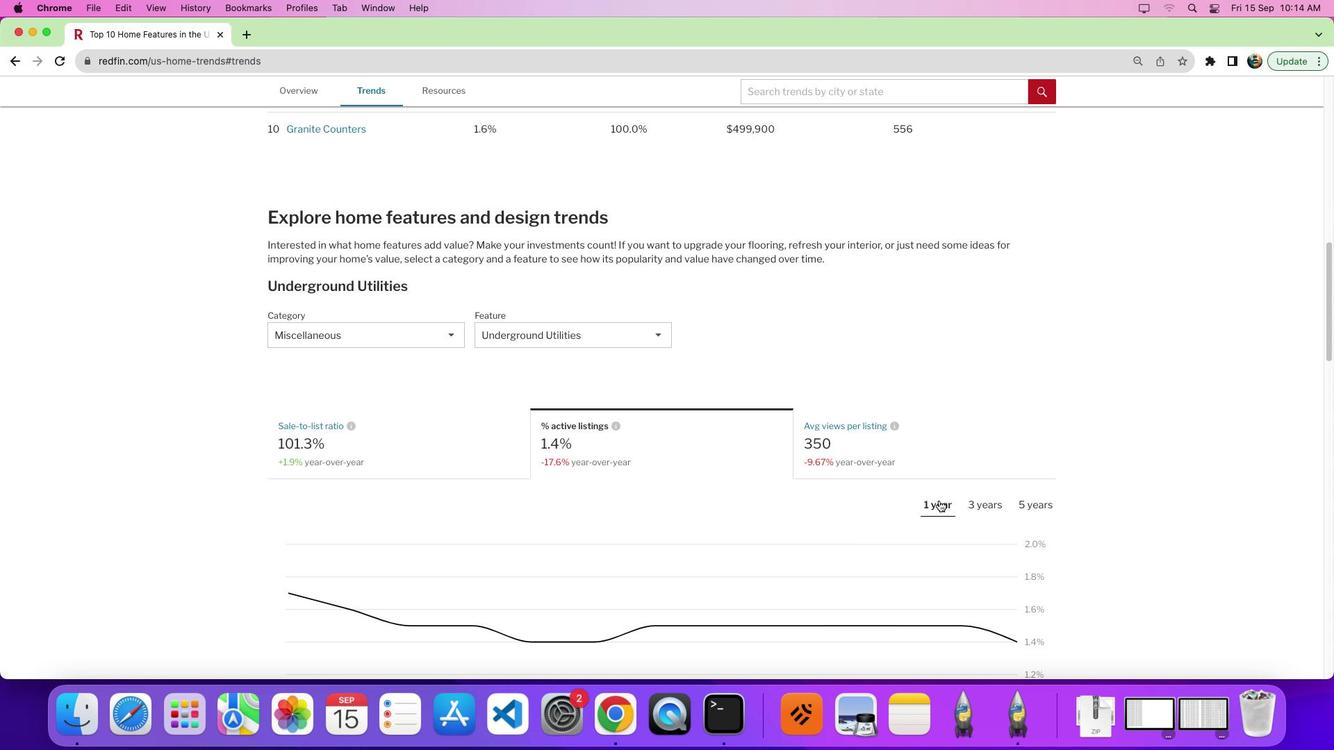 
Action: Mouse scrolled (939, 501) with delta (0, 0)
Screenshot: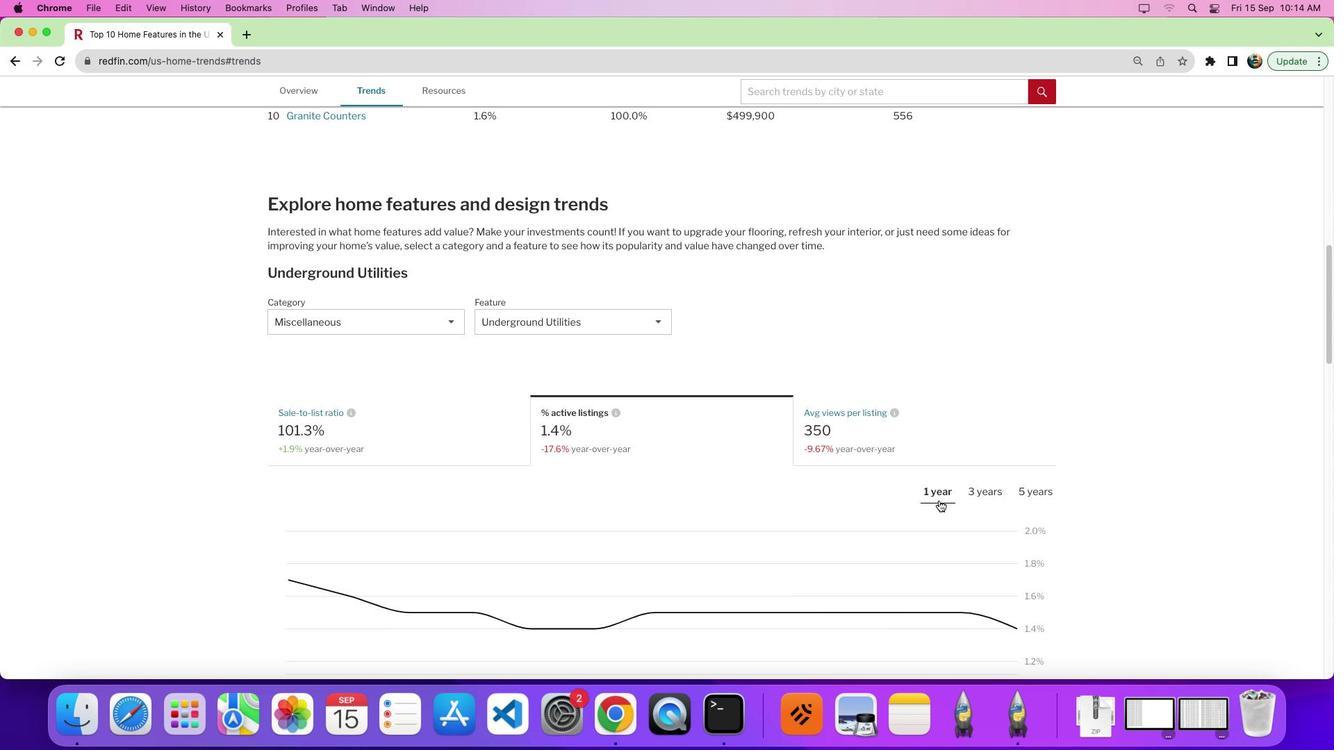 
Action: Mouse scrolled (939, 501) with delta (0, 0)
Screenshot: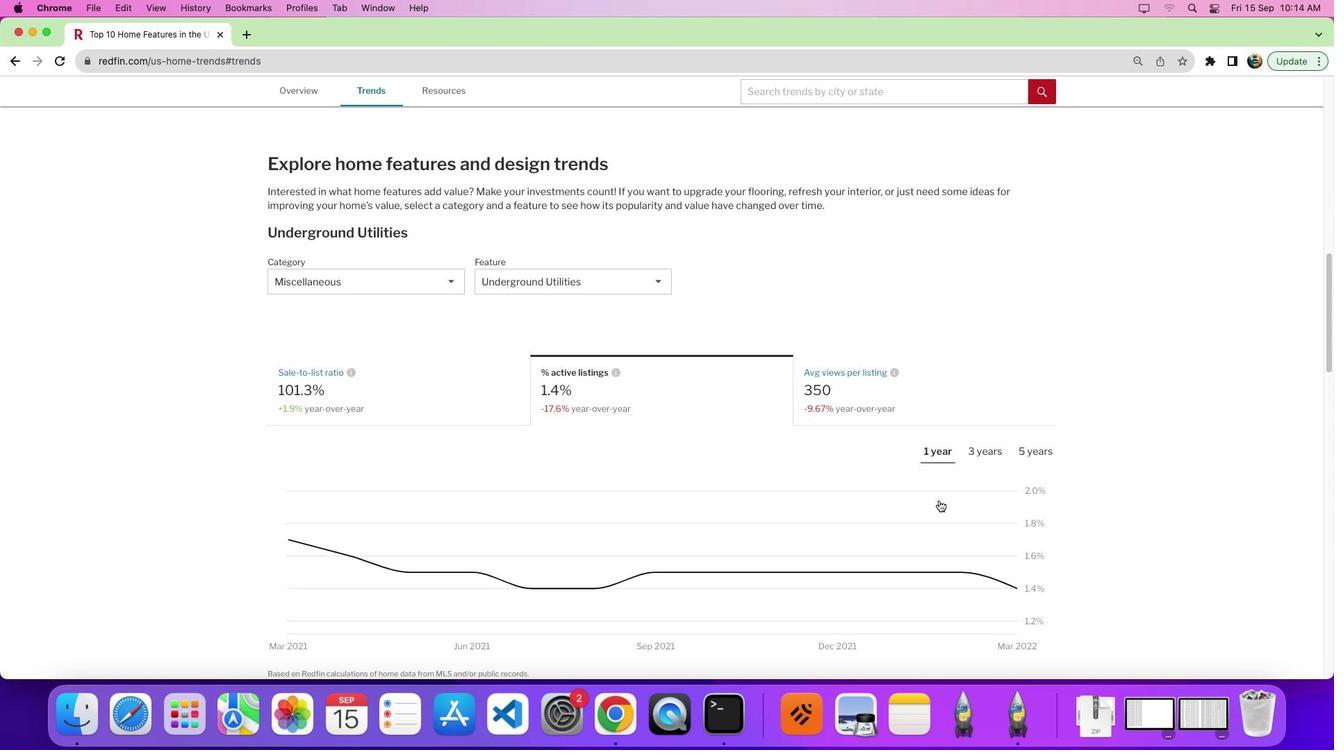 
Action: Mouse scrolled (939, 501) with delta (0, -1)
Screenshot: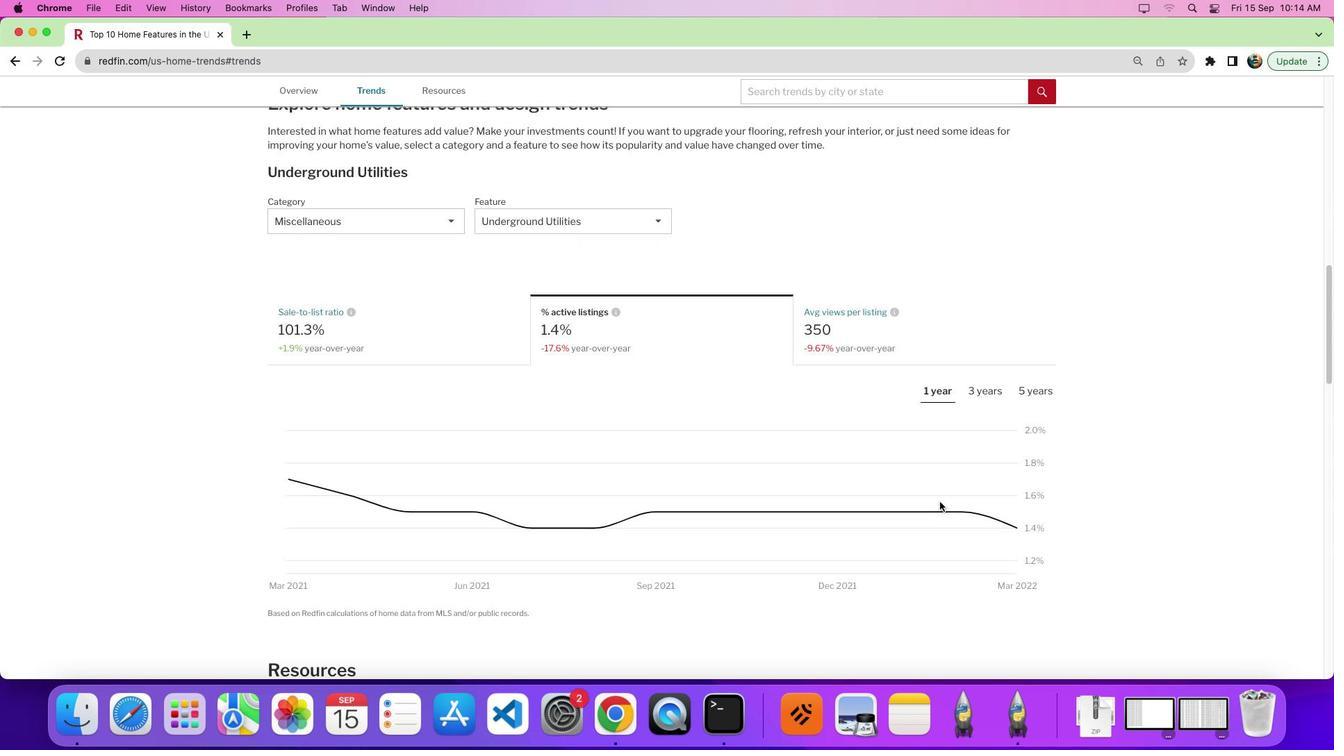 
Action: Mouse moved to (654, 440)
Screenshot: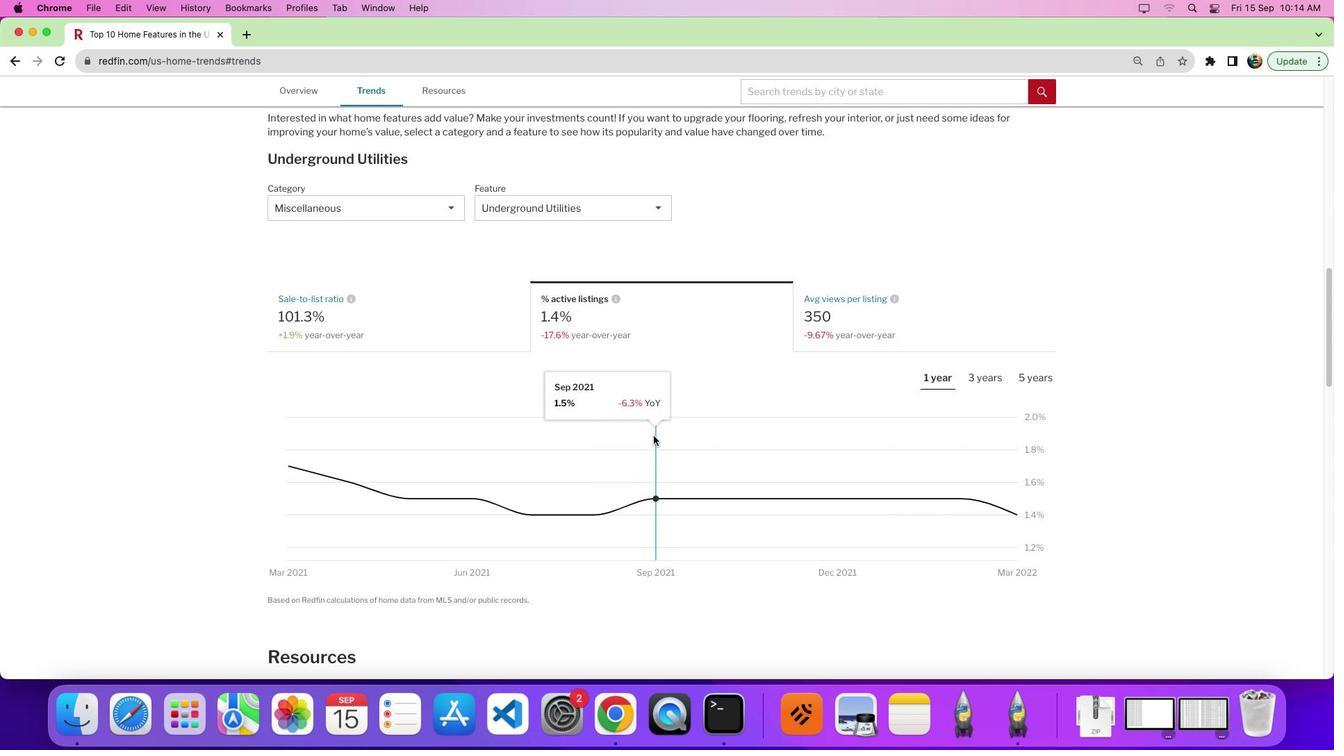 
